 Task: Search one way flight ticket for 1 adult, 5 children, 2 infants in seat and 1 infant on lap in first from Niagara Falls: Niagara Falls International Airport to Rockford: Chicago Rockford International Airport(was Northwest Chicagoland Regional Airport At Rockford) on 5-1-2023. Choice of flights is Singapure airlines. Number of bags: 1 checked bag. Price is upto 106000. Outbound departure time preference is 11:15.
Action: Mouse moved to (266, 381)
Screenshot: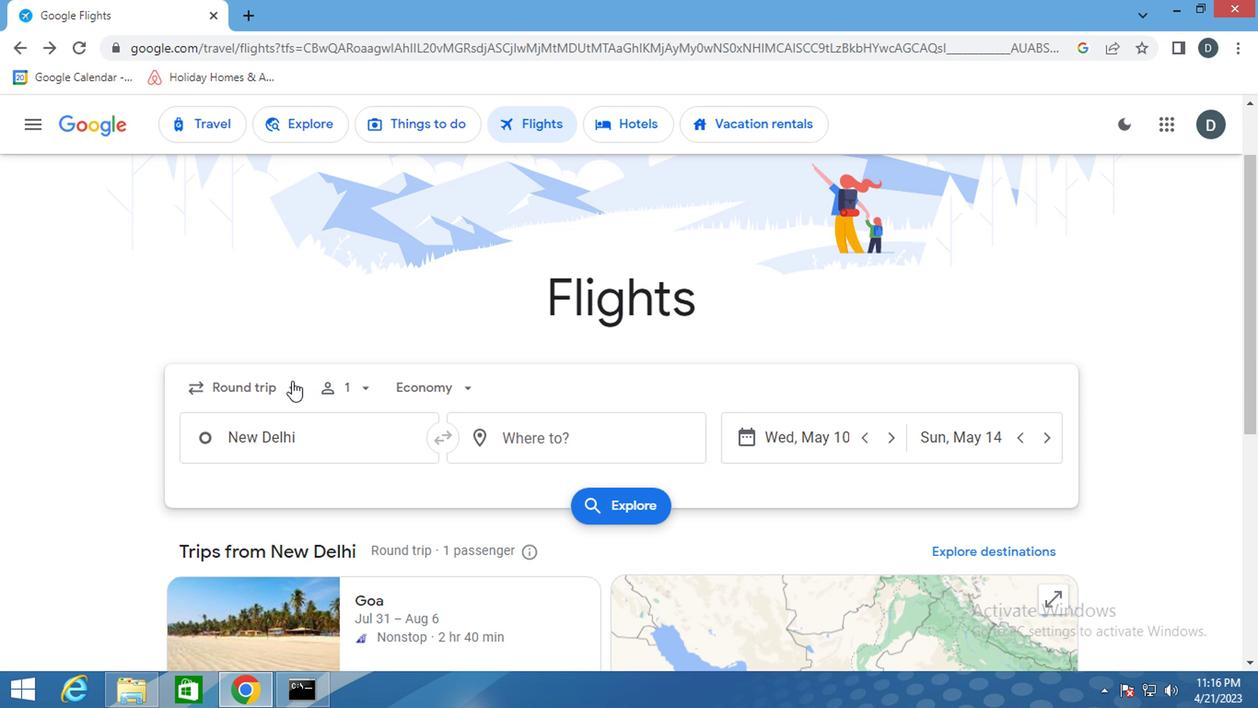 
Action: Mouse pressed left at (266, 381)
Screenshot: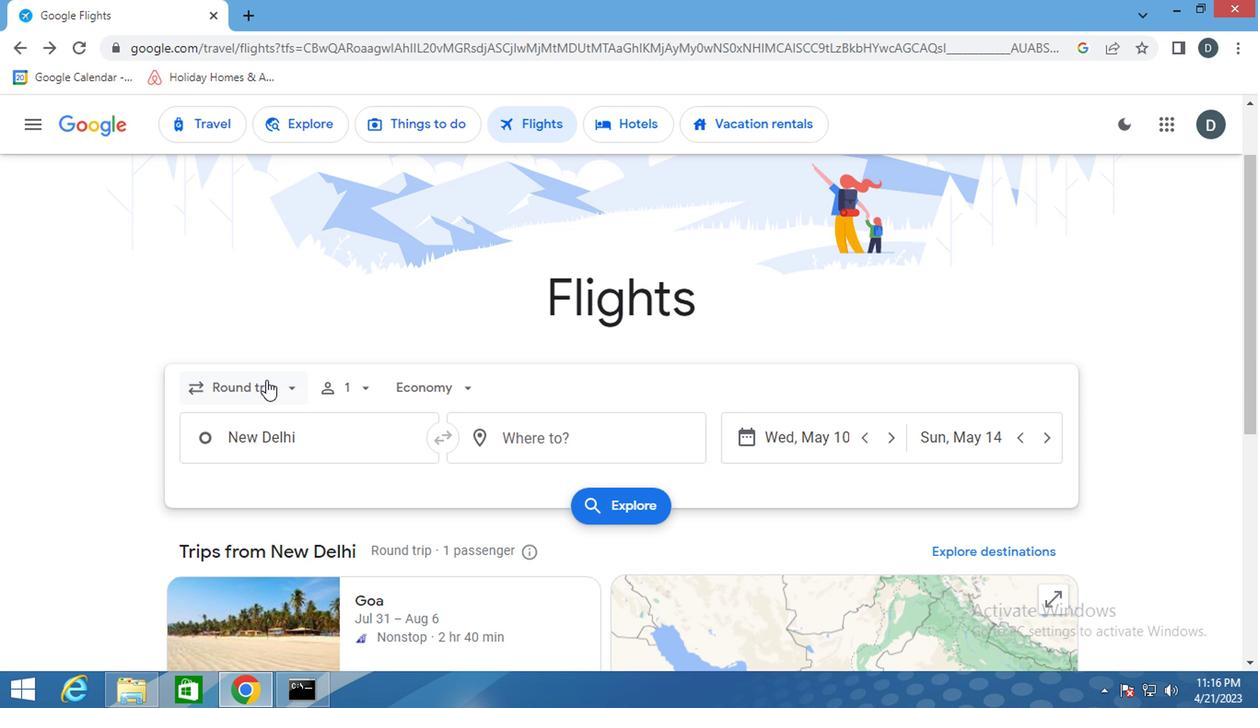 
Action: Mouse moved to (268, 462)
Screenshot: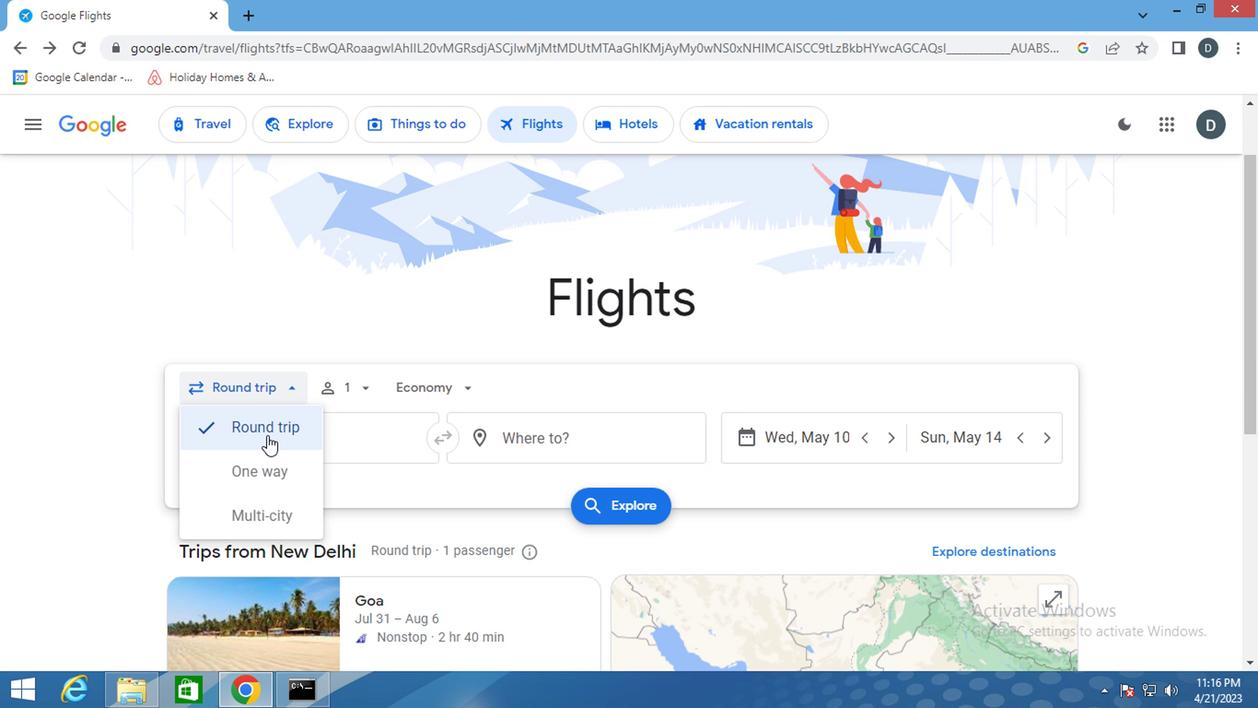
Action: Mouse pressed left at (268, 462)
Screenshot: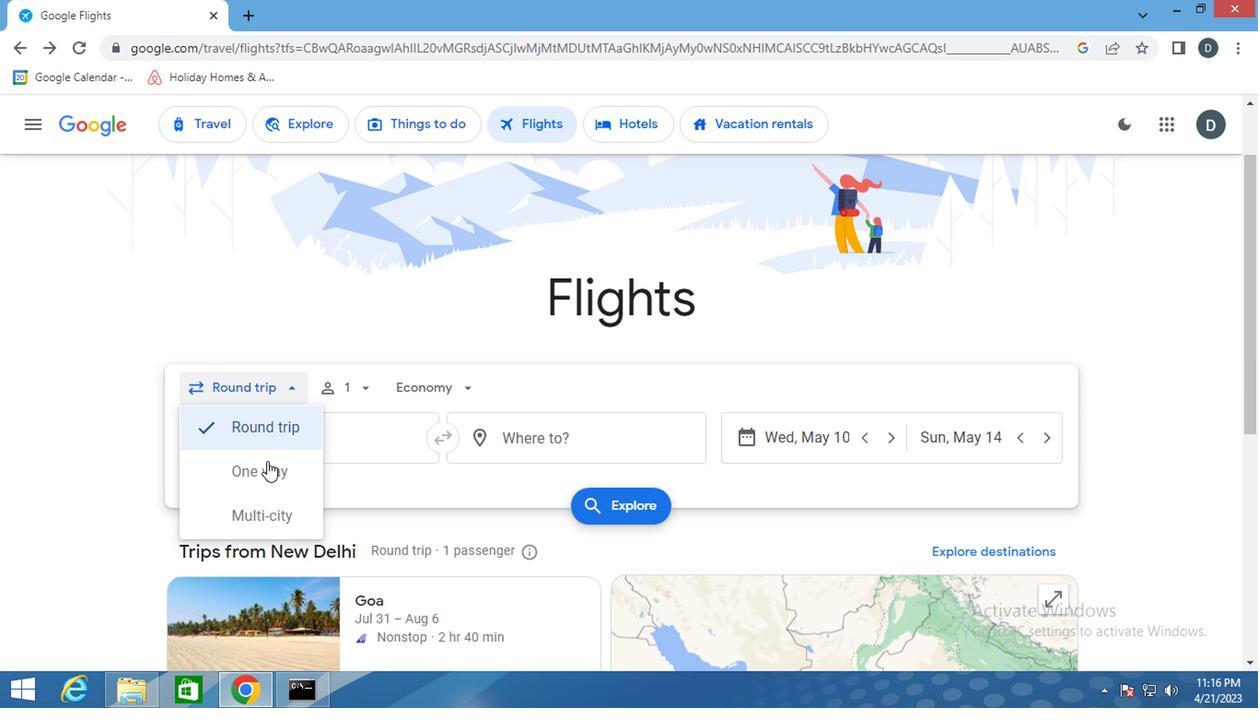 
Action: Mouse moved to (362, 388)
Screenshot: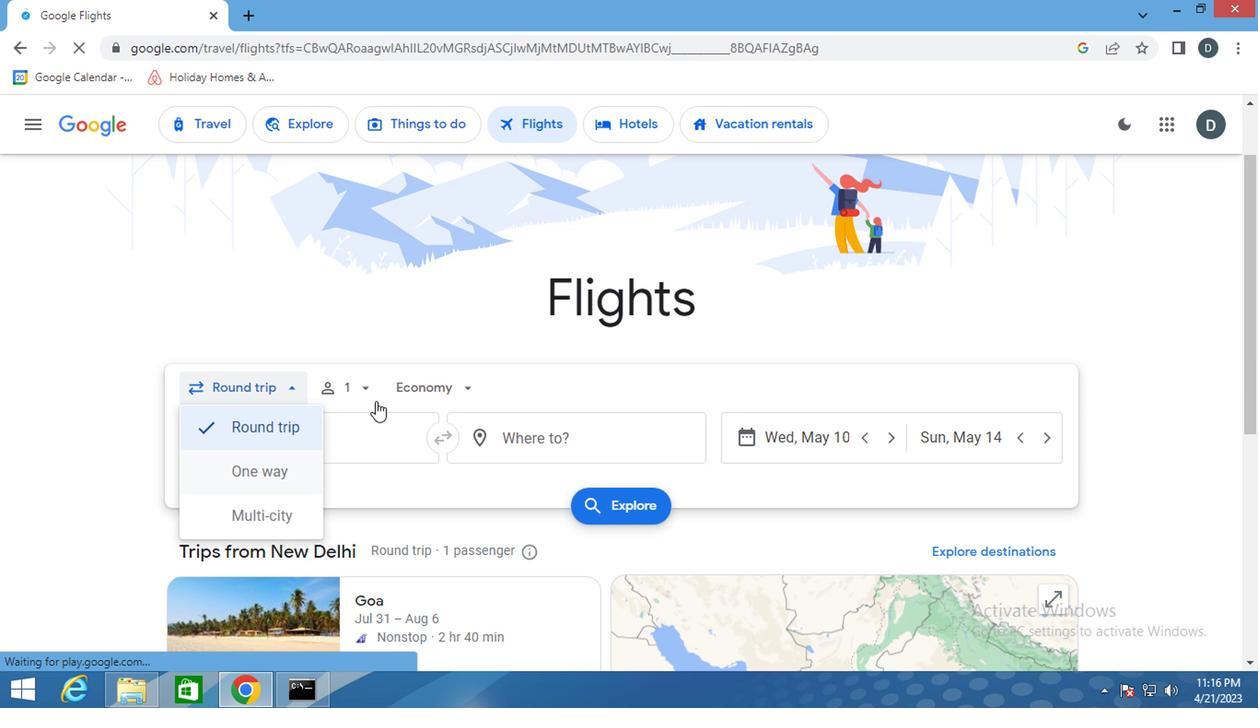 
Action: Mouse pressed left at (362, 388)
Screenshot: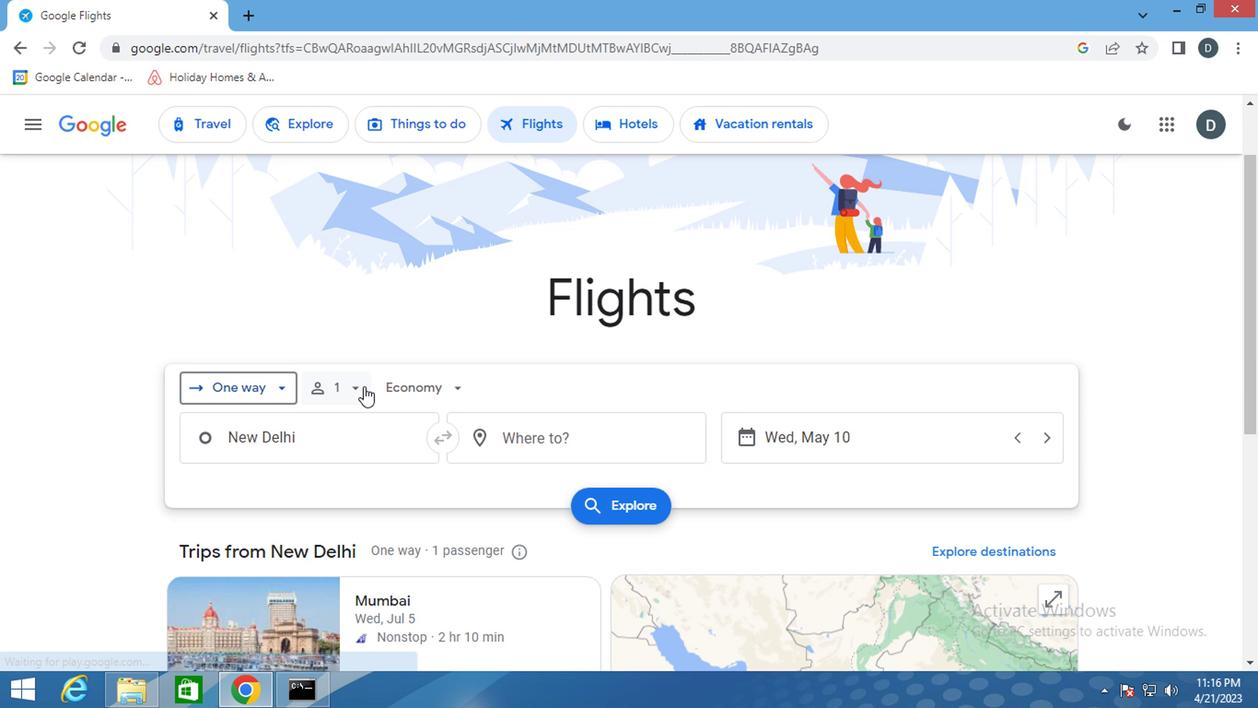 
Action: Mouse moved to (498, 481)
Screenshot: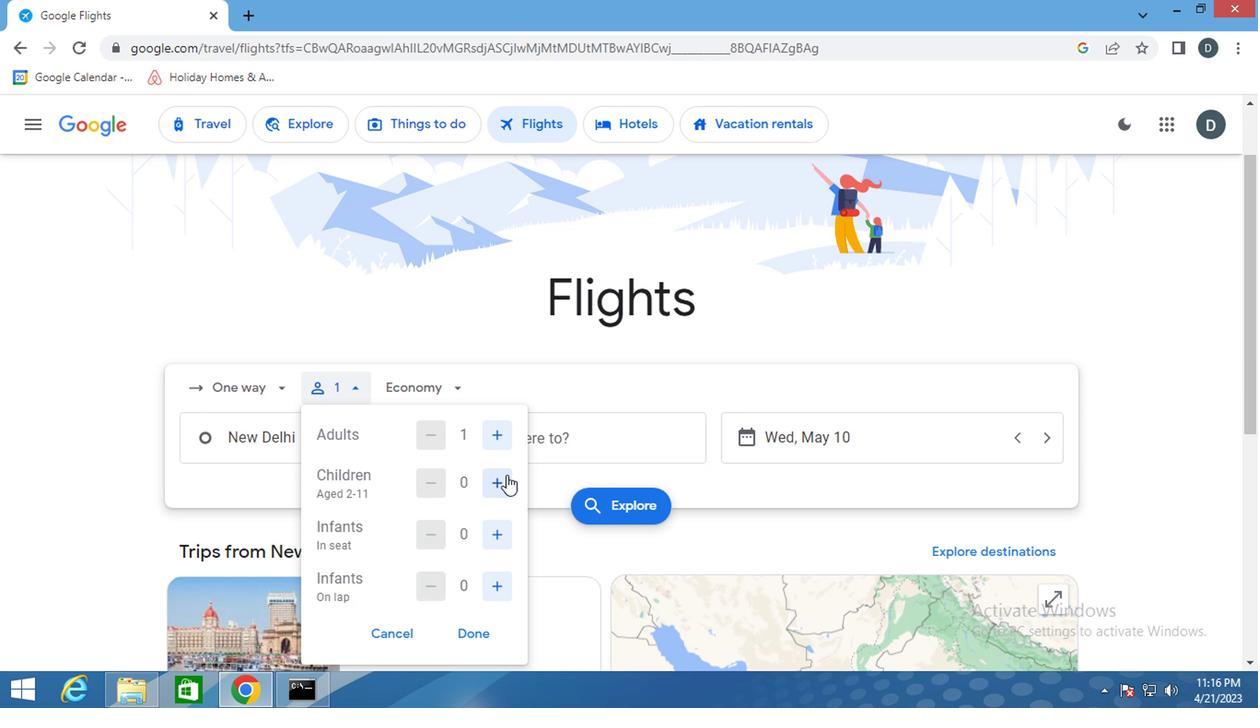 
Action: Mouse pressed left at (498, 481)
Screenshot: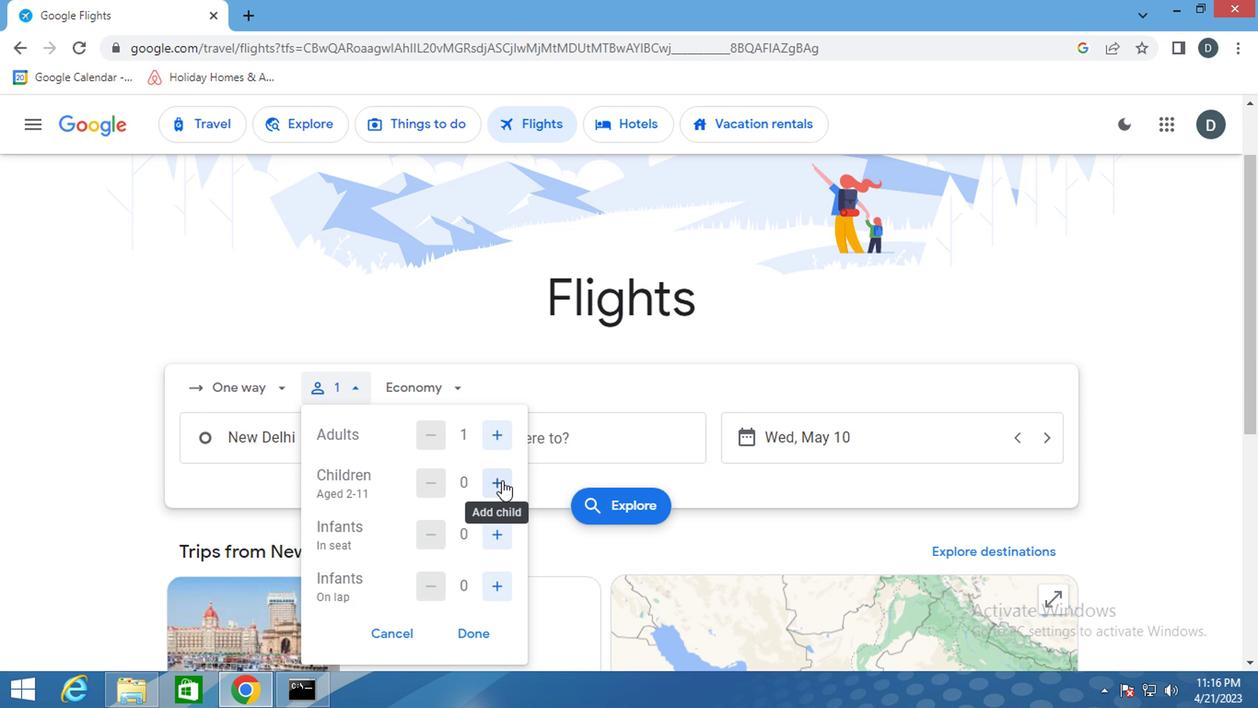 
Action: Mouse pressed left at (498, 481)
Screenshot: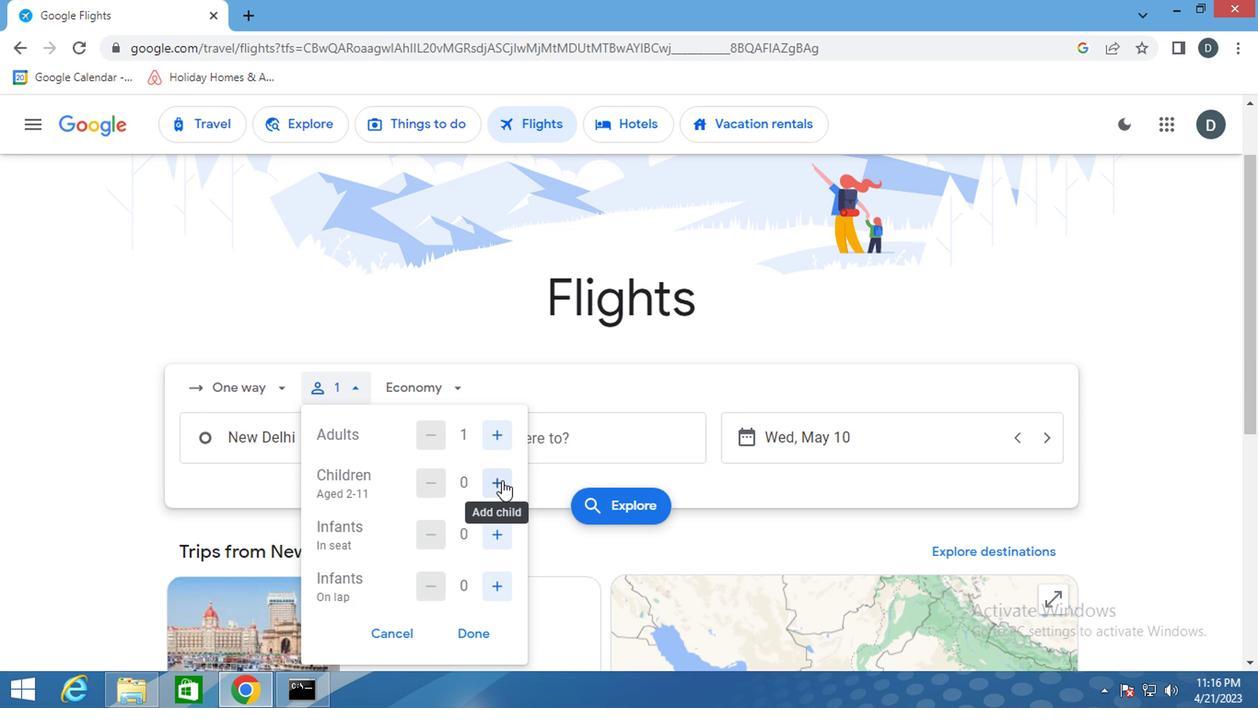 
Action: Mouse pressed left at (498, 481)
Screenshot: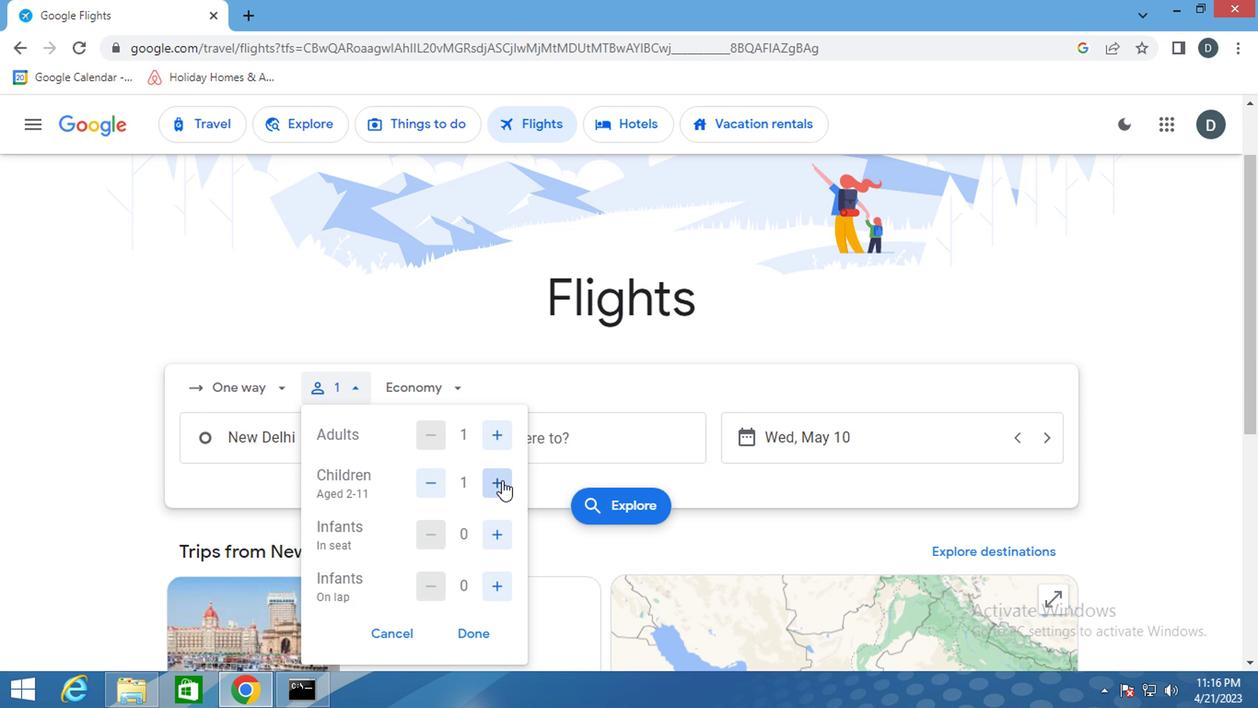 
Action: Mouse pressed left at (498, 481)
Screenshot: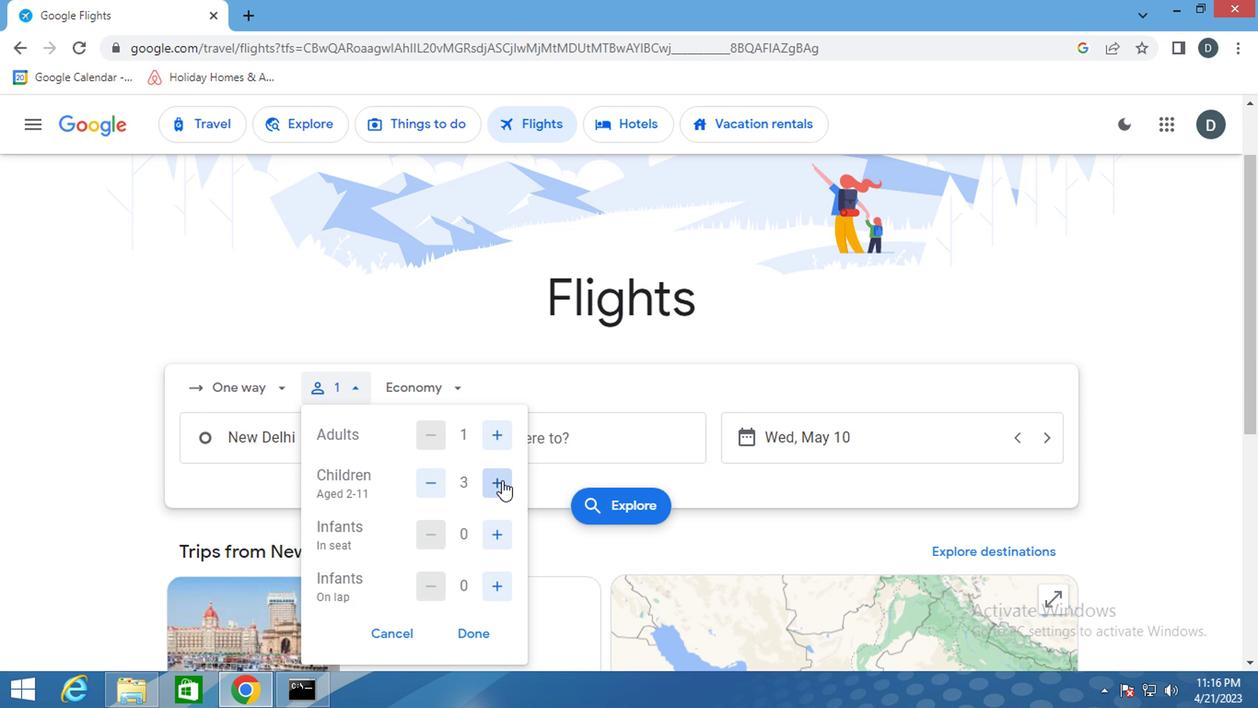 
Action: Mouse pressed left at (498, 481)
Screenshot: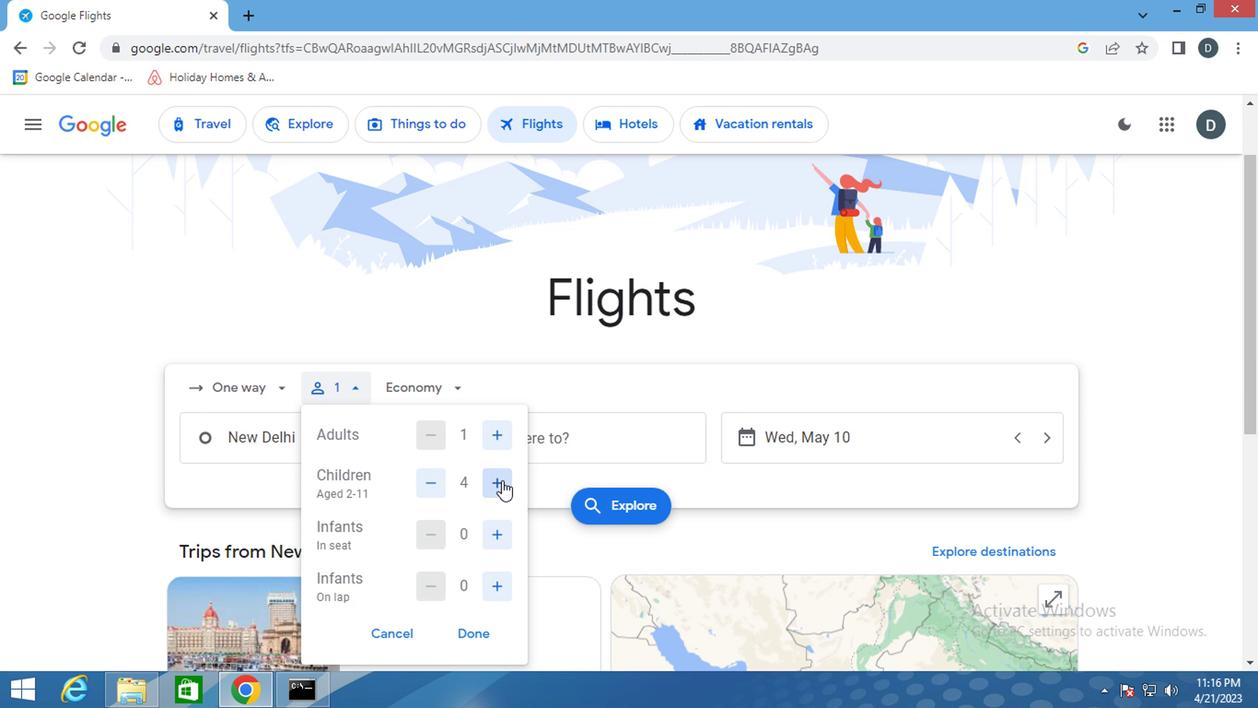 
Action: Mouse moved to (491, 542)
Screenshot: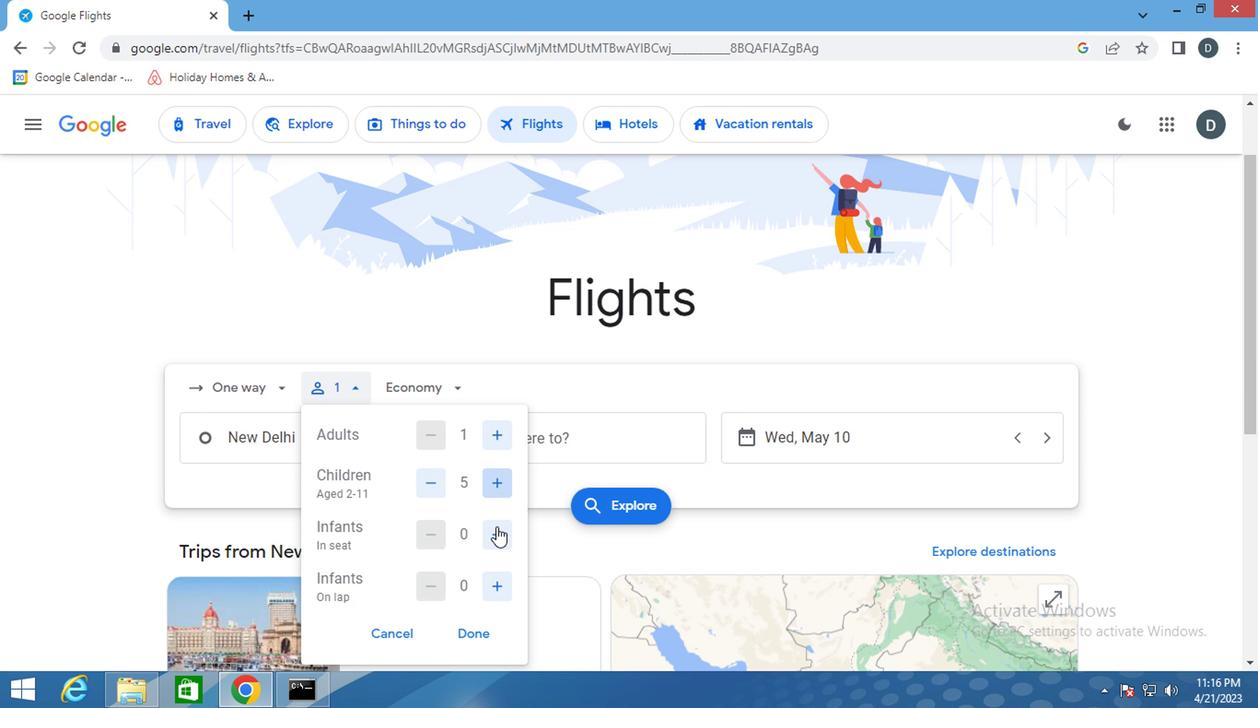 
Action: Mouse pressed left at (491, 542)
Screenshot: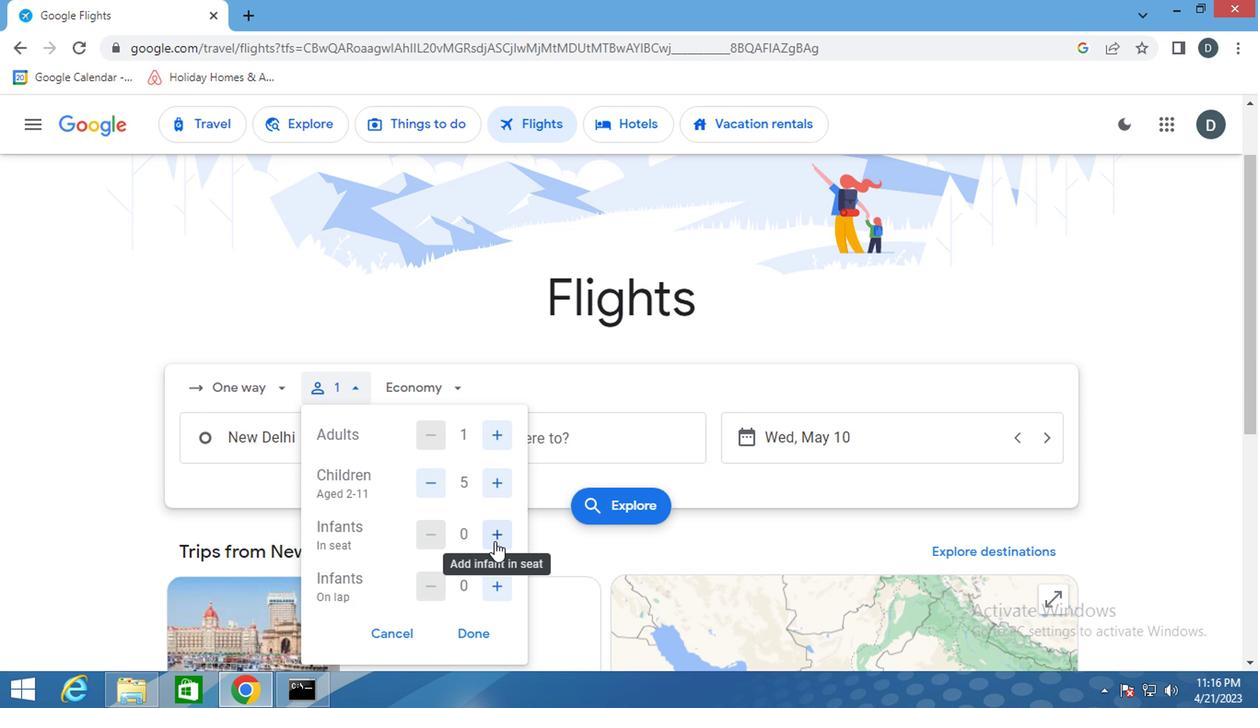 
Action: Mouse pressed left at (491, 542)
Screenshot: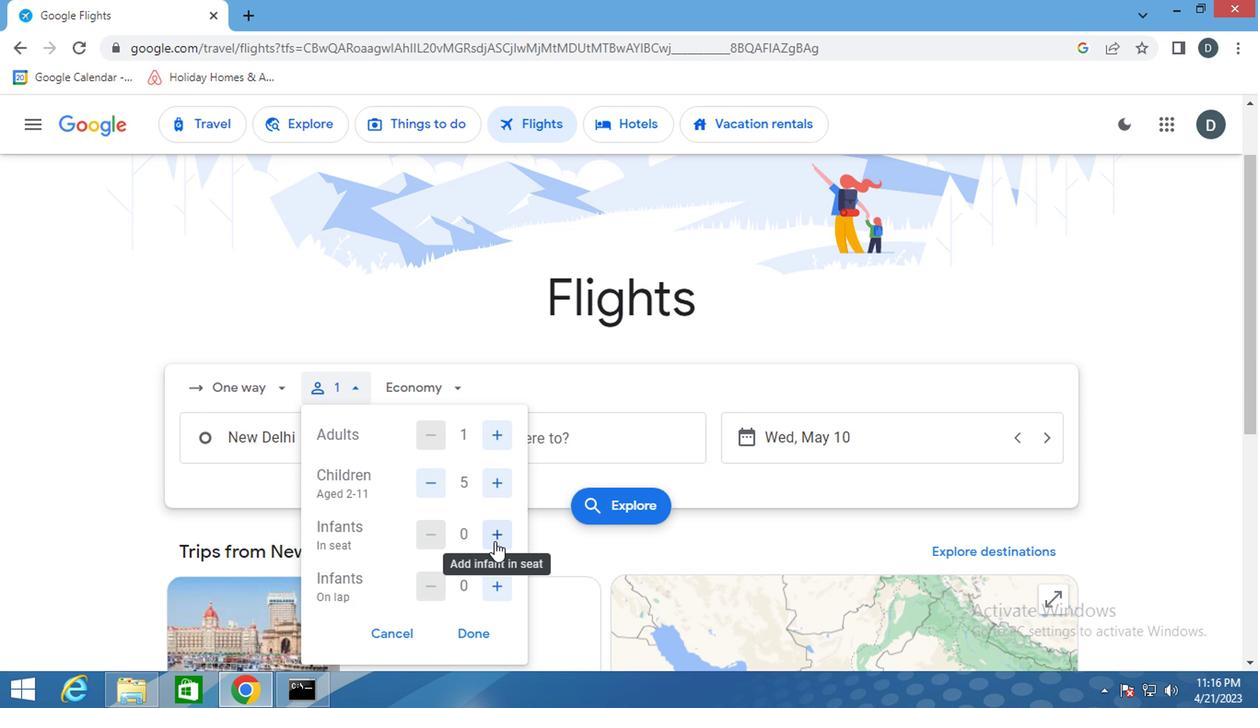 
Action: Mouse moved to (492, 580)
Screenshot: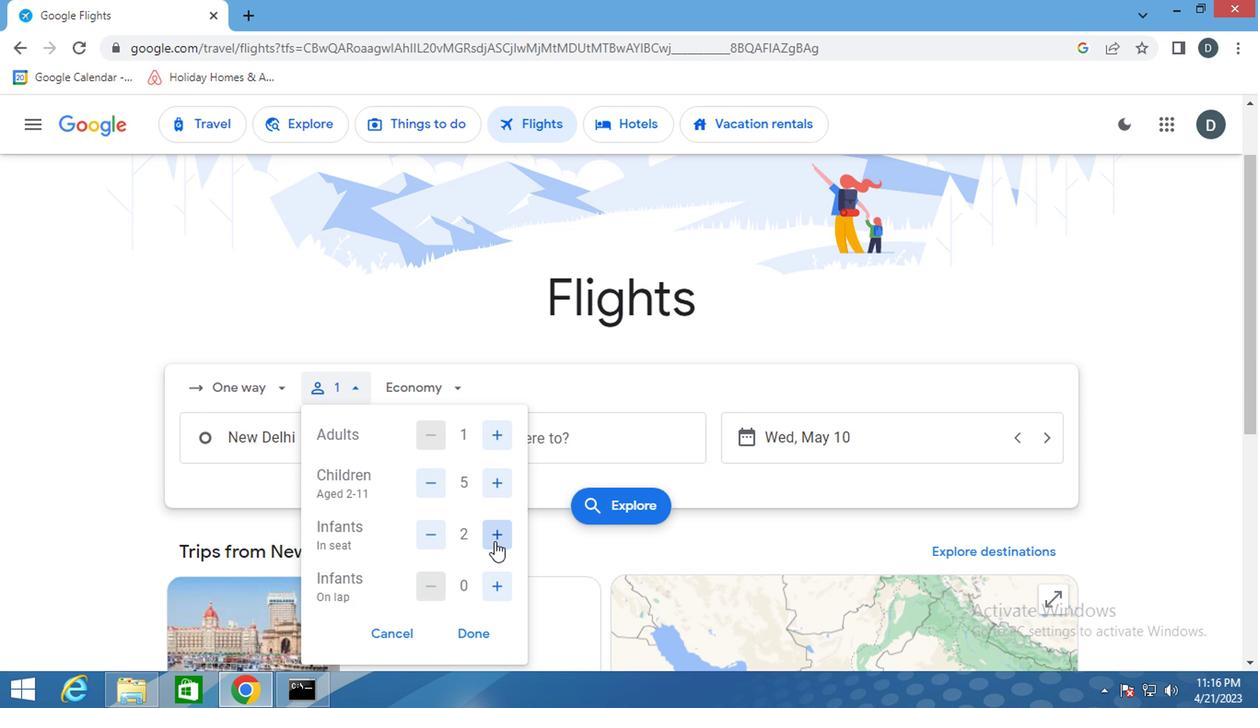 
Action: Mouse pressed left at (492, 580)
Screenshot: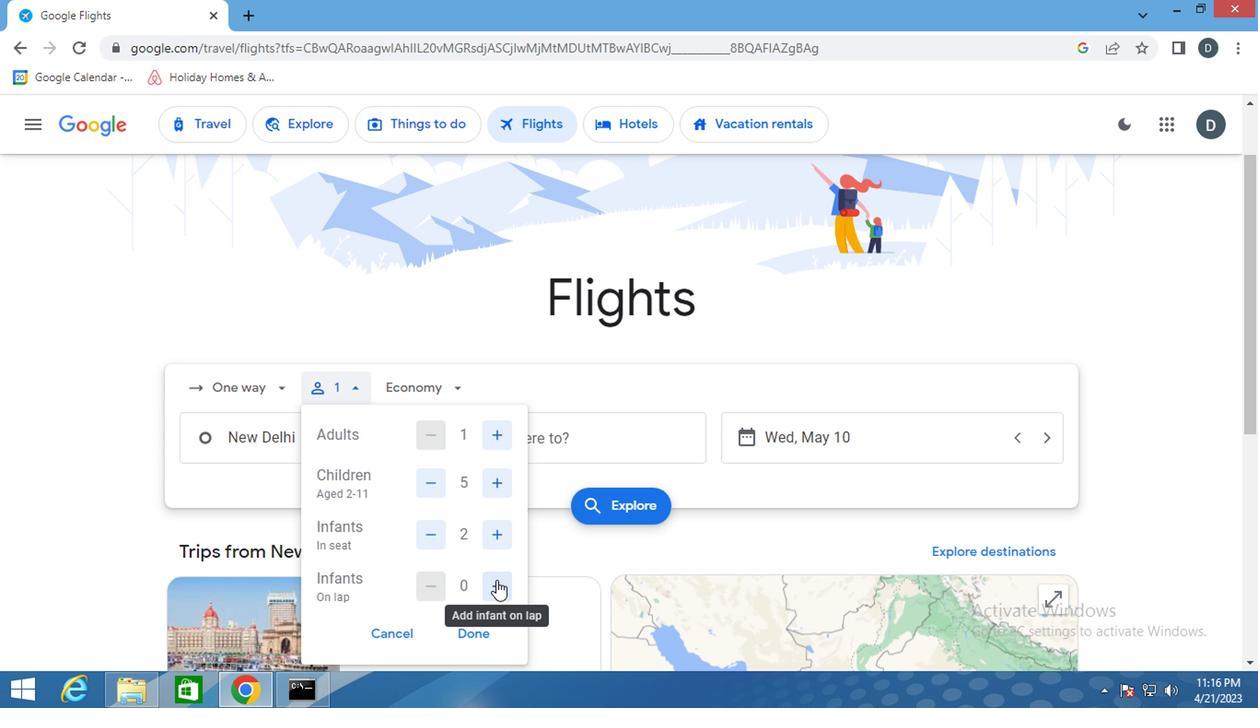 
Action: Mouse moved to (440, 537)
Screenshot: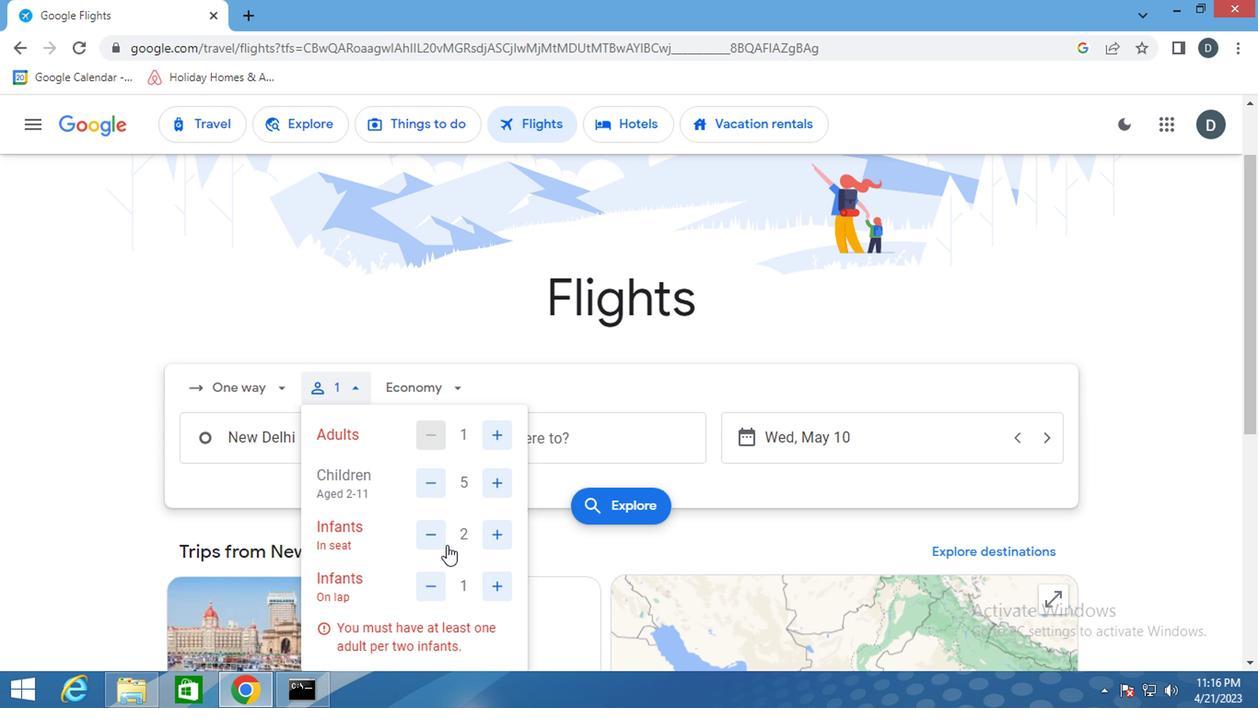 
Action: Mouse pressed left at (440, 537)
Screenshot: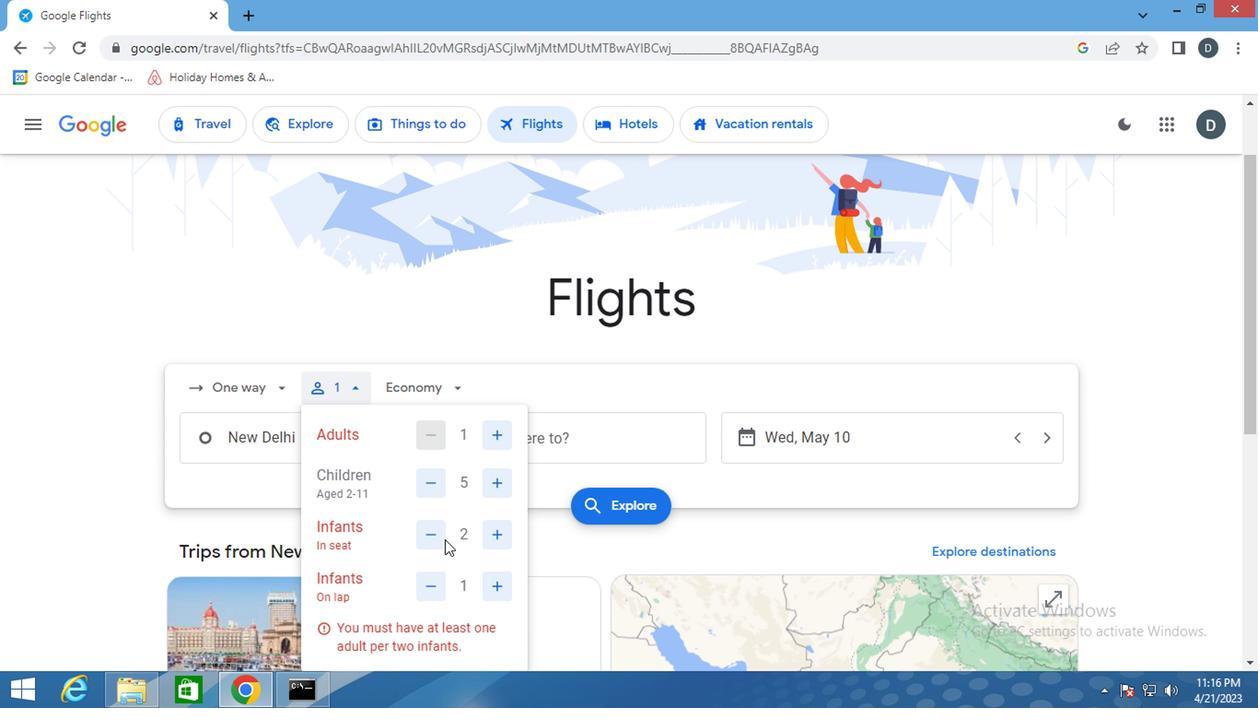 
Action: Mouse moved to (464, 633)
Screenshot: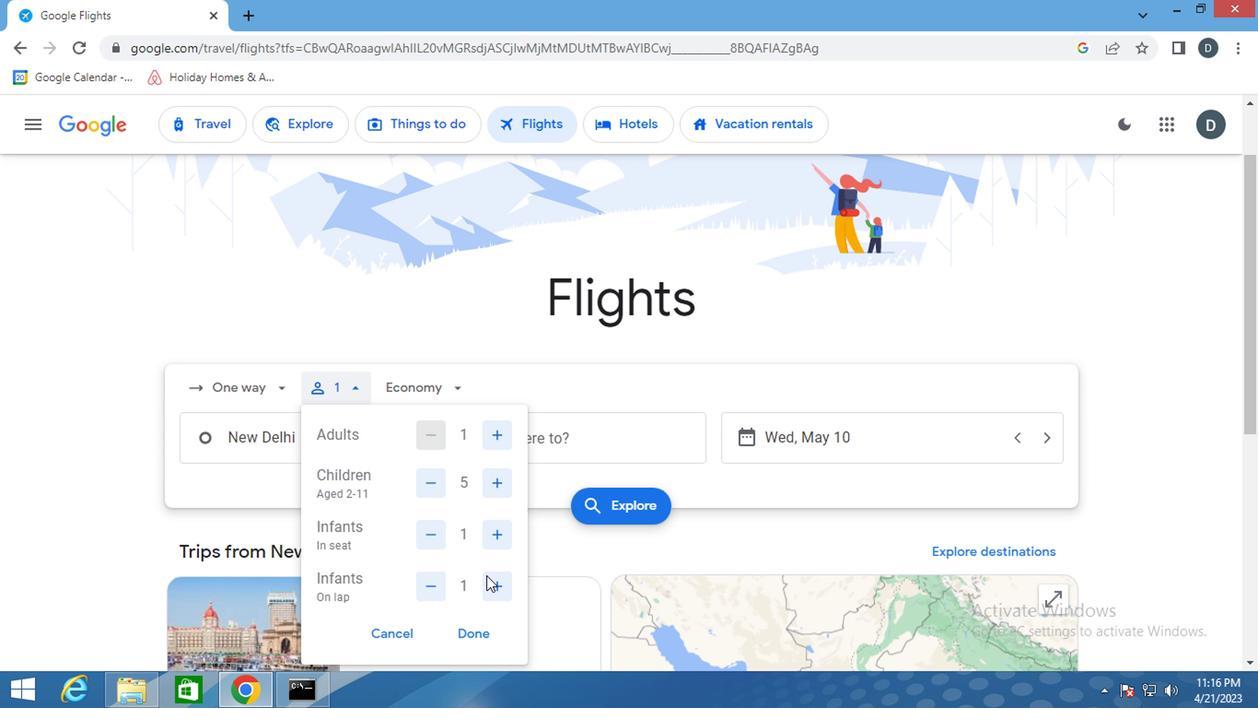 
Action: Mouse pressed left at (464, 633)
Screenshot: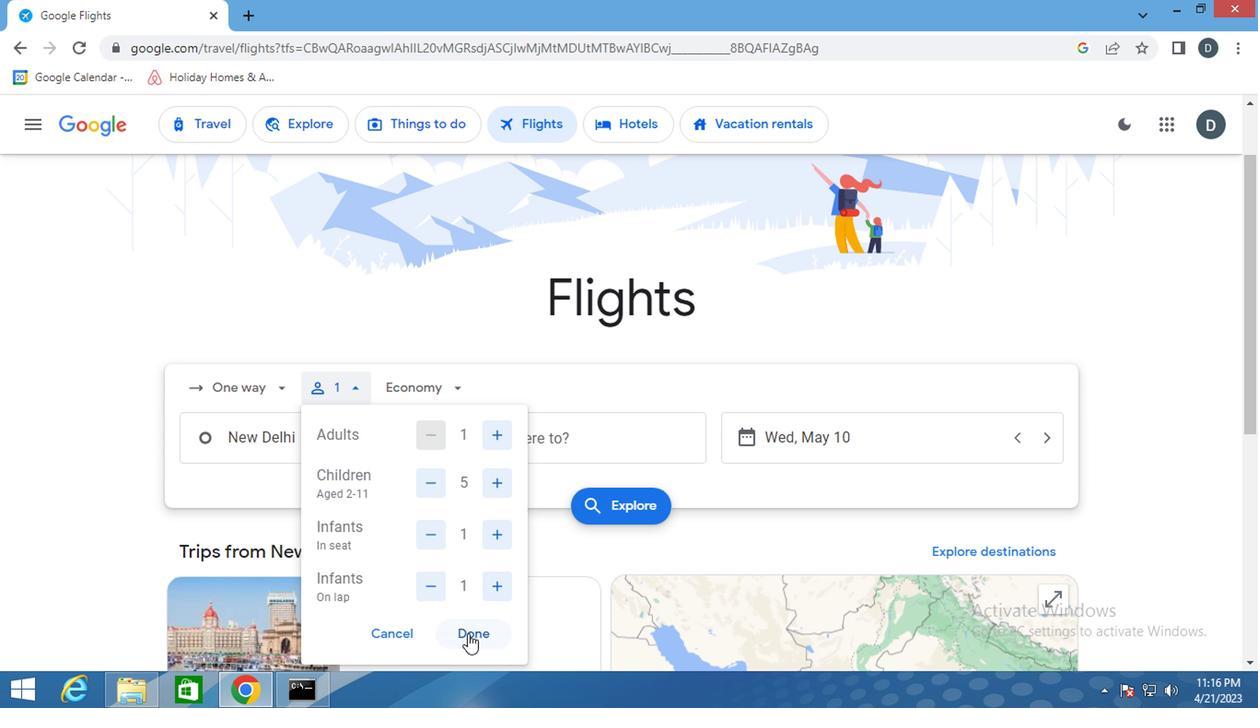 
Action: Mouse moved to (328, 450)
Screenshot: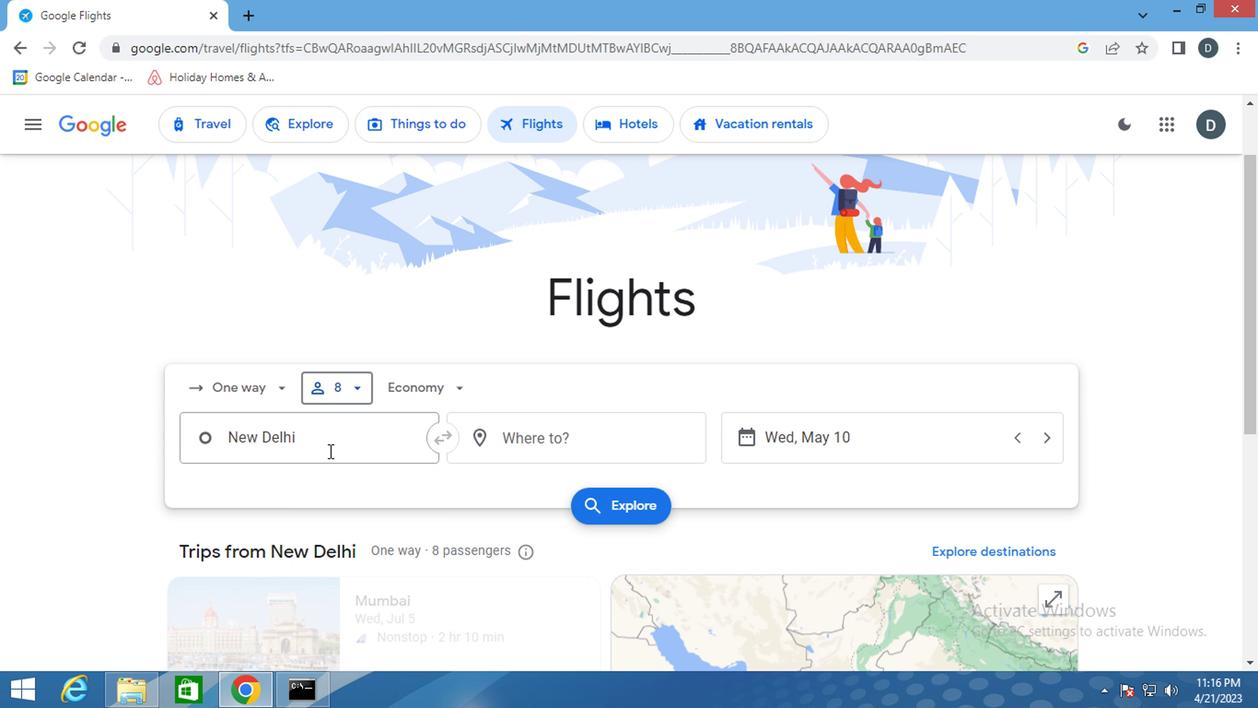 
Action: Mouse pressed left at (328, 450)
Screenshot: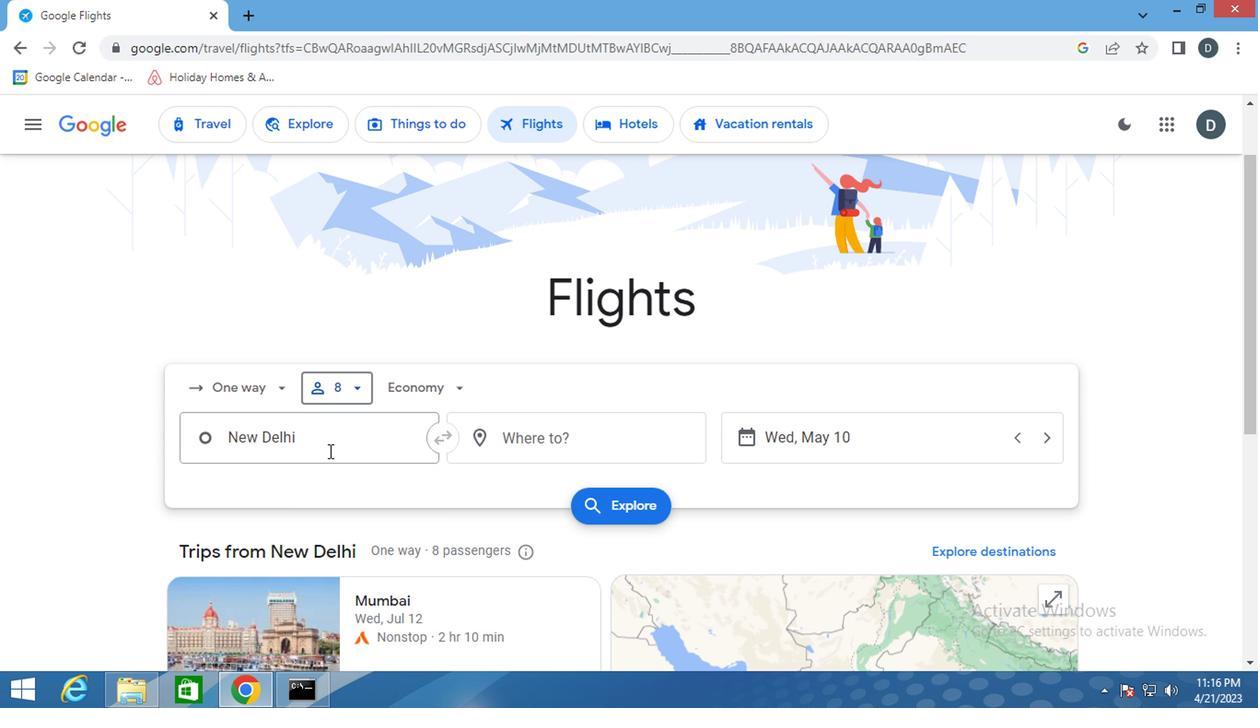 
Action: Key pressed <Key.shift><Key.shift>NIAGRA<Key.space><Key.shift>FALL
Screenshot: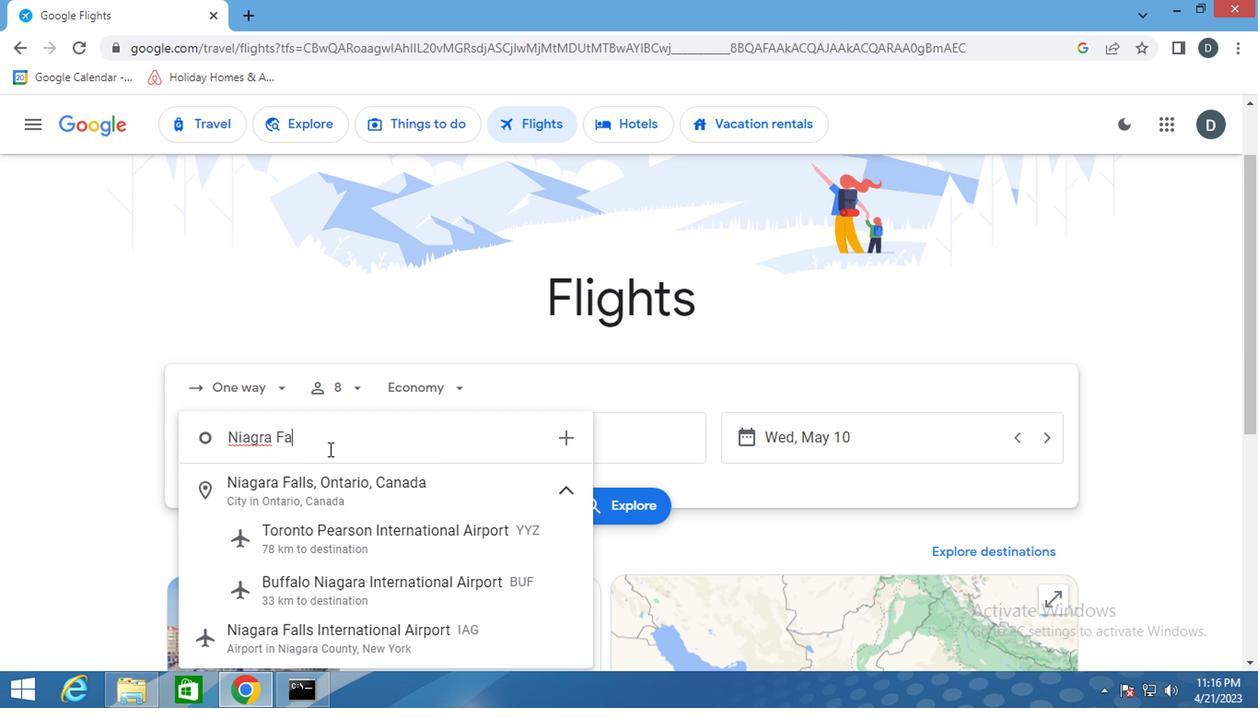 
Action: Mouse moved to (331, 462)
Screenshot: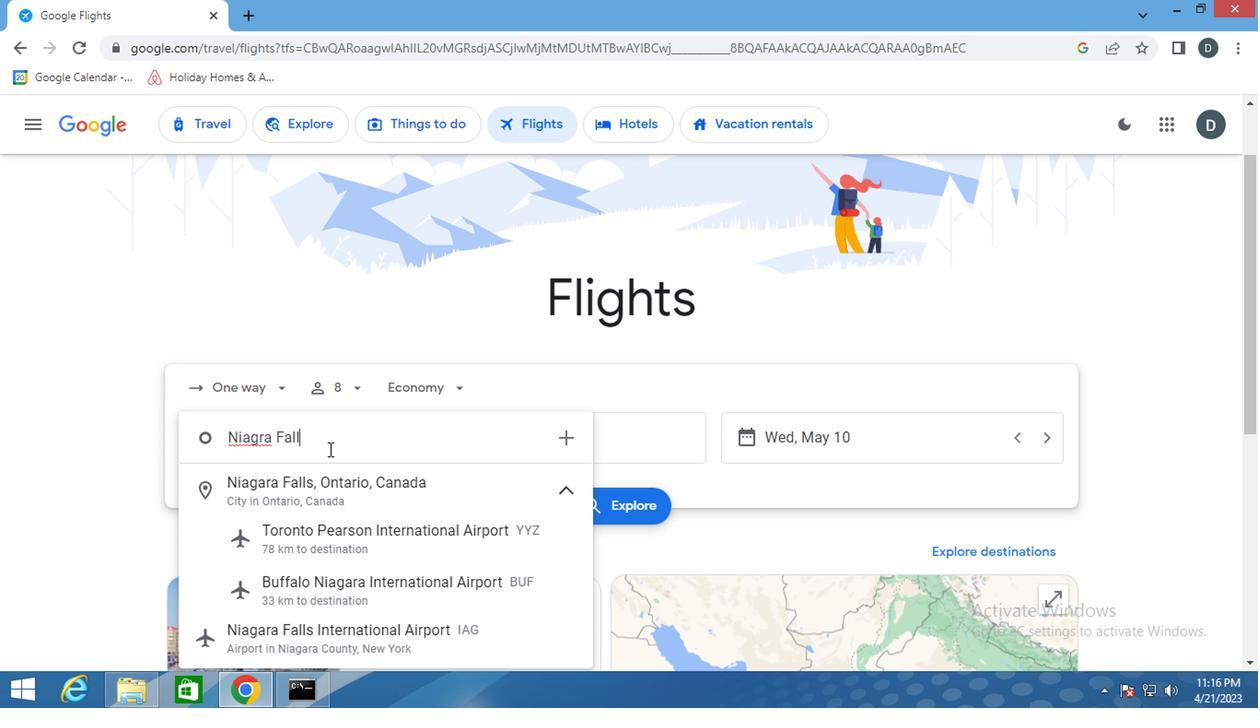 
Action: Key pressed S
Screenshot: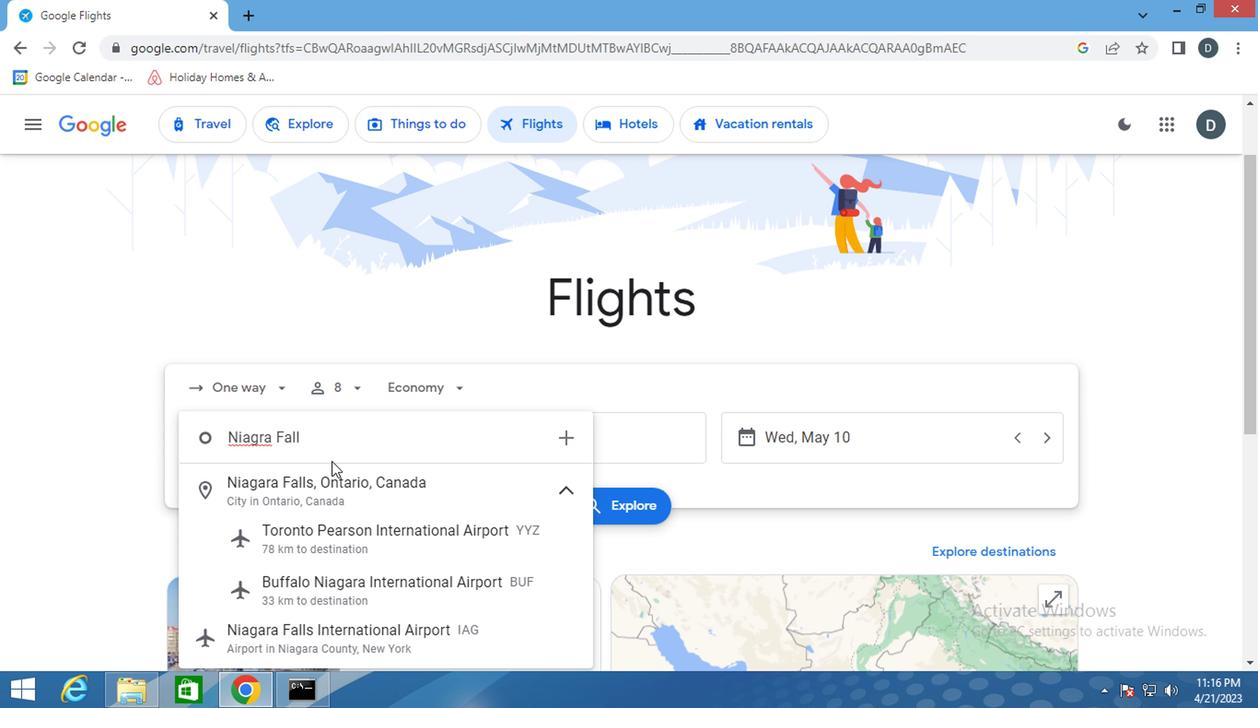 
Action: Mouse moved to (416, 643)
Screenshot: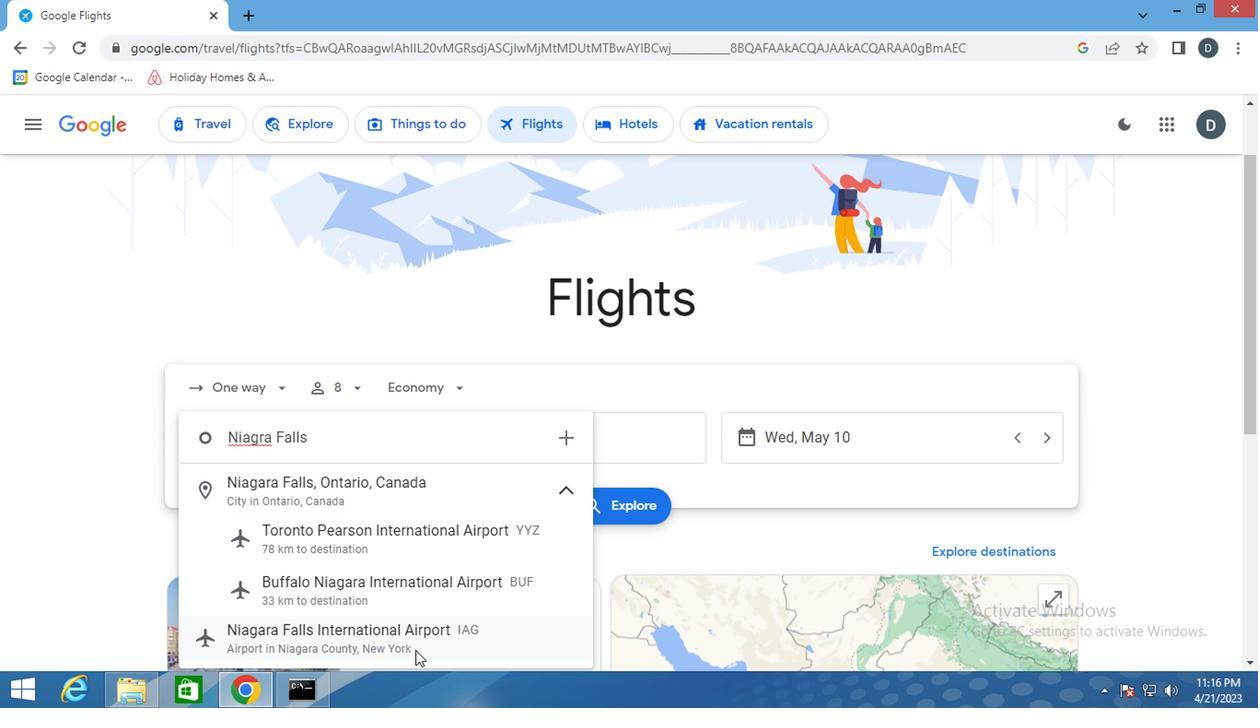 
Action: Mouse pressed left at (416, 643)
Screenshot: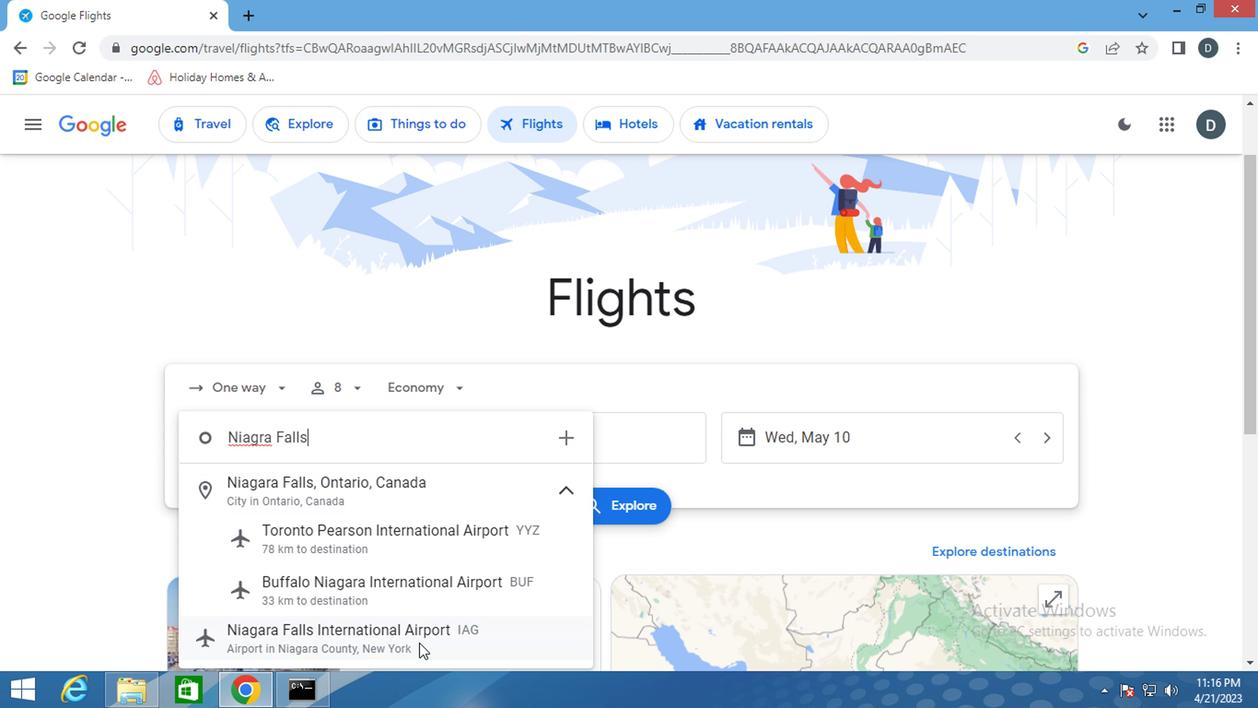 
Action: Mouse moved to (571, 434)
Screenshot: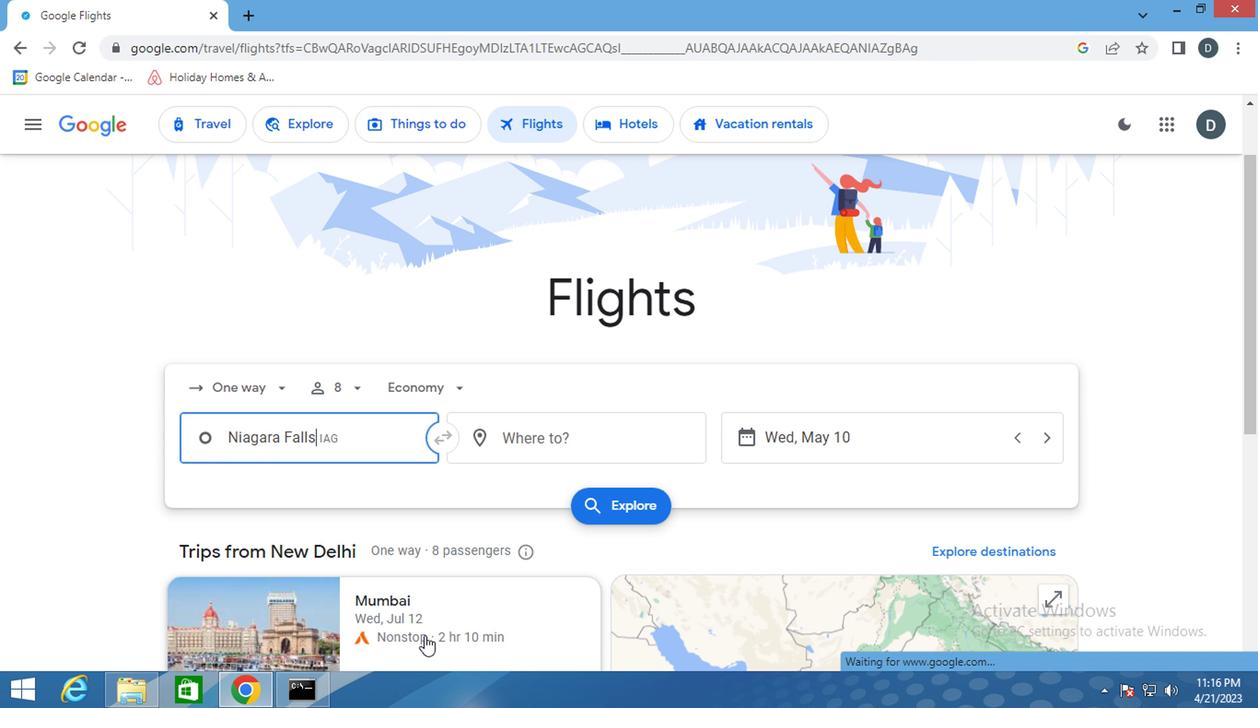 
Action: Mouse pressed left at (571, 434)
Screenshot: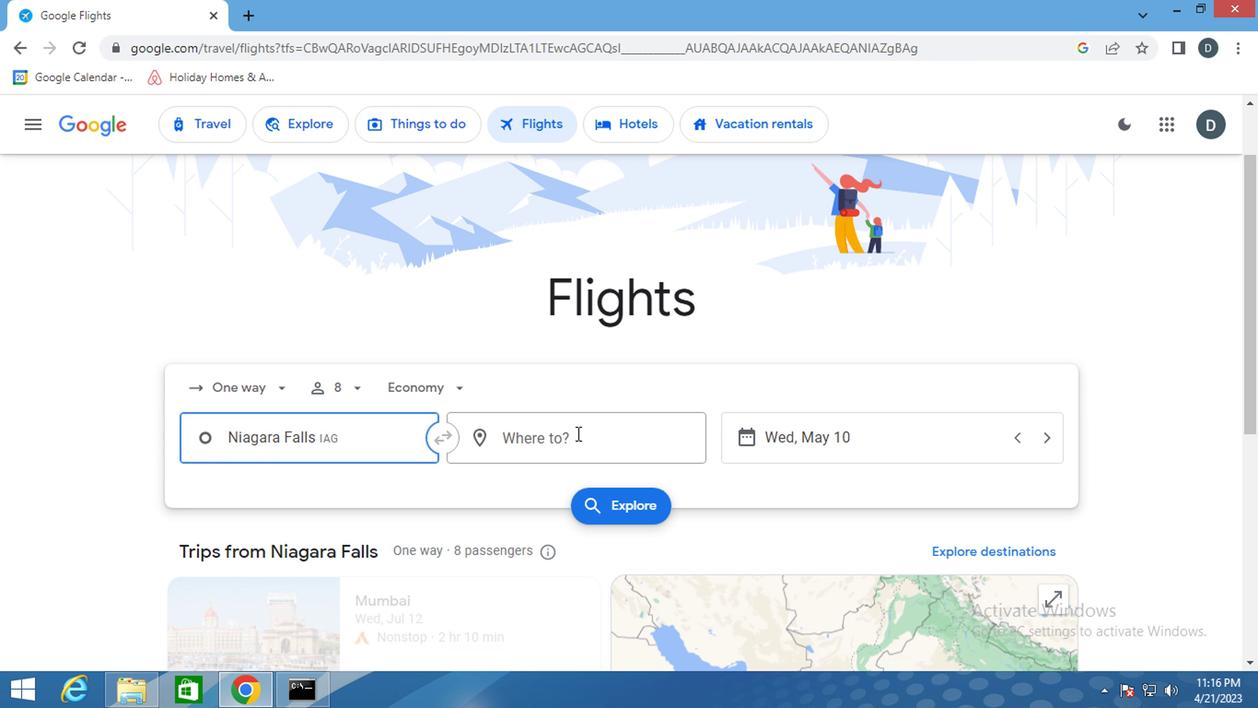 
Action: Mouse moved to (565, 433)
Screenshot: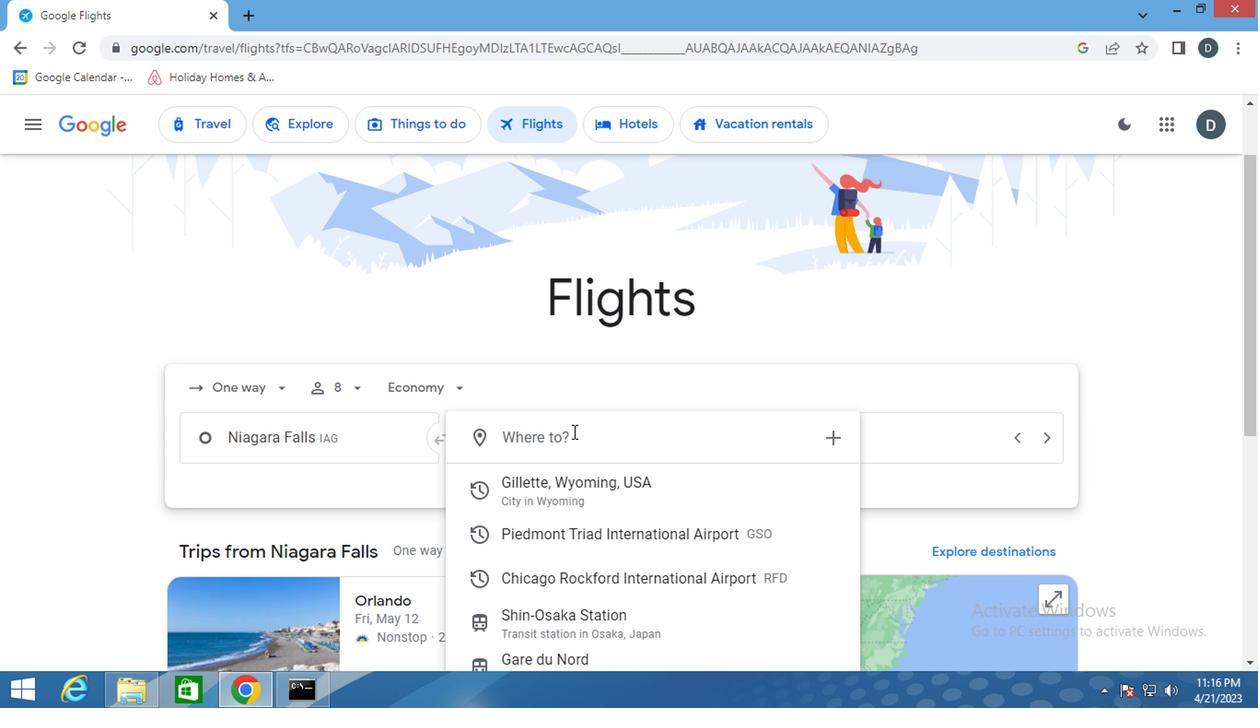 
Action: Key pressed <Key.shift>
Screenshot: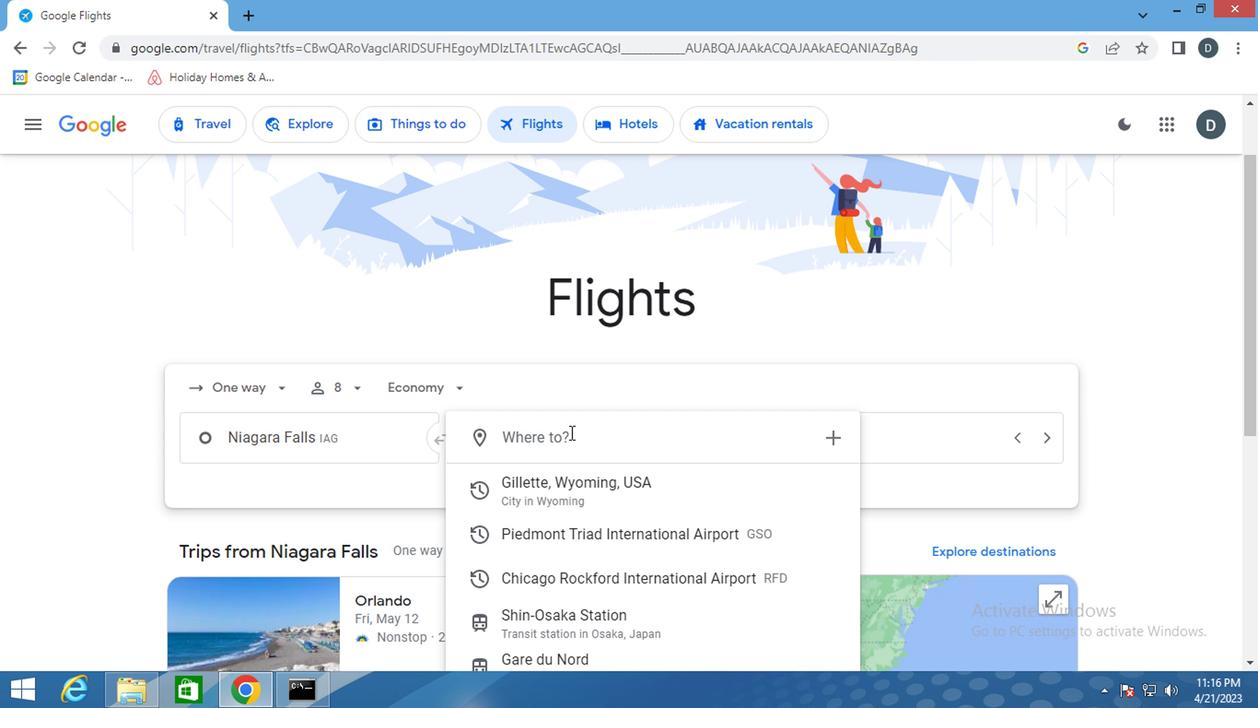 
Action: Mouse moved to (564, 433)
Screenshot: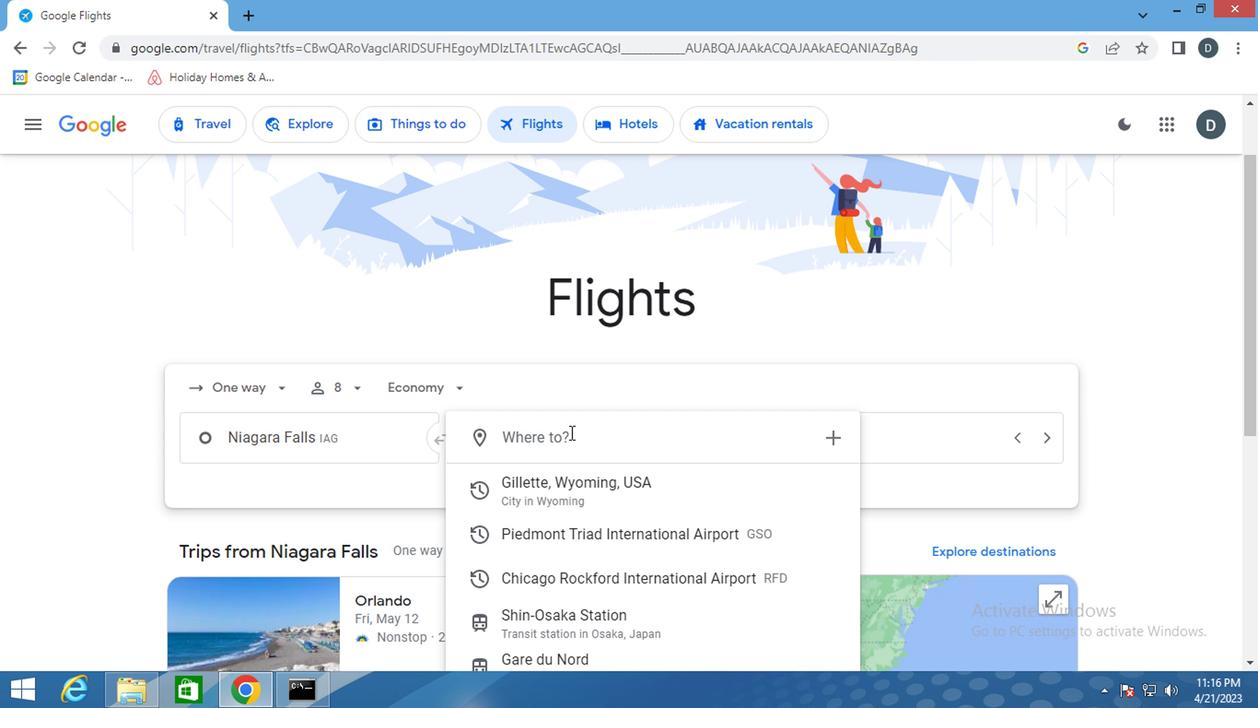 
Action: Key pressed ROCKFO
Screenshot: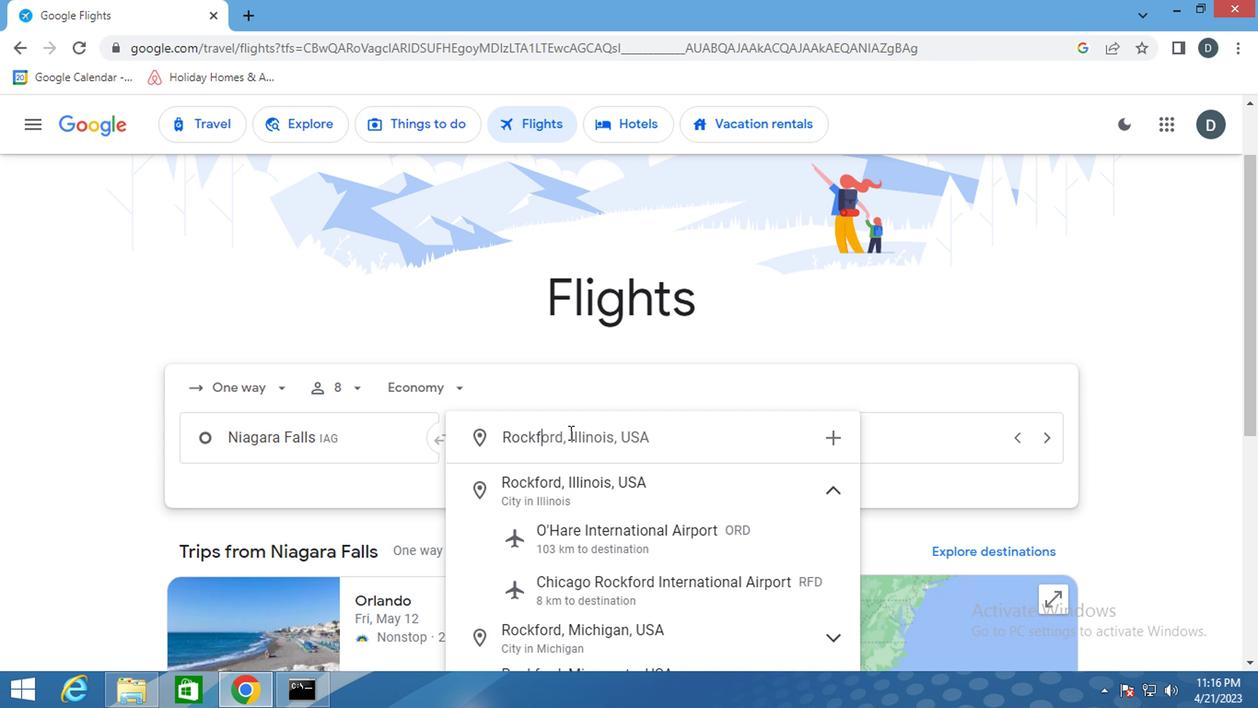 
Action: Mouse moved to (559, 435)
Screenshot: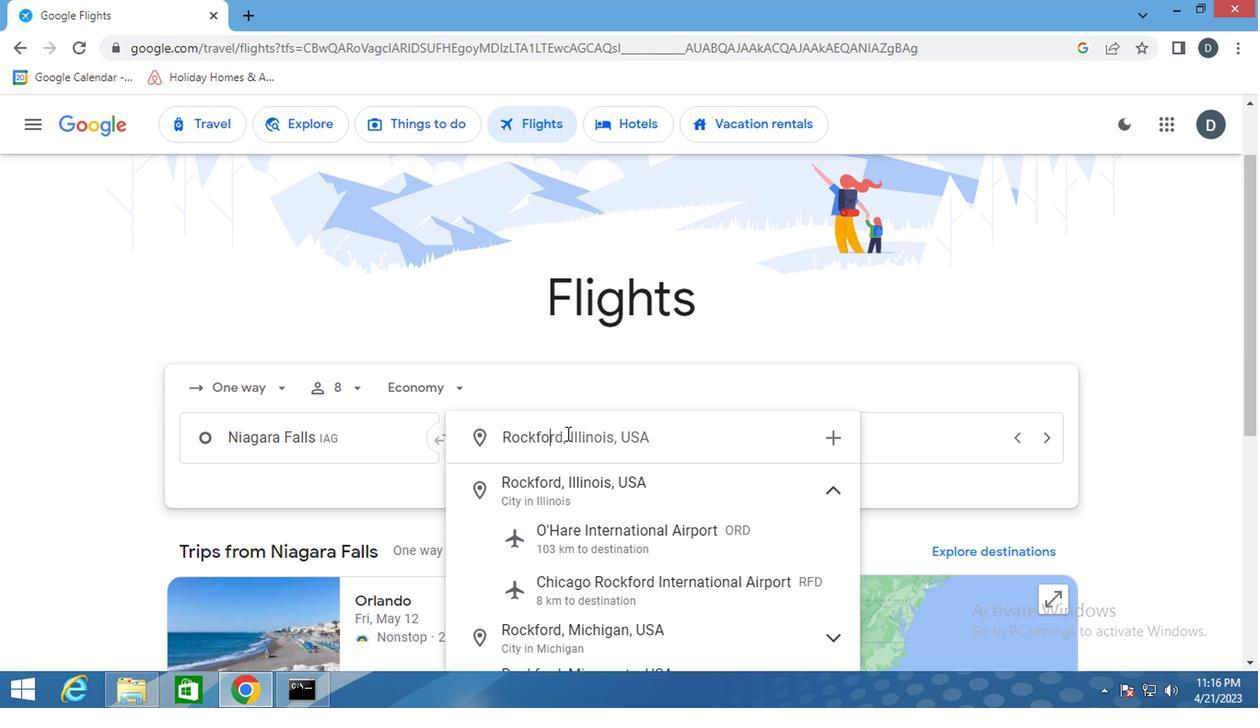 
Action: Key pressed RD
Screenshot: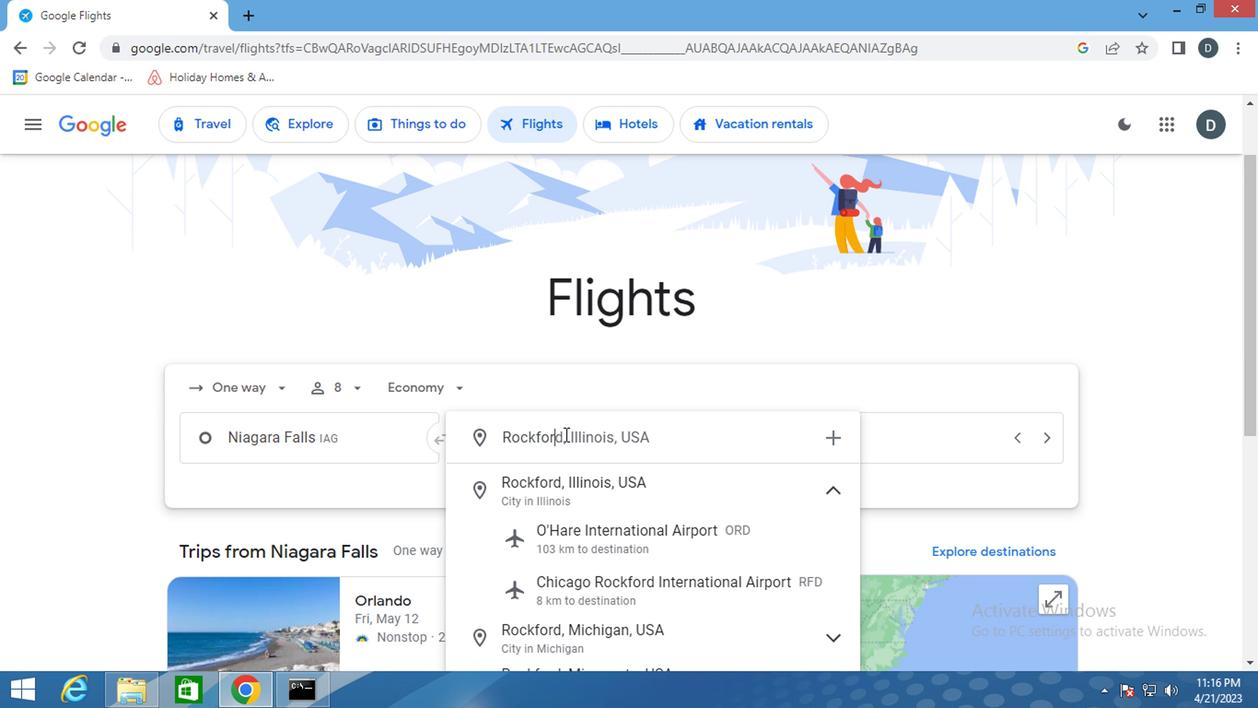 
Action: Mouse moved to (620, 583)
Screenshot: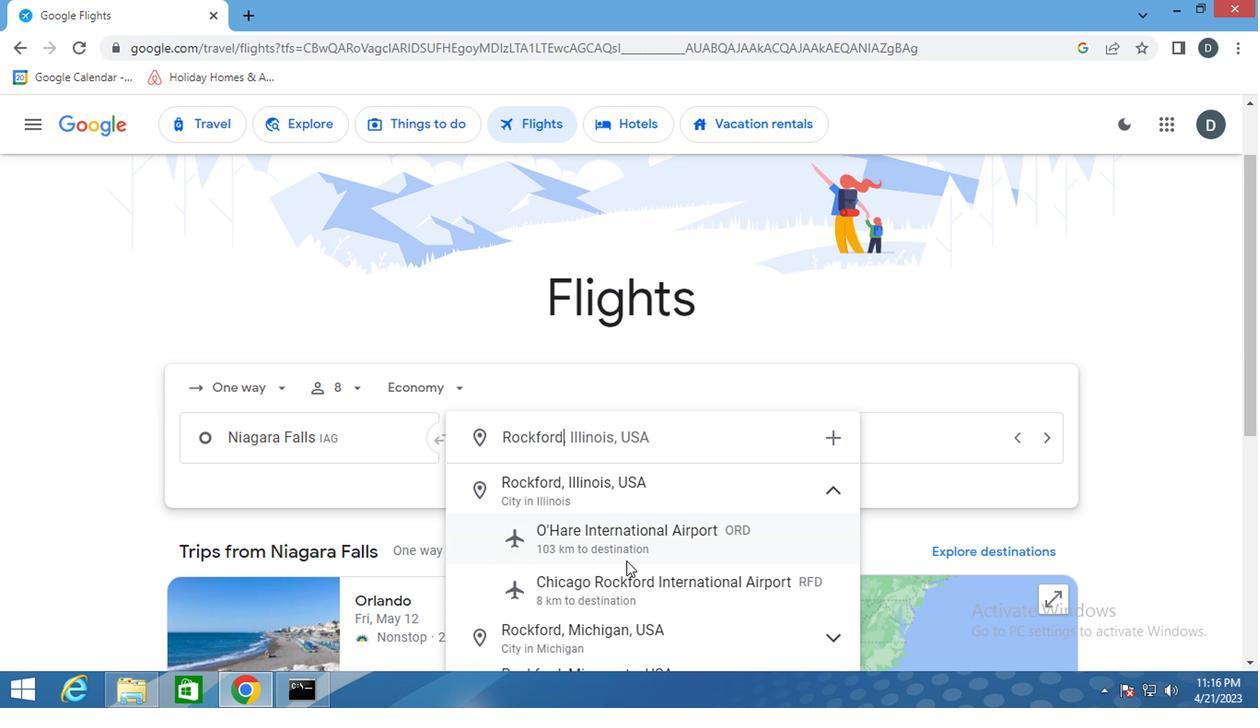 
Action: Mouse pressed left at (620, 583)
Screenshot: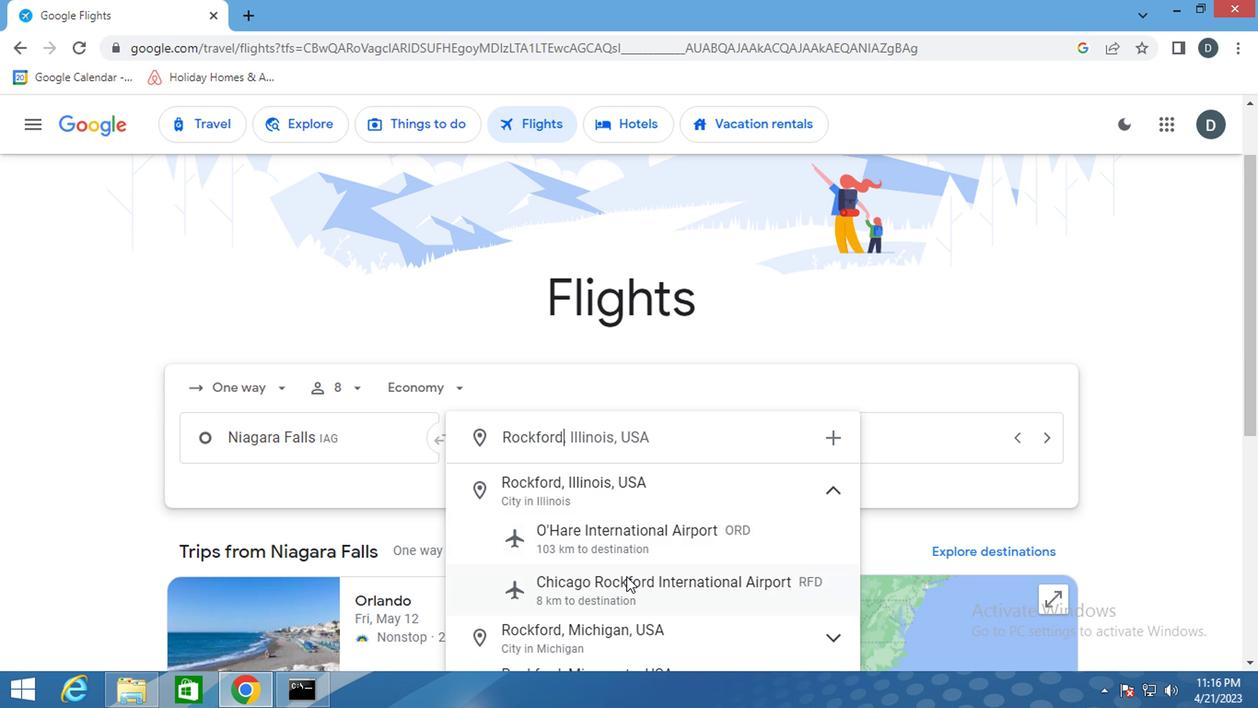 
Action: Mouse moved to (830, 434)
Screenshot: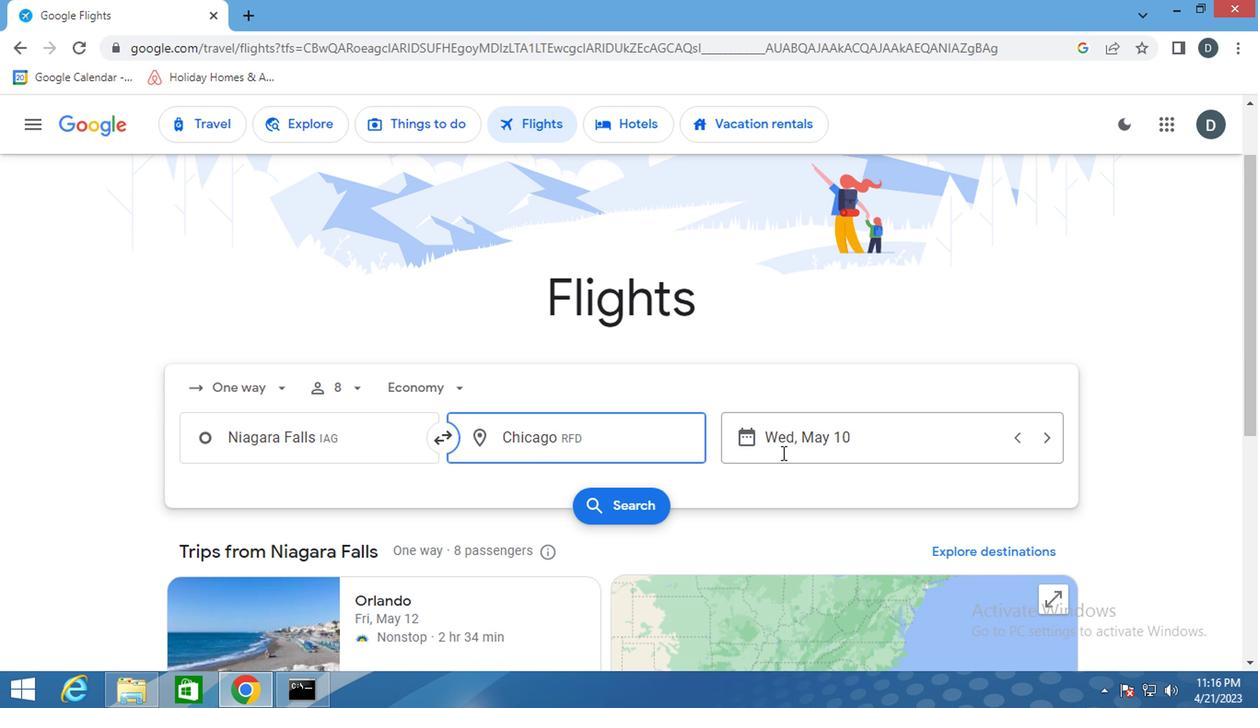 
Action: Mouse pressed left at (830, 434)
Screenshot: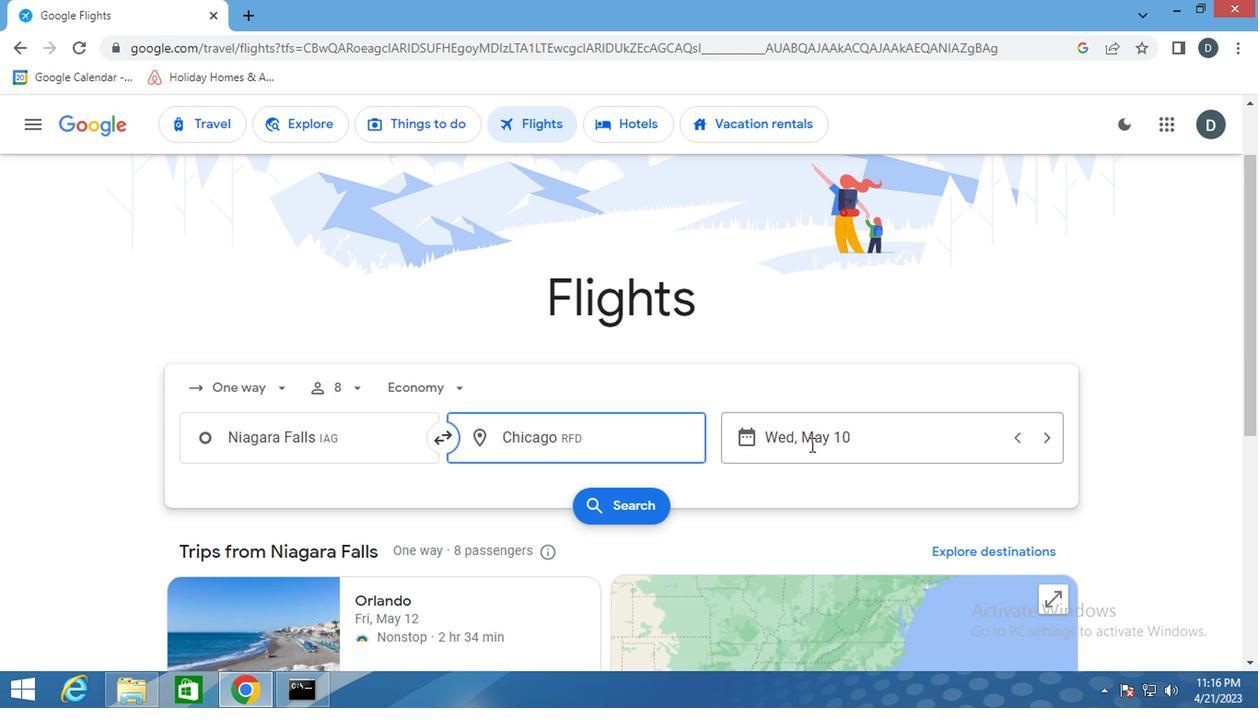 
Action: Mouse moved to (808, 328)
Screenshot: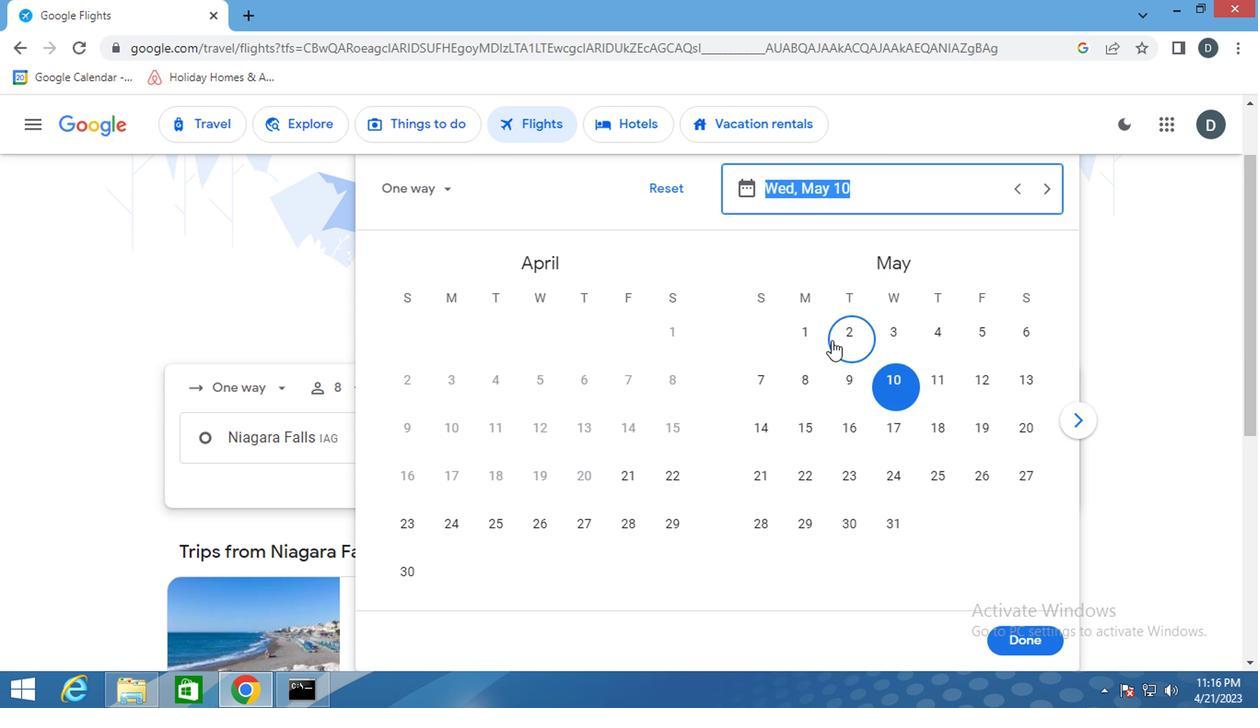 
Action: Mouse pressed left at (808, 328)
Screenshot: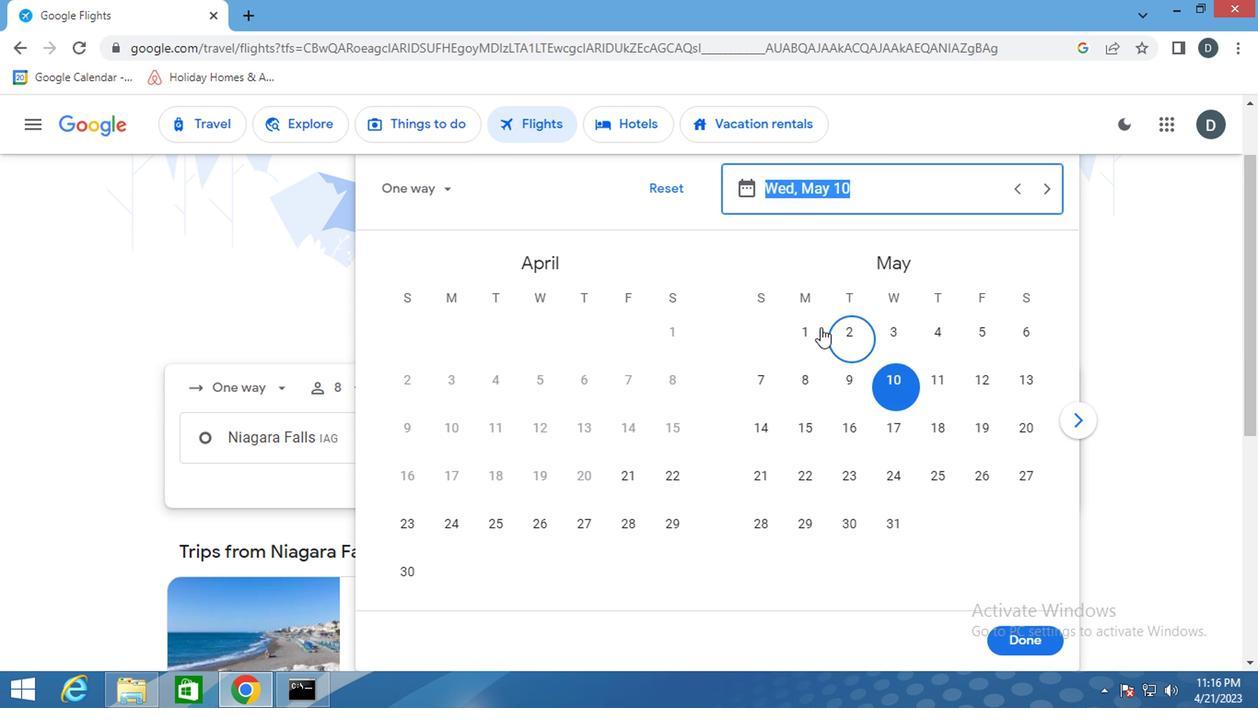 
Action: Mouse moved to (992, 631)
Screenshot: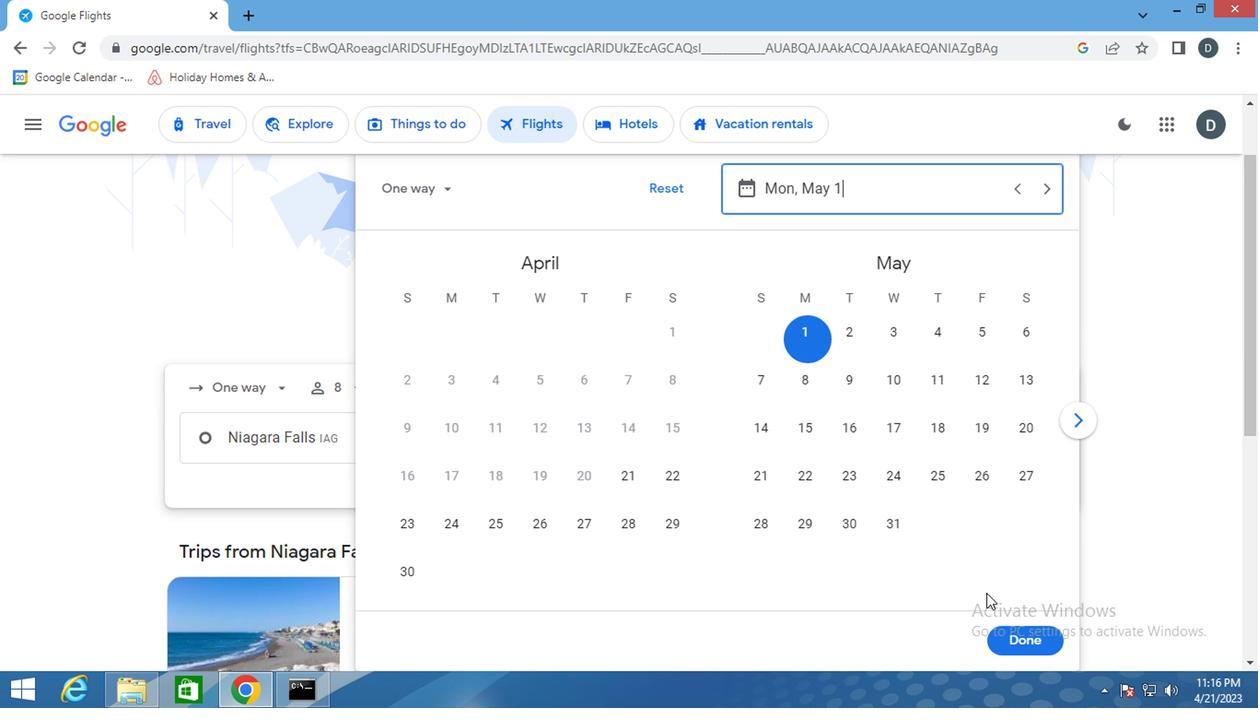 
Action: Mouse pressed left at (992, 631)
Screenshot: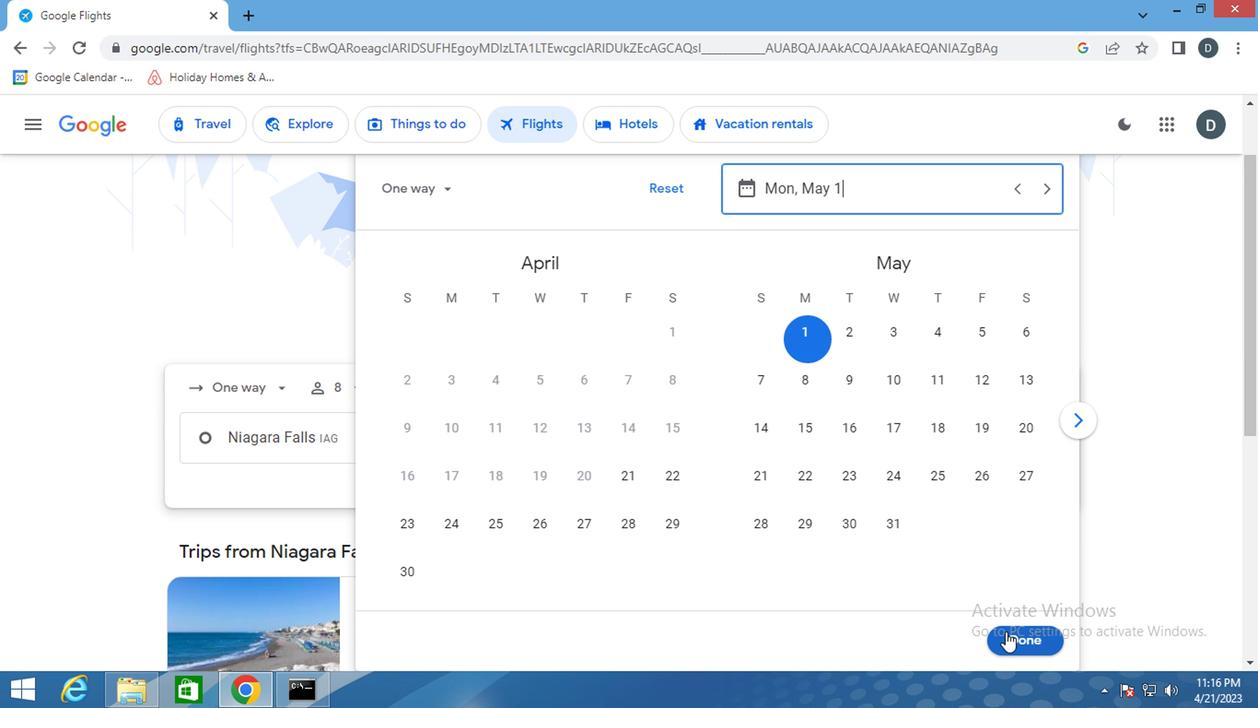 
Action: Mouse moved to (635, 505)
Screenshot: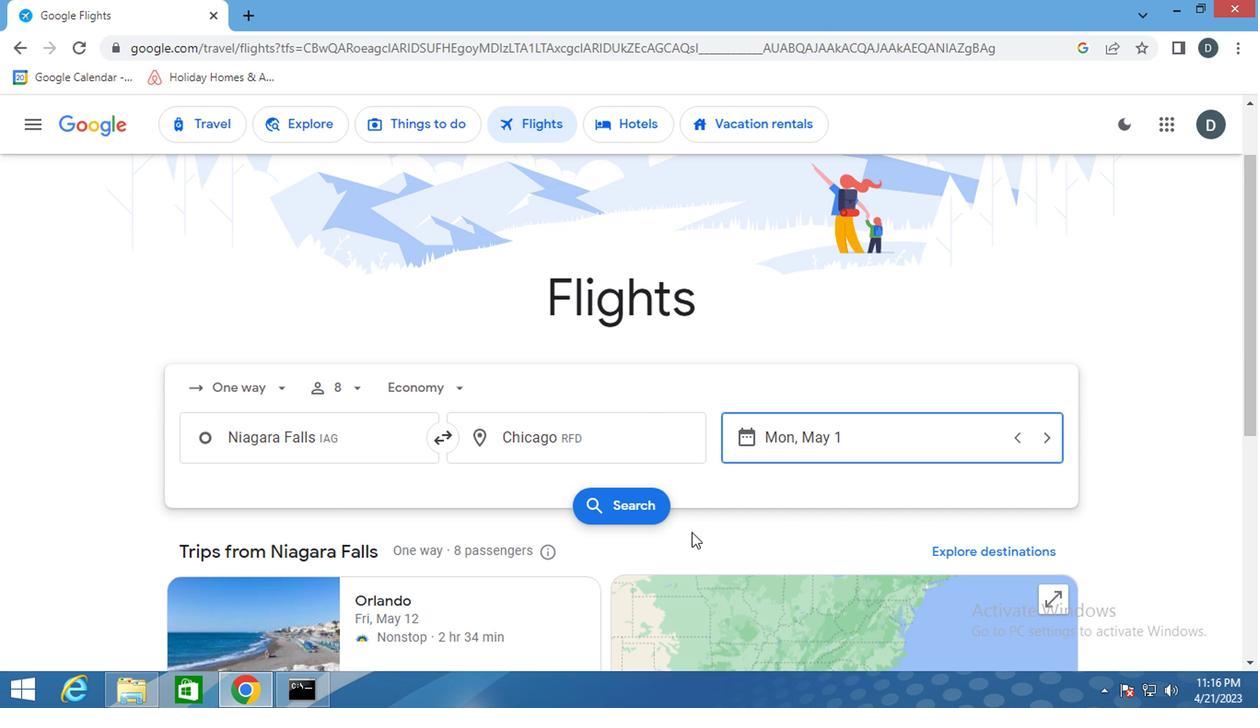 
Action: Mouse pressed left at (635, 505)
Screenshot: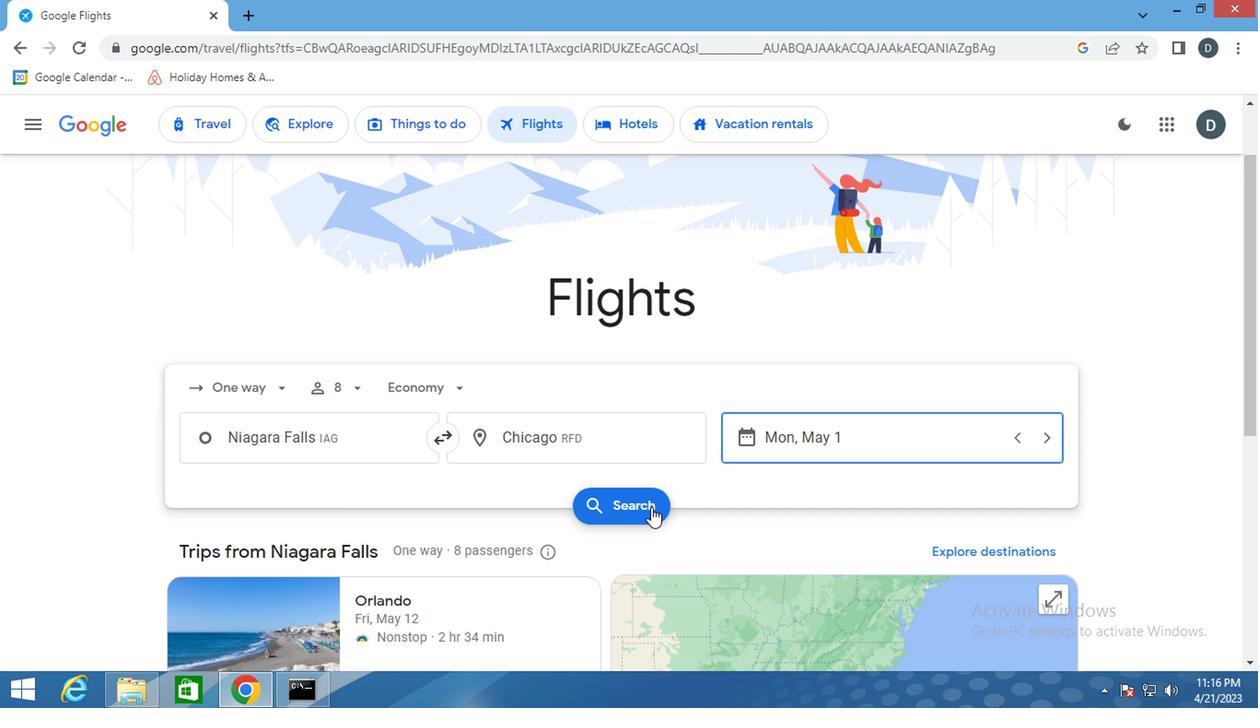 
Action: Mouse moved to (192, 299)
Screenshot: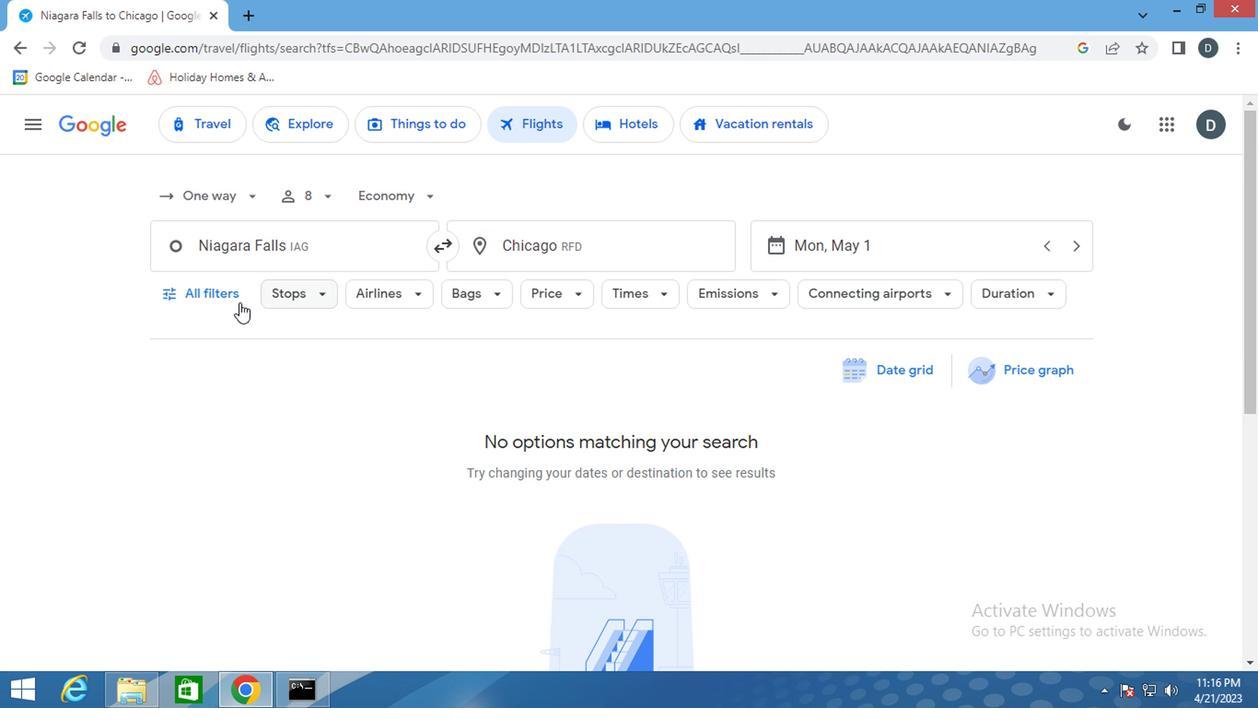 
Action: Mouse pressed left at (192, 299)
Screenshot: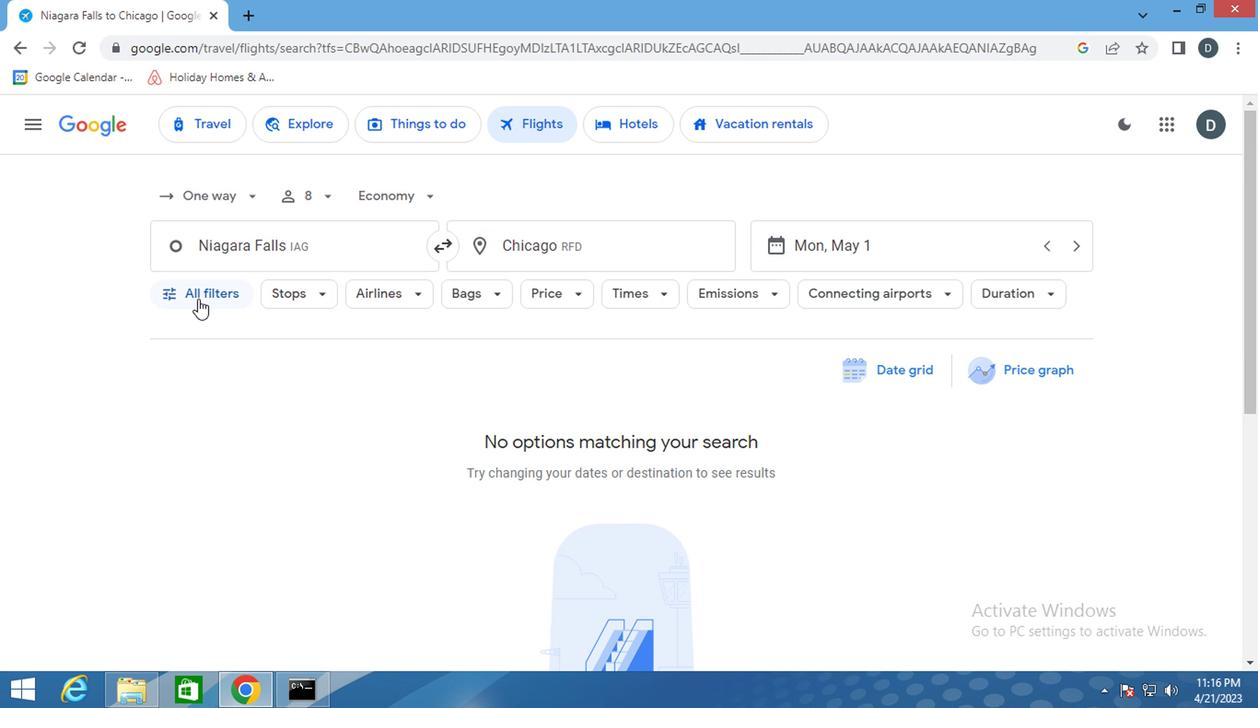 
Action: Mouse moved to (251, 457)
Screenshot: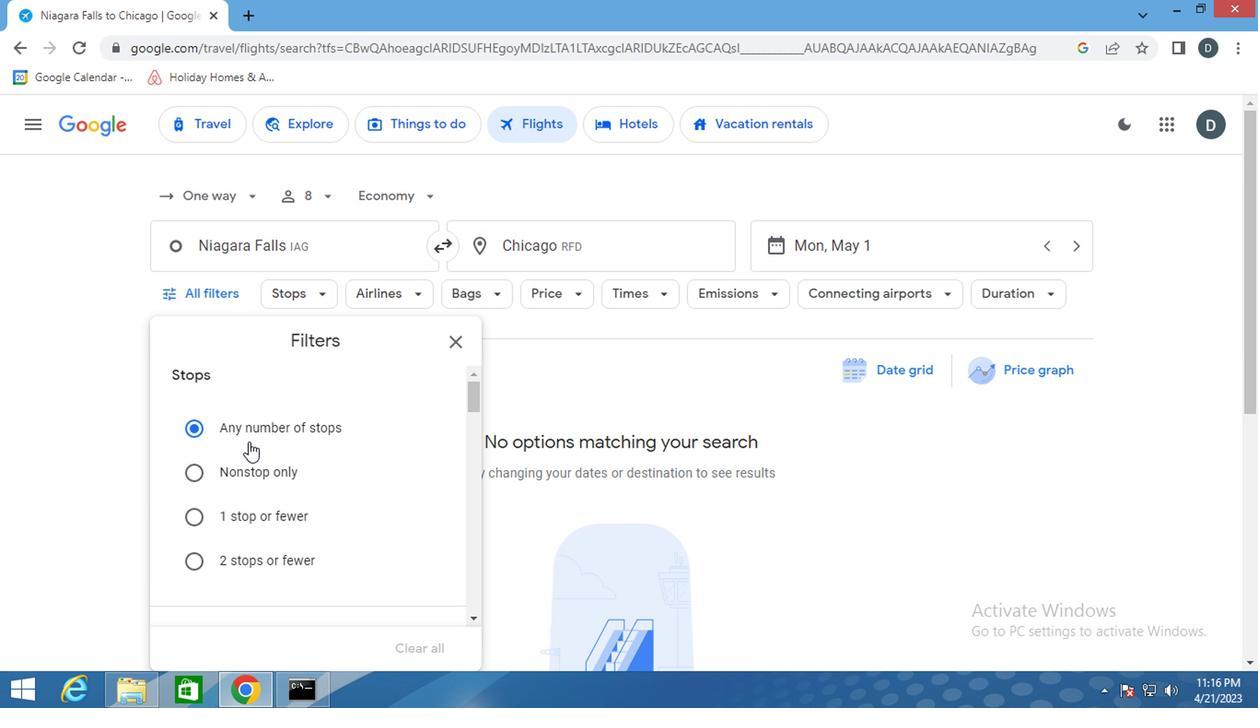 
Action: Mouse scrolled (251, 456) with delta (0, 0)
Screenshot: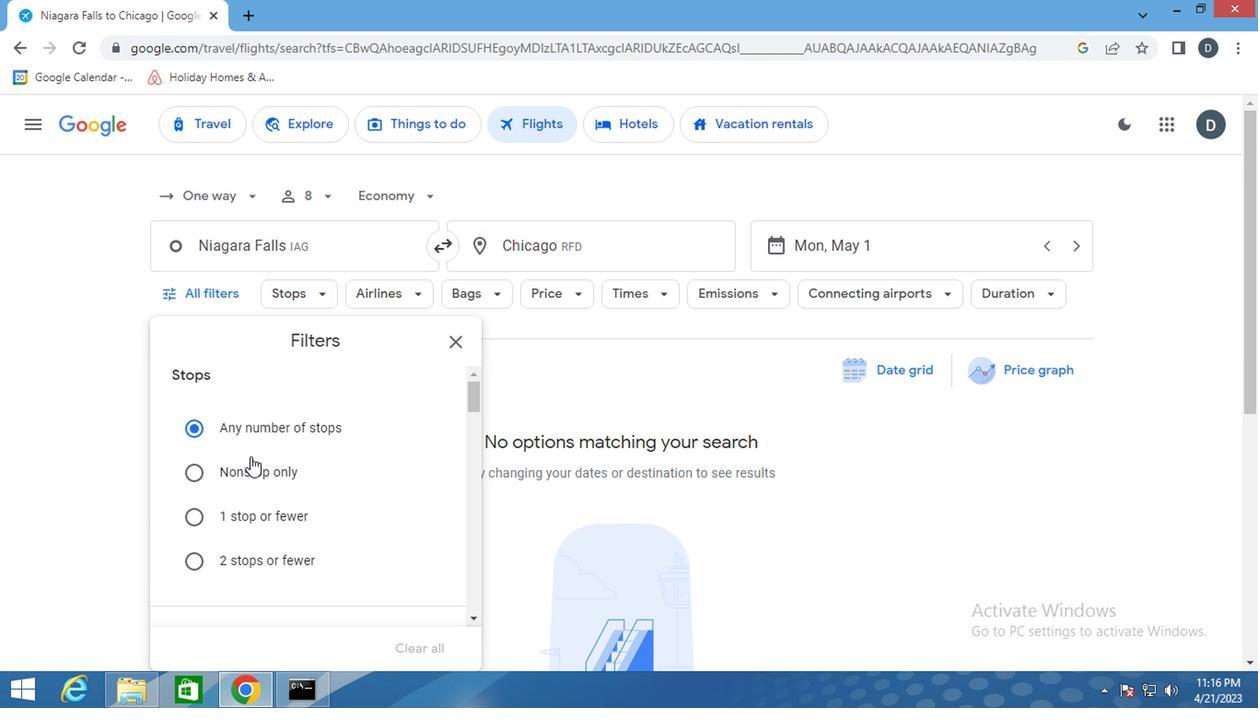 
Action: Mouse scrolled (251, 456) with delta (0, 0)
Screenshot: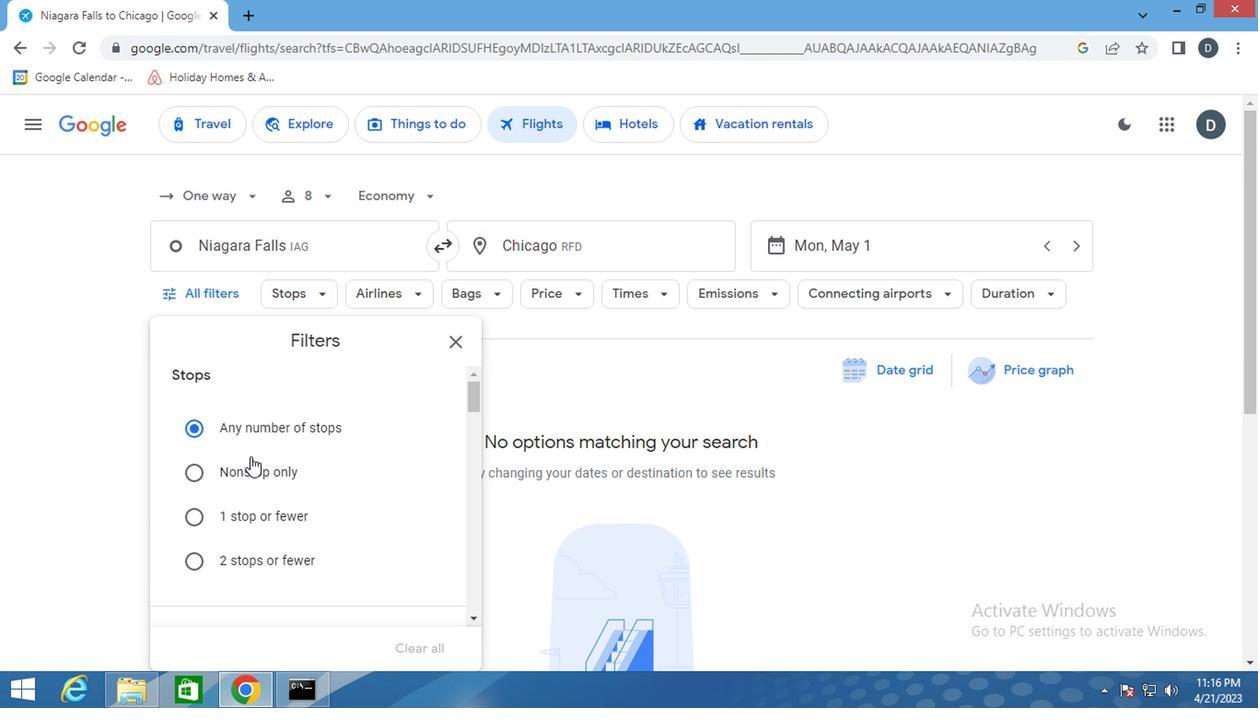 
Action: Mouse scrolled (251, 456) with delta (0, 0)
Screenshot: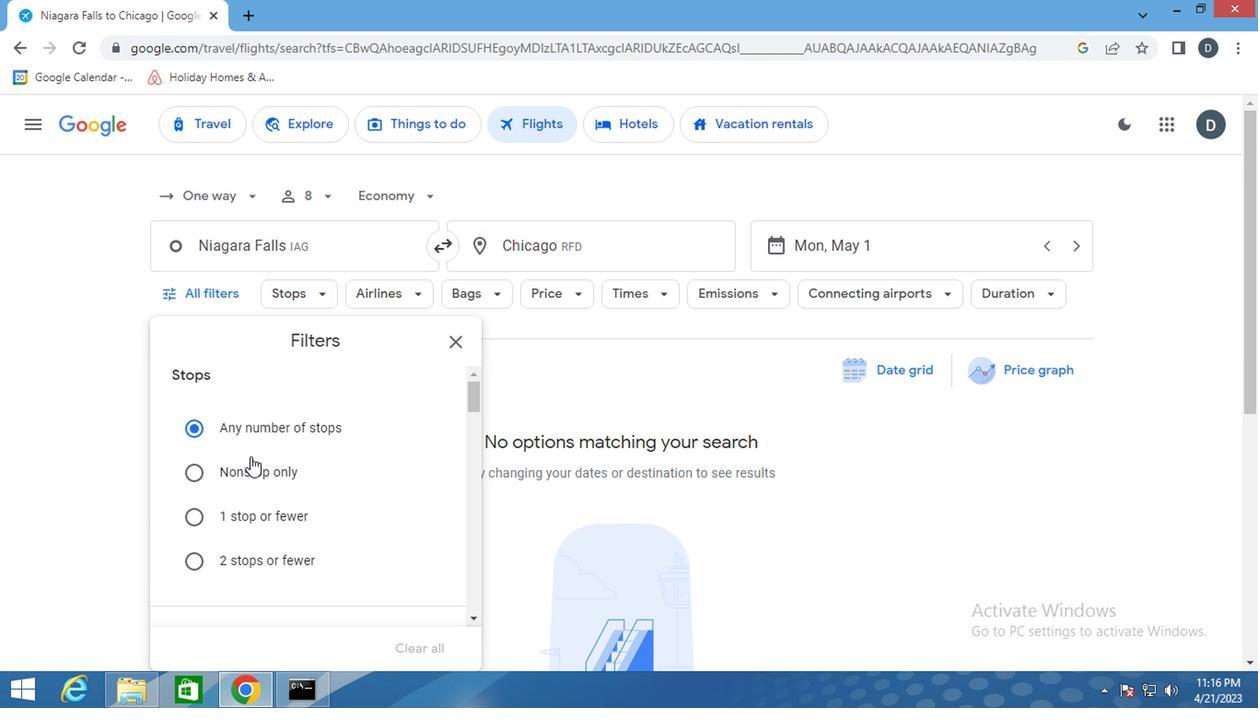 
Action: Mouse moved to (307, 469)
Screenshot: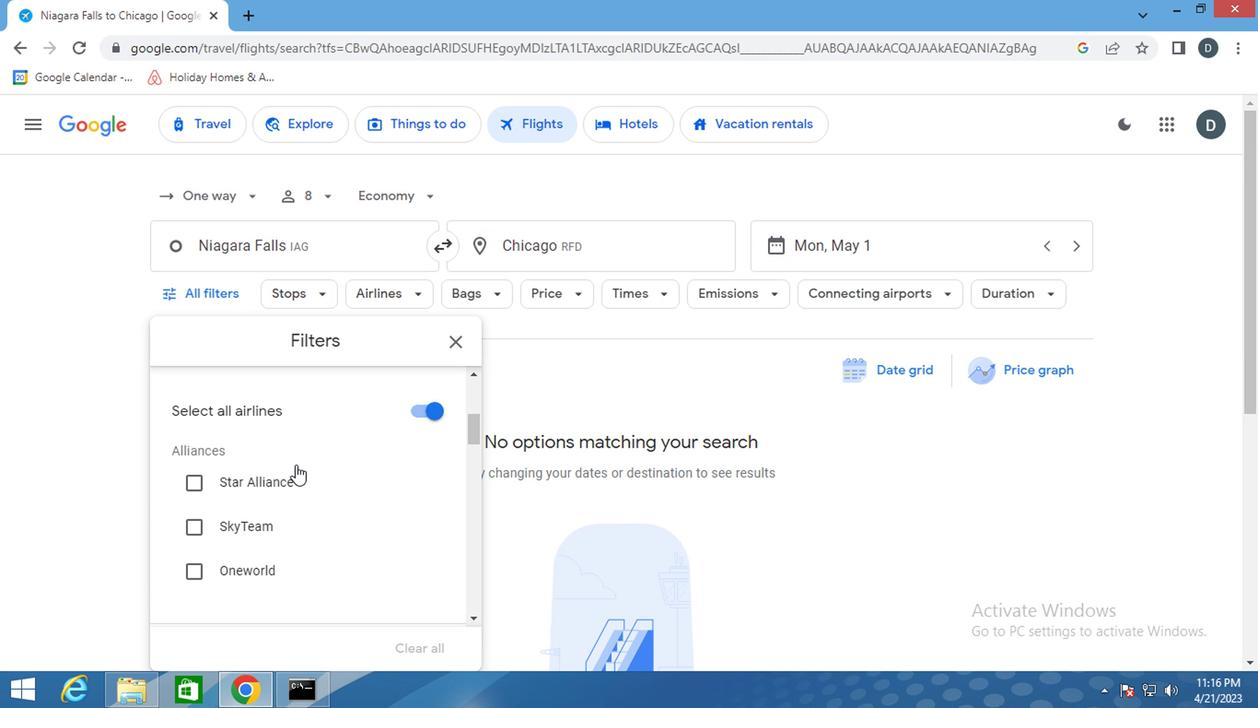 
Action: Mouse scrolled (307, 468) with delta (0, 0)
Screenshot: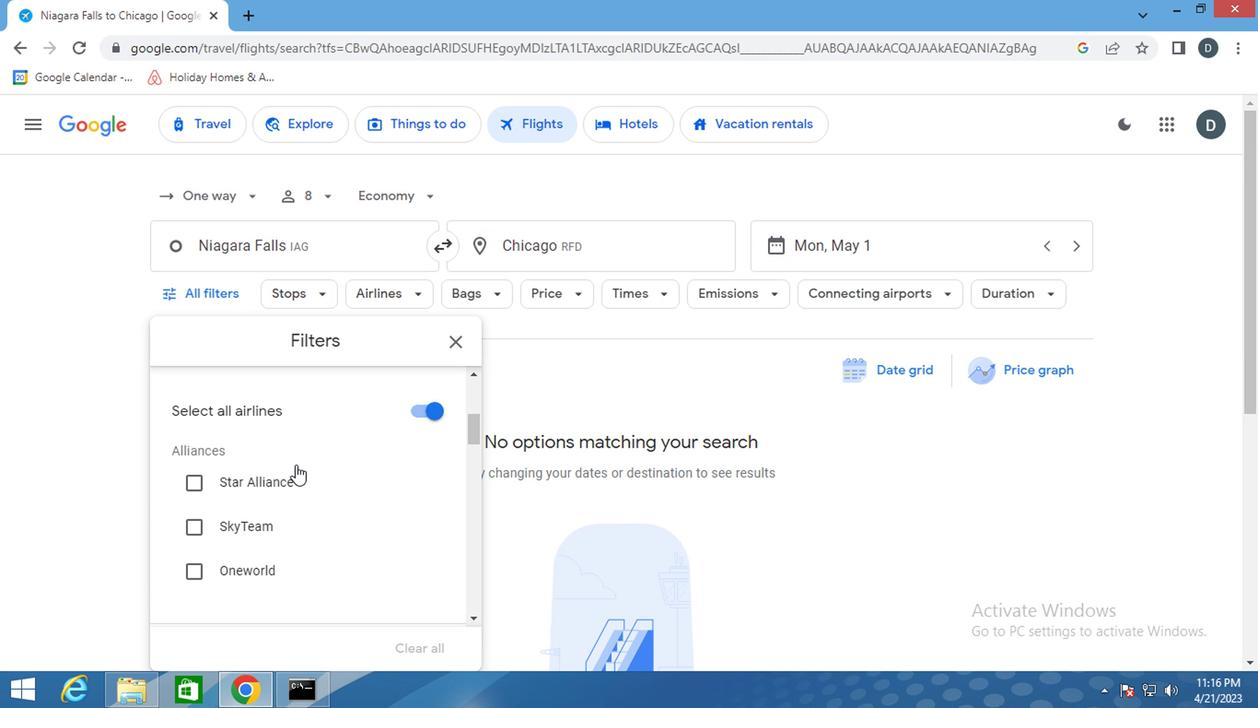 
Action: Mouse moved to (309, 470)
Screenshot: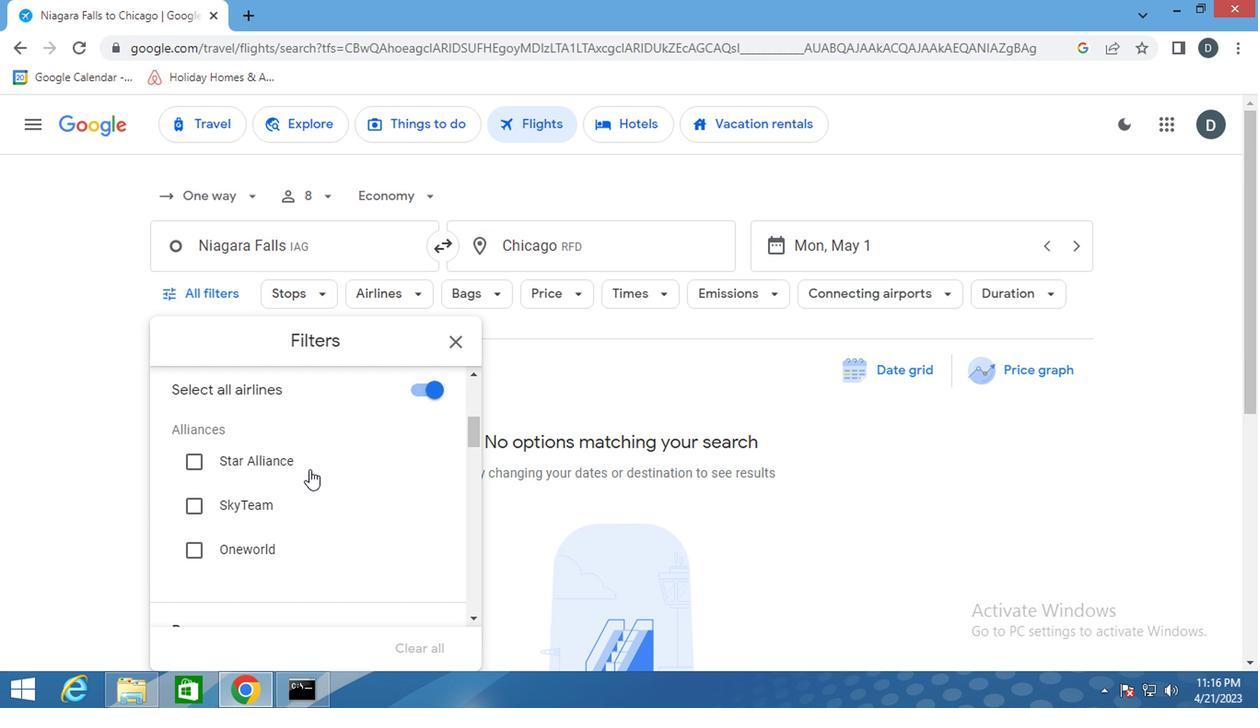 
Action: Mouse scrolled (309, 469) with delta (0, -1)
Screenshot: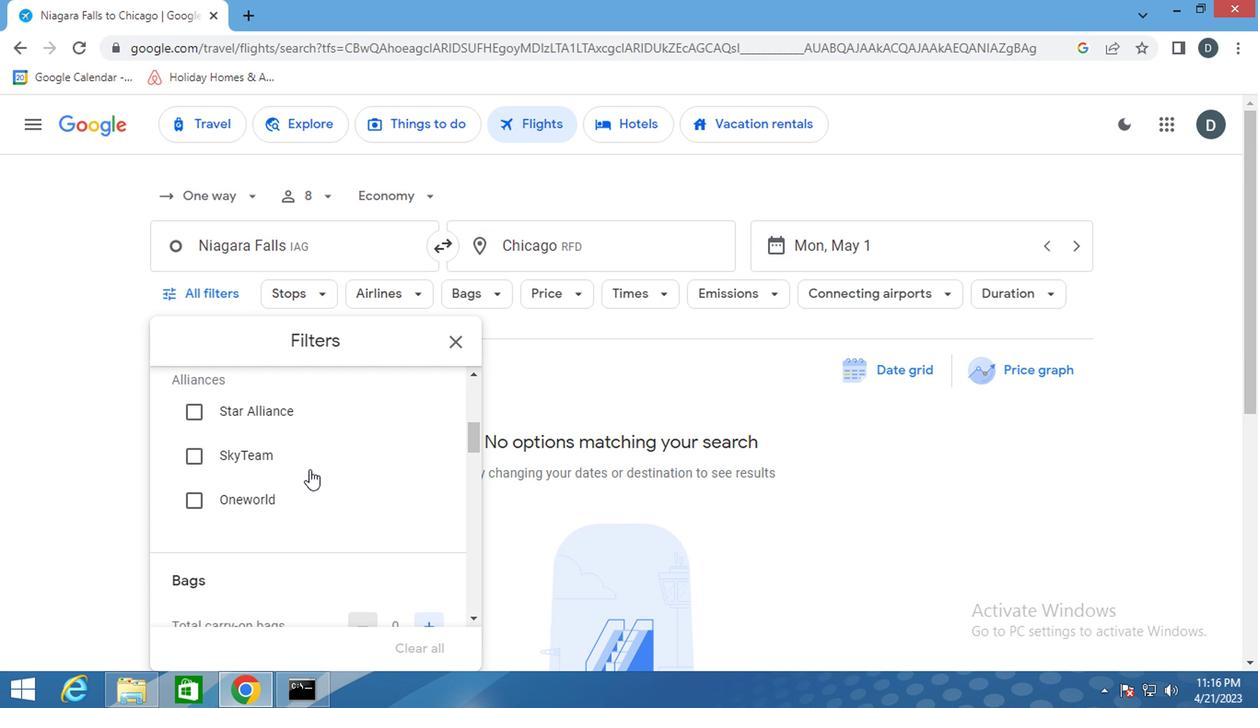 
Action: Mouse scrolled (309, 469) with delta (0, -1)
Screenshot: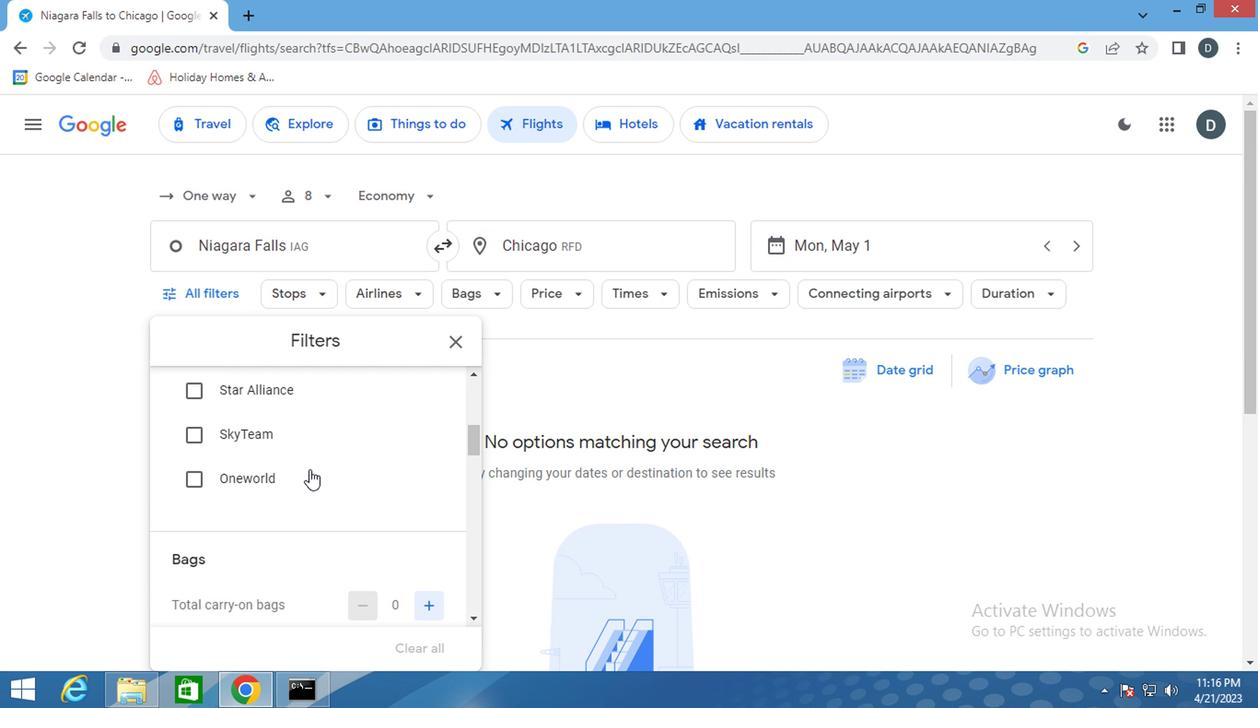 
Action: Mouse moved to (428, 470)
Screenshot: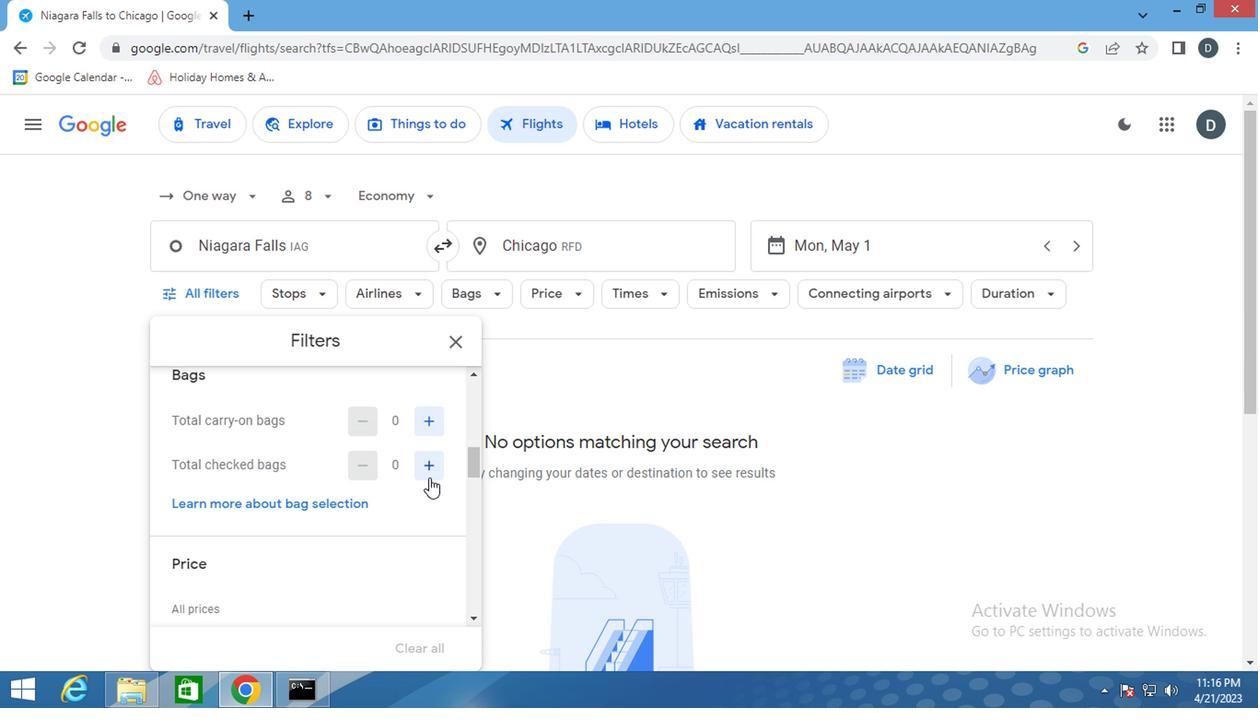 
Action: Mouse pressed left at (428, 470)
Screenshot: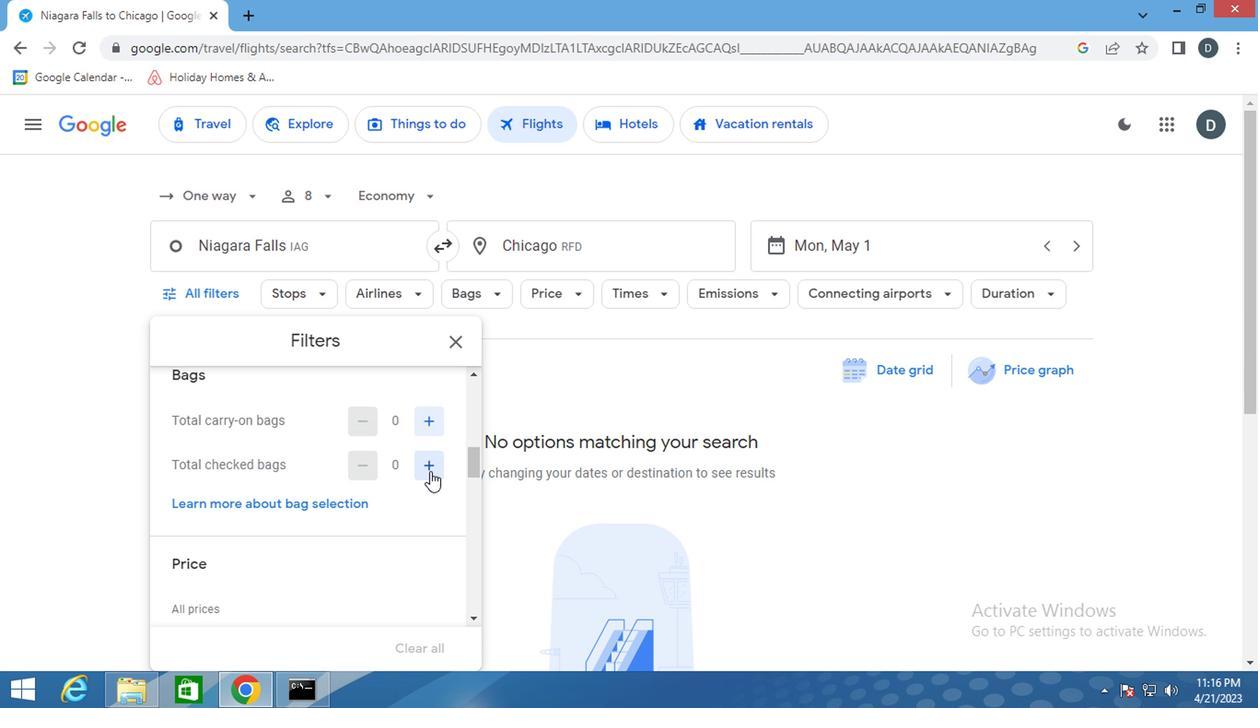 
Action: Mouse moved to (410, 539)
Screenshot: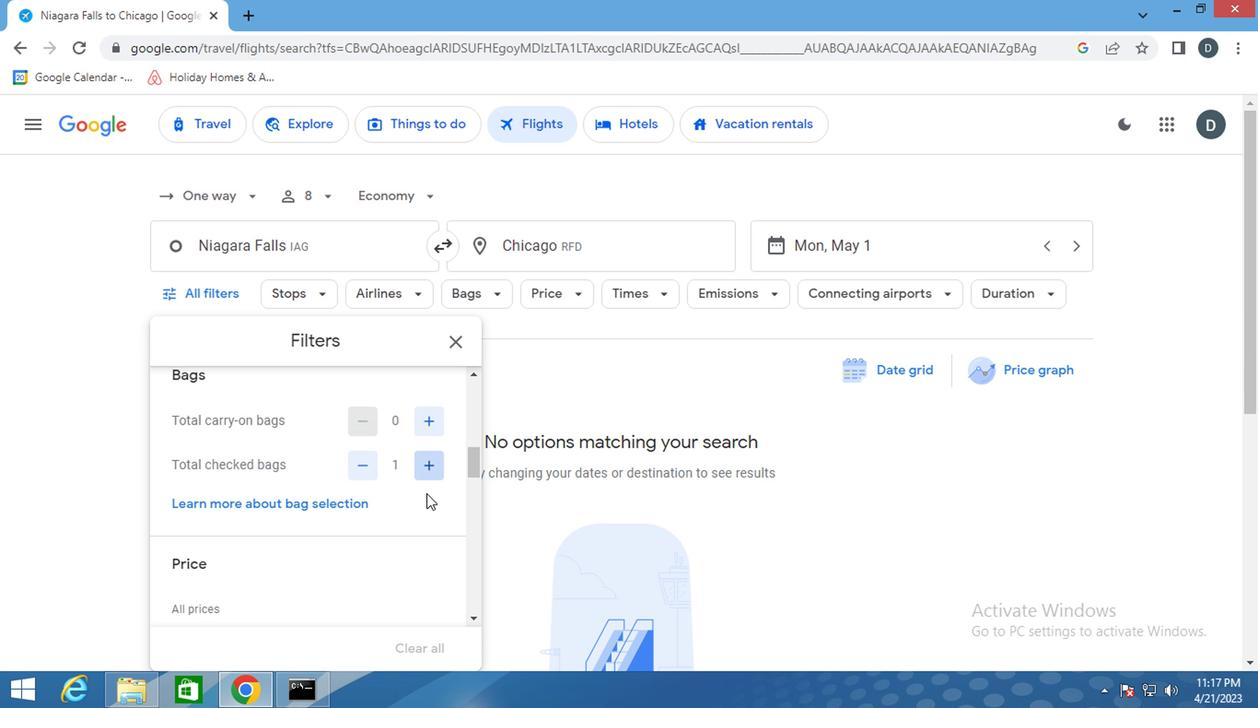 
Action: Mouse scrolled (410, 538) with delta (0, -1)
Screenshot: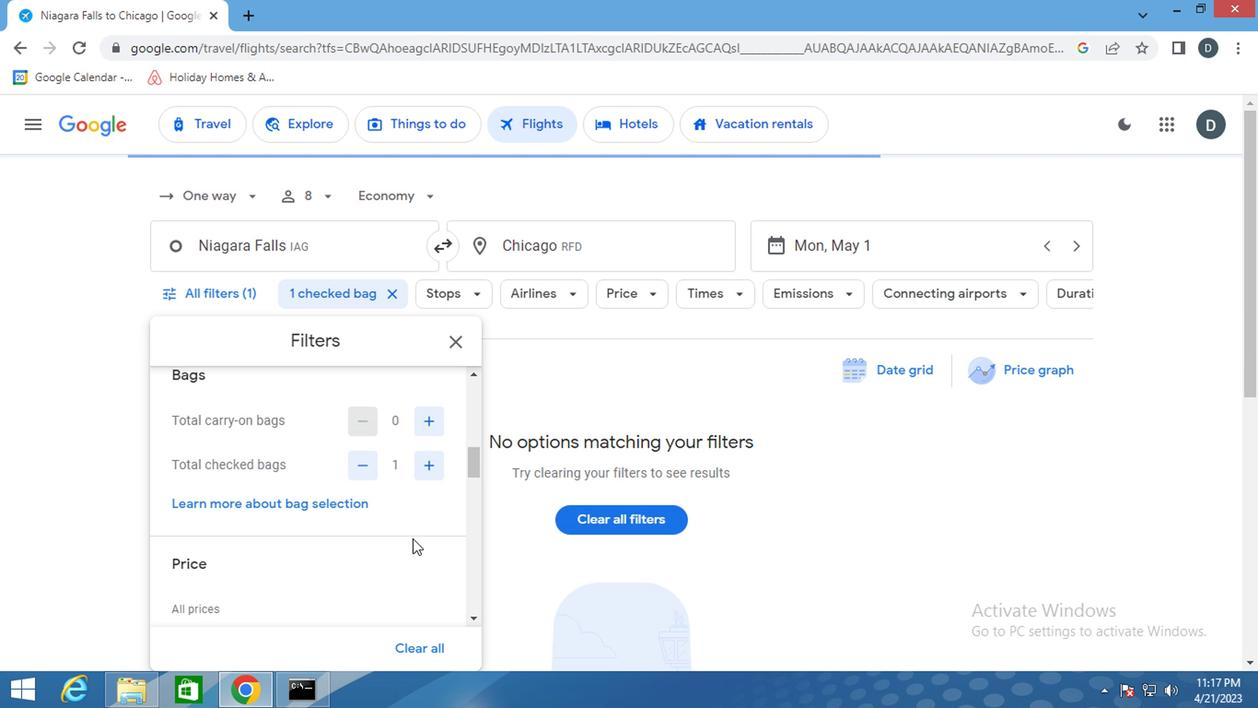 
Action: Mouse scrolled (410, 538) with delta (0, -1)
Screenshot: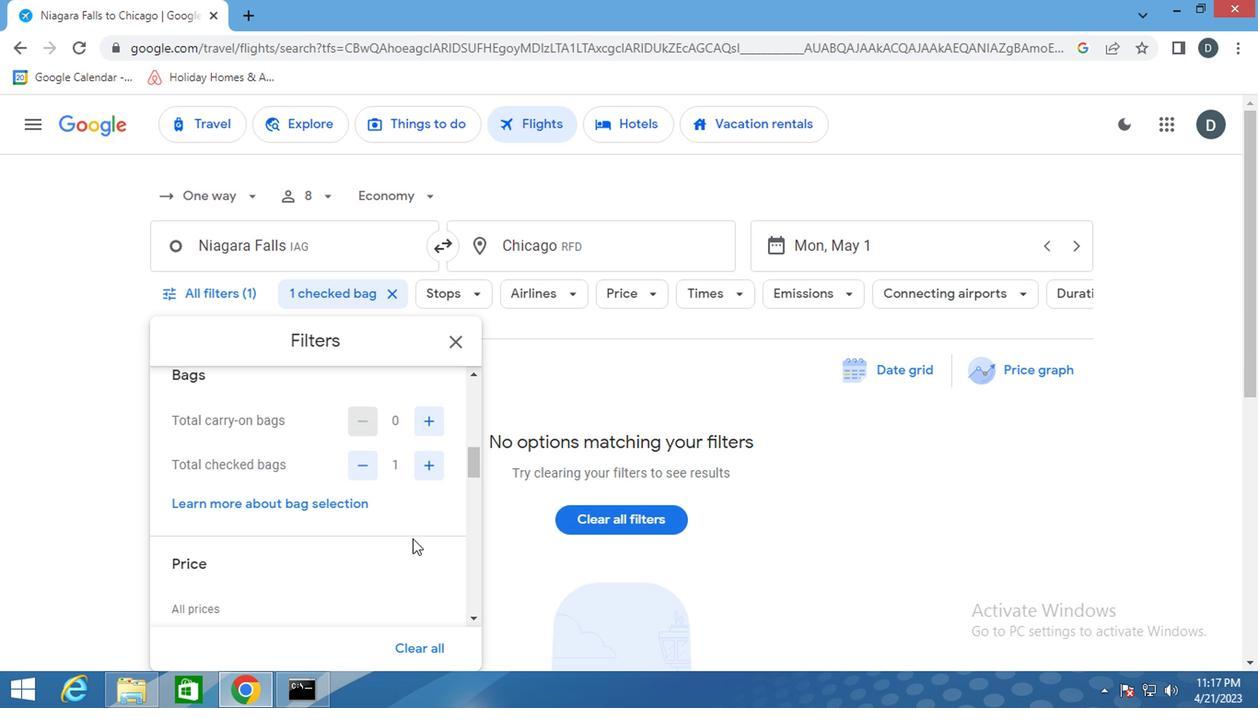 
Action: Mouse moved to (406, 521)
Screenshot: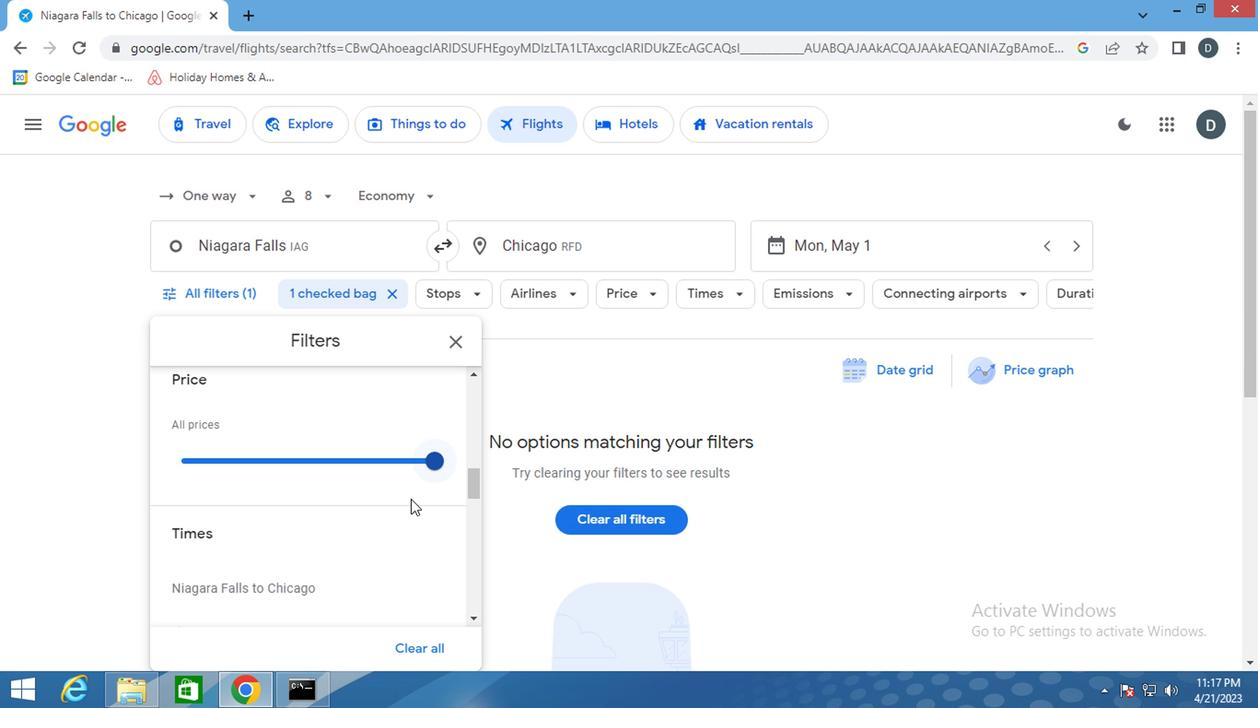 
Action: Mouse scrolled (406, 521) with delta (0, 0)
Screenshot: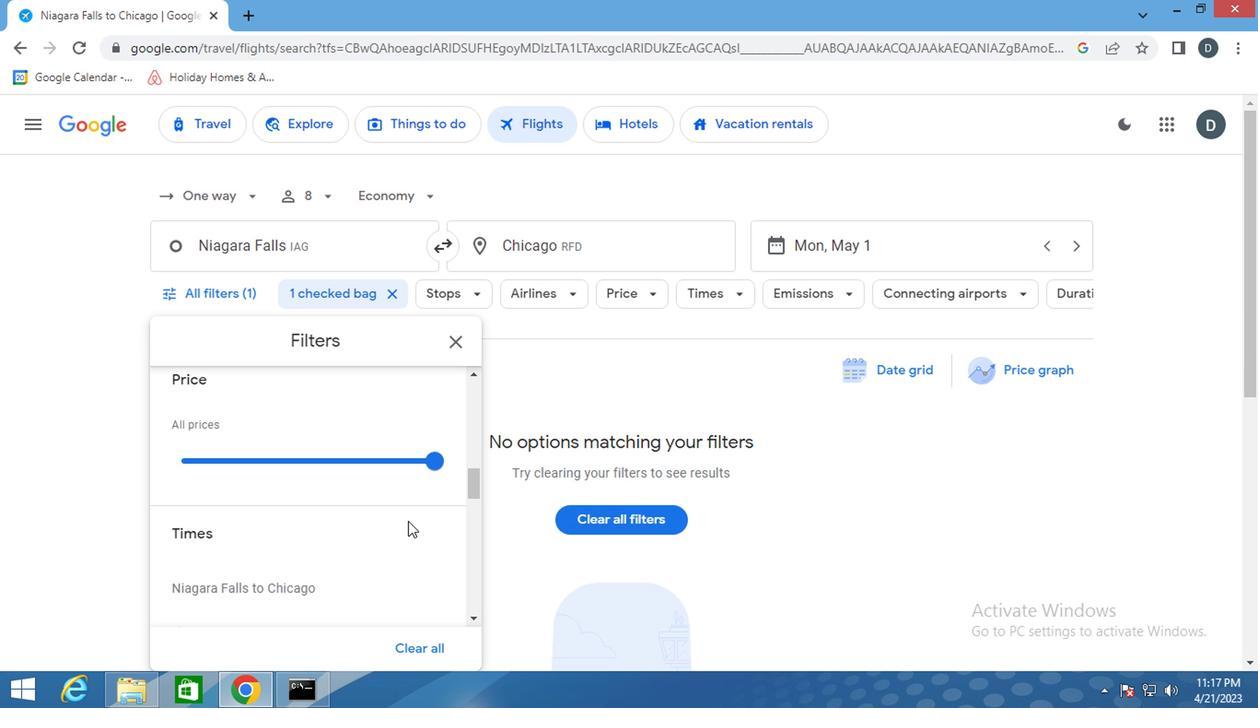 
Action: Mouse scrolled (406, 521) with delta (0, 0)
Screenshot: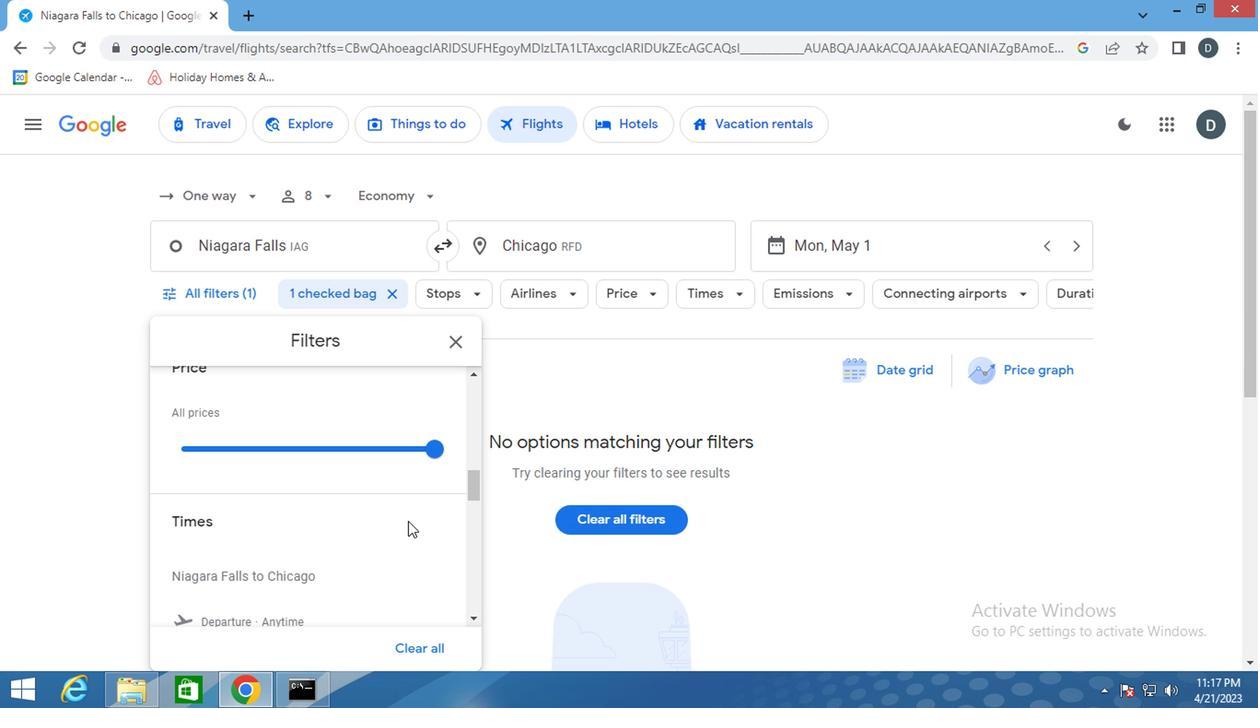 
Action: Mouse scrolled (406, 521) with delta (0, 0)
Screenshot: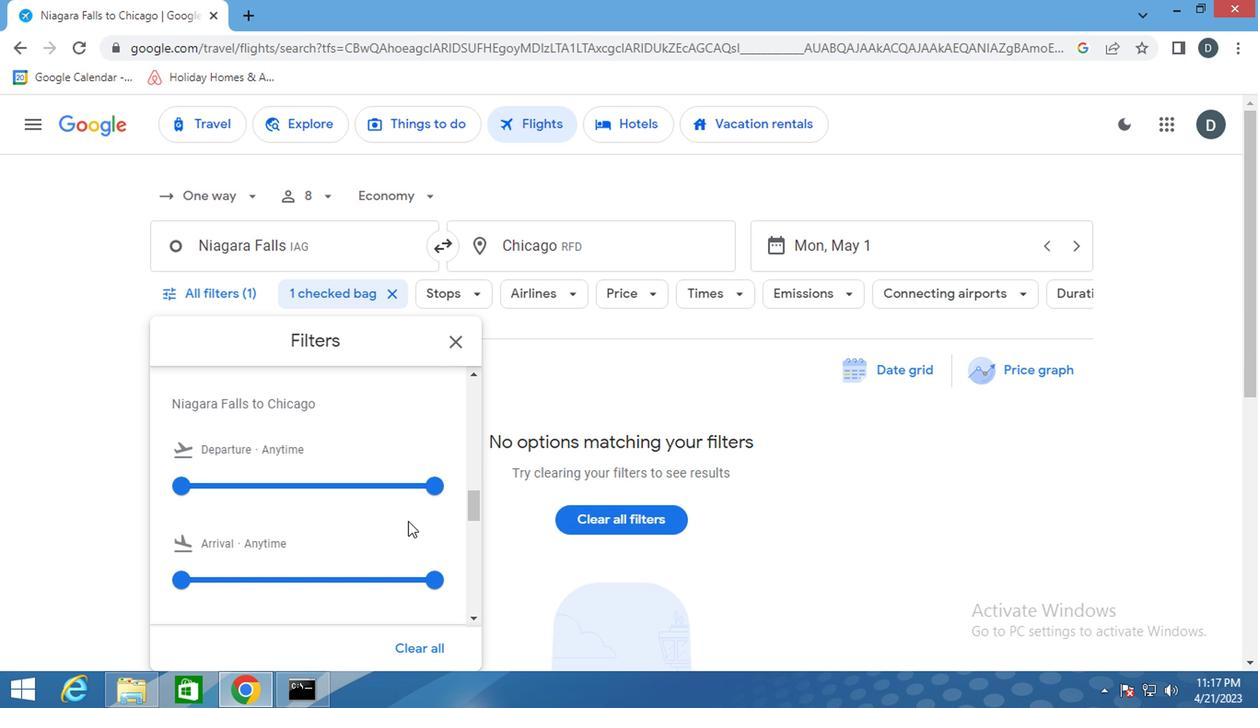 
Action: Mouse moved to (352, 440)
Screenshot: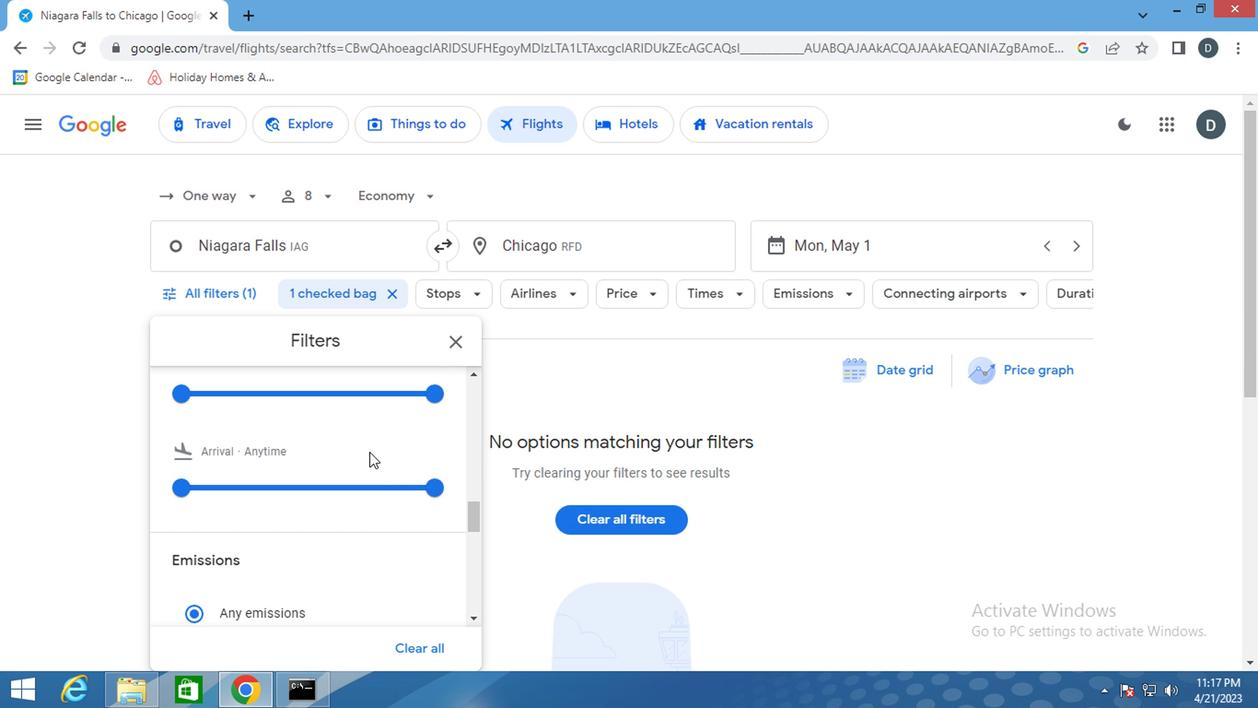 
Action: Mouse scrolled (352, 441) with delta (0, 0)
Screenshot: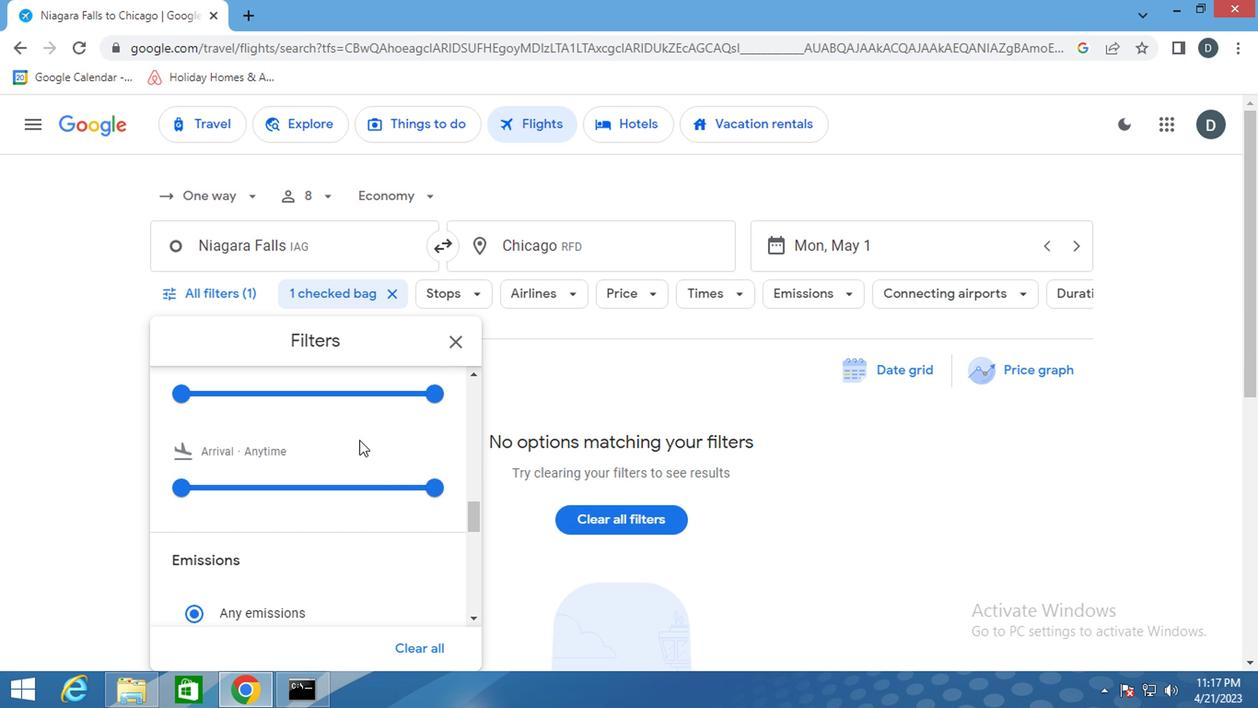 
Action: Mouse moved to (182, 494)
Screenshot: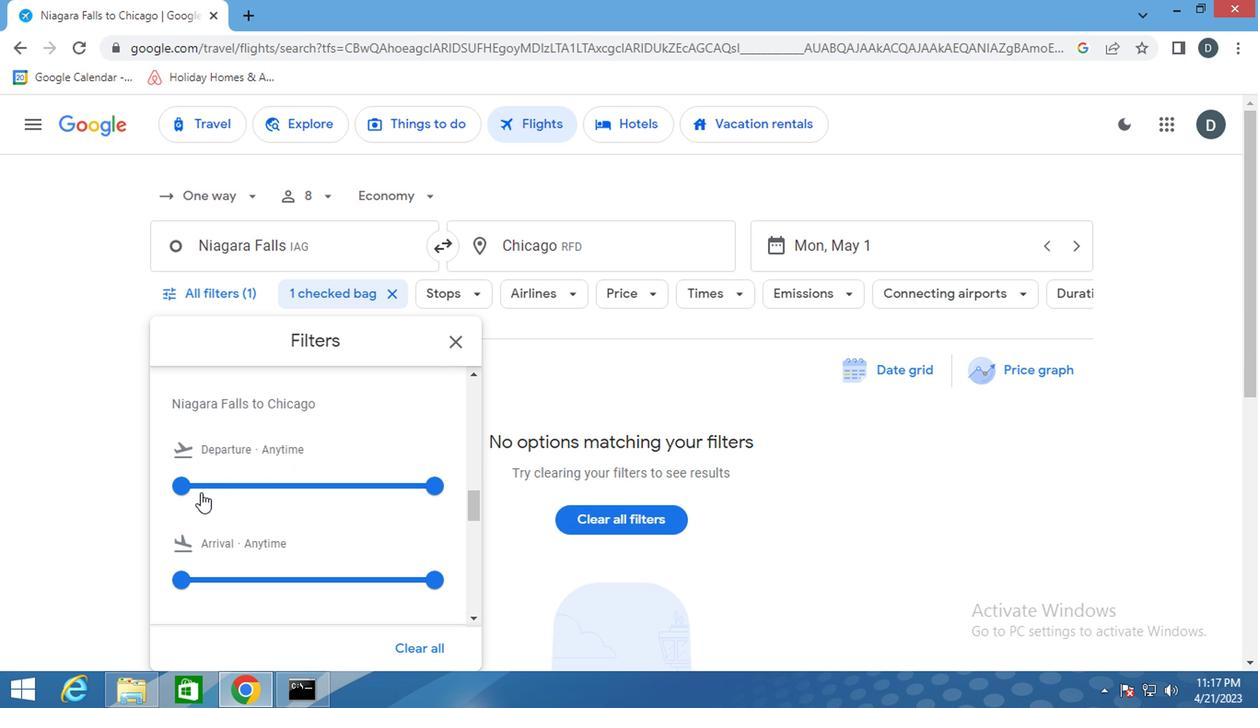 
Action: Mouse pressed left at (182, 494)
Screenshot: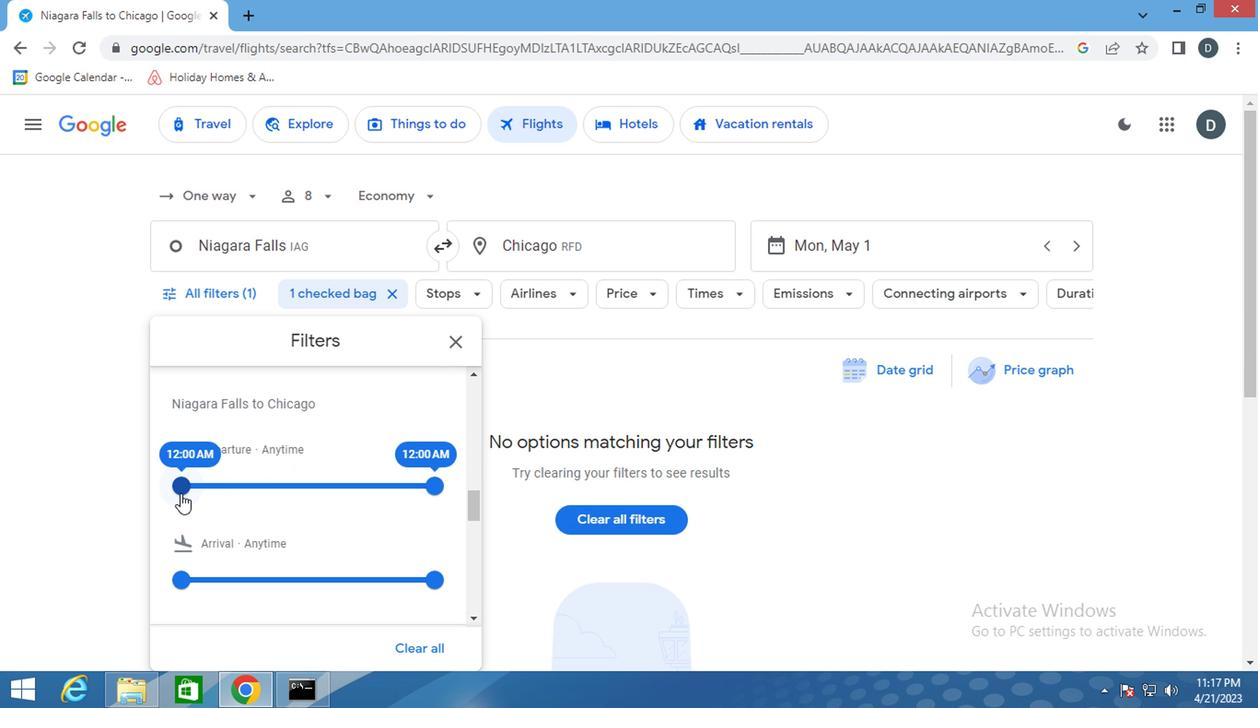 
Action: Mouse moved to (440, 484)
Screenshot: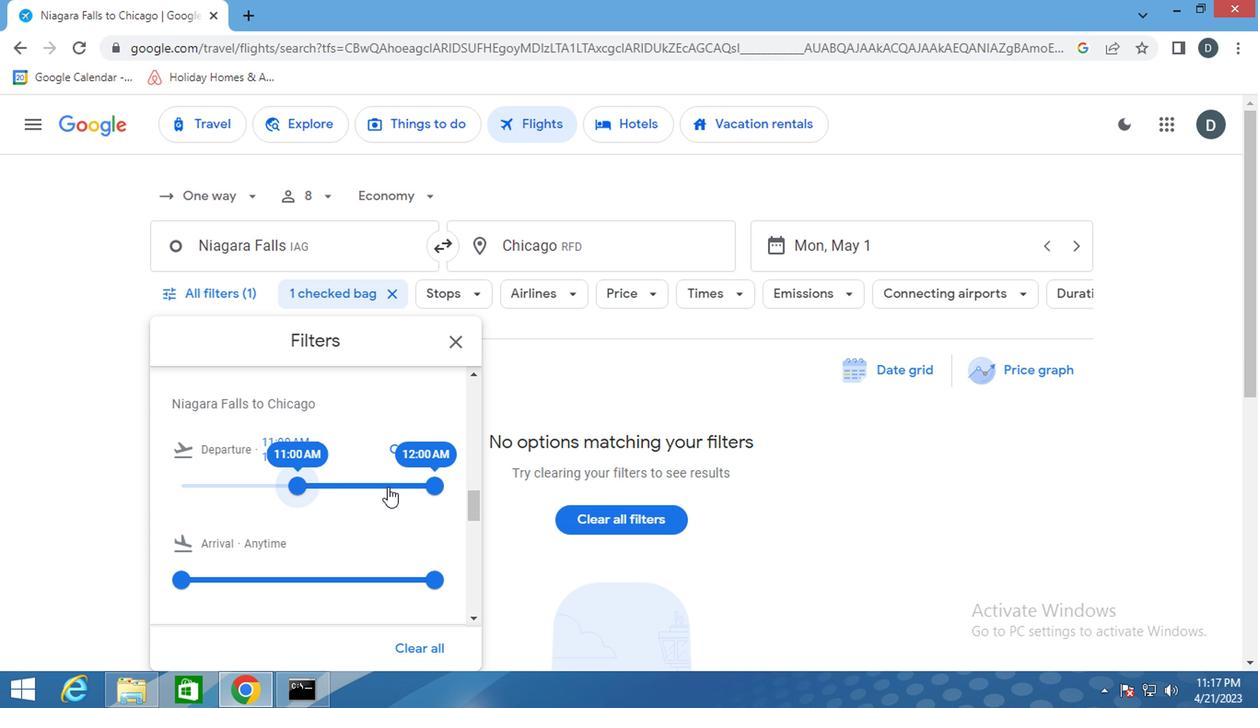 
Action: Mouse pressed left at (440, 484)
Screenshot: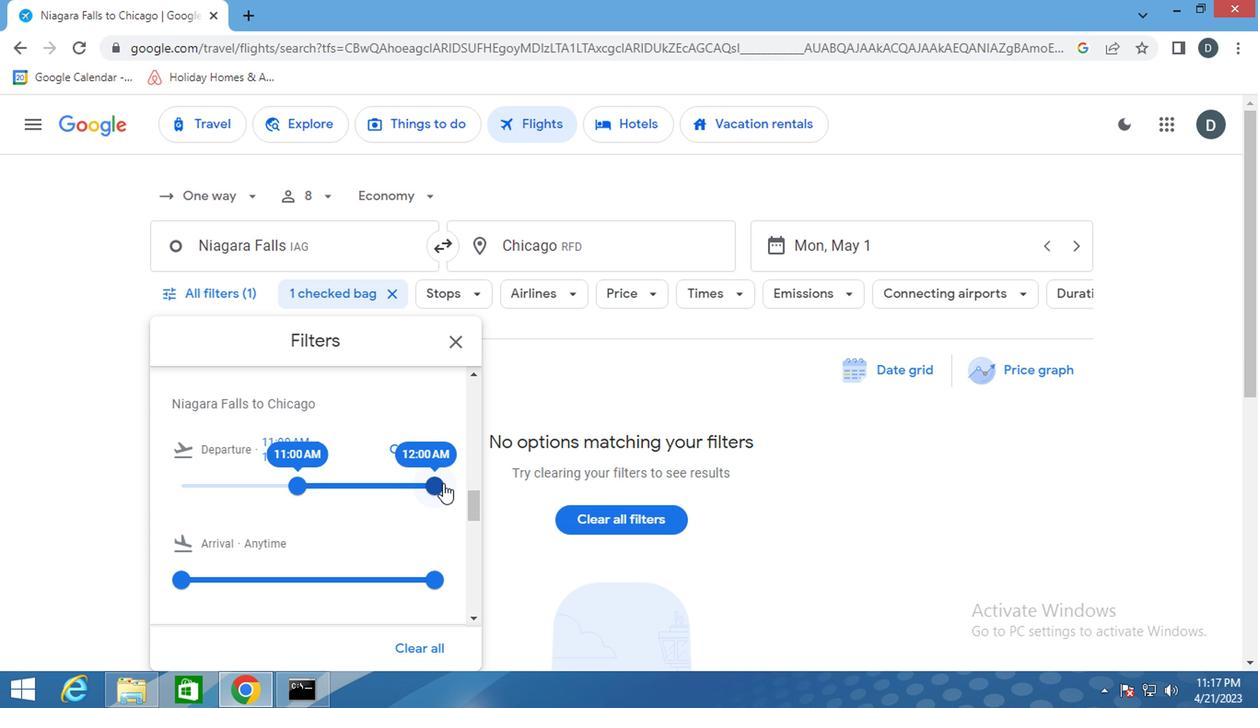
Action: Mouse moved to (426, 529)
Screenshot: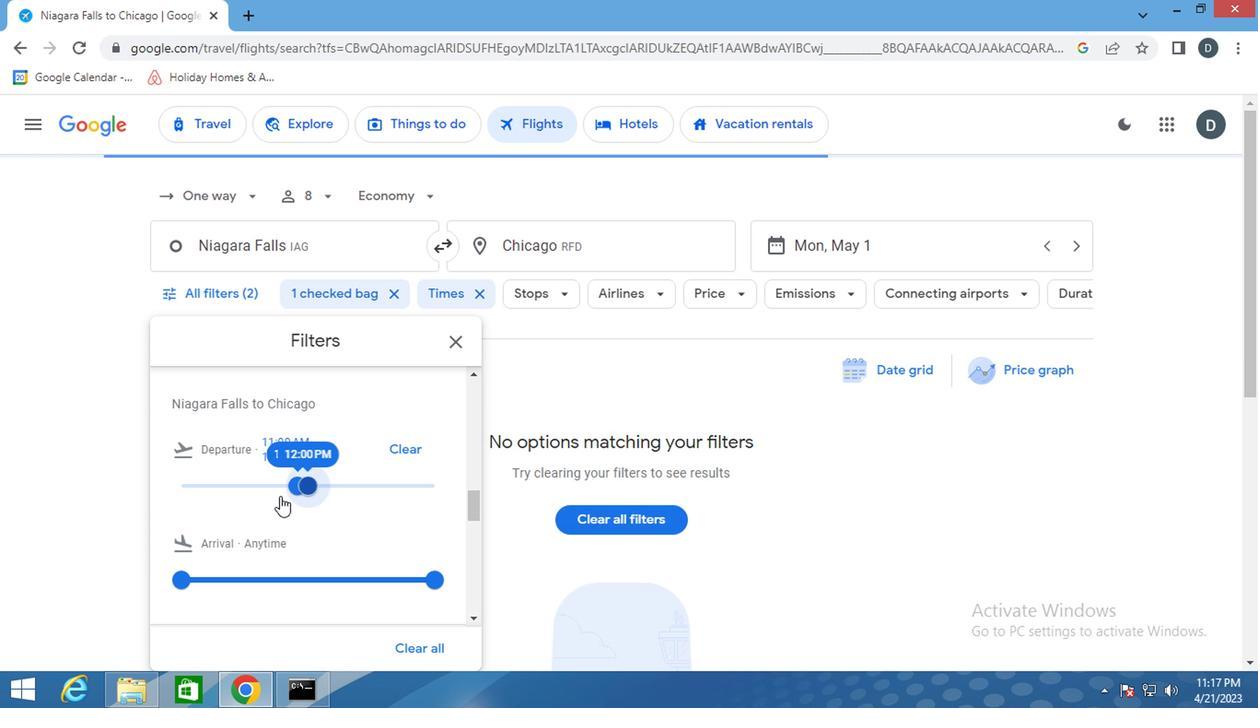 
Action: Mouse scrolled (426, 528) with delta (0, 0)
Screenshot: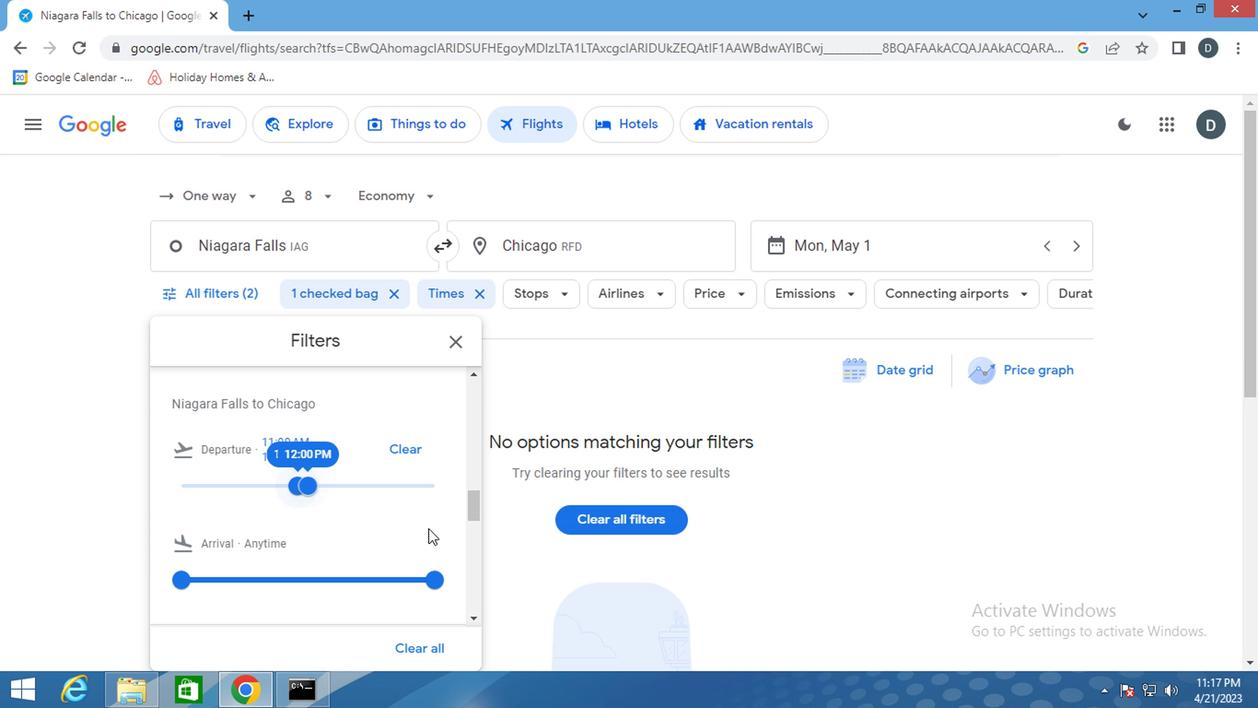
Action: Mouse scrolled (426, 528) with delta (0, 0)
Screenshot: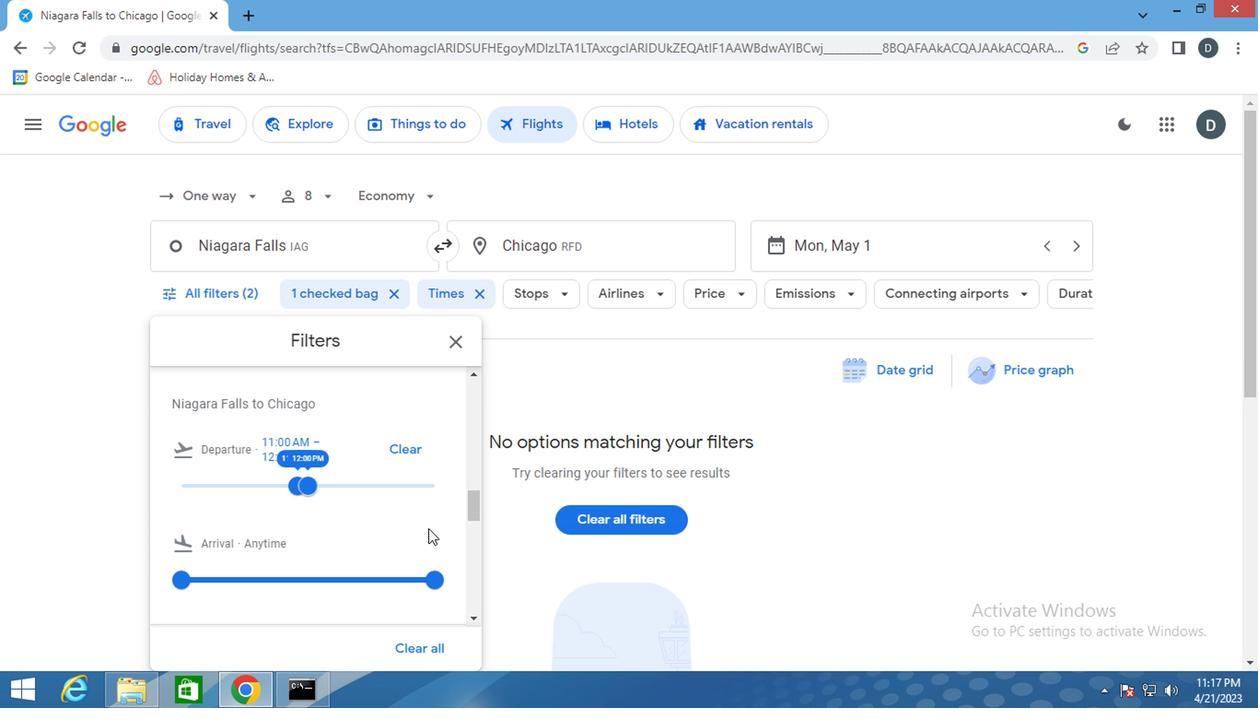 
Action: Mouse scrolled (426, 528) with delta (0, 0)
Screenshot: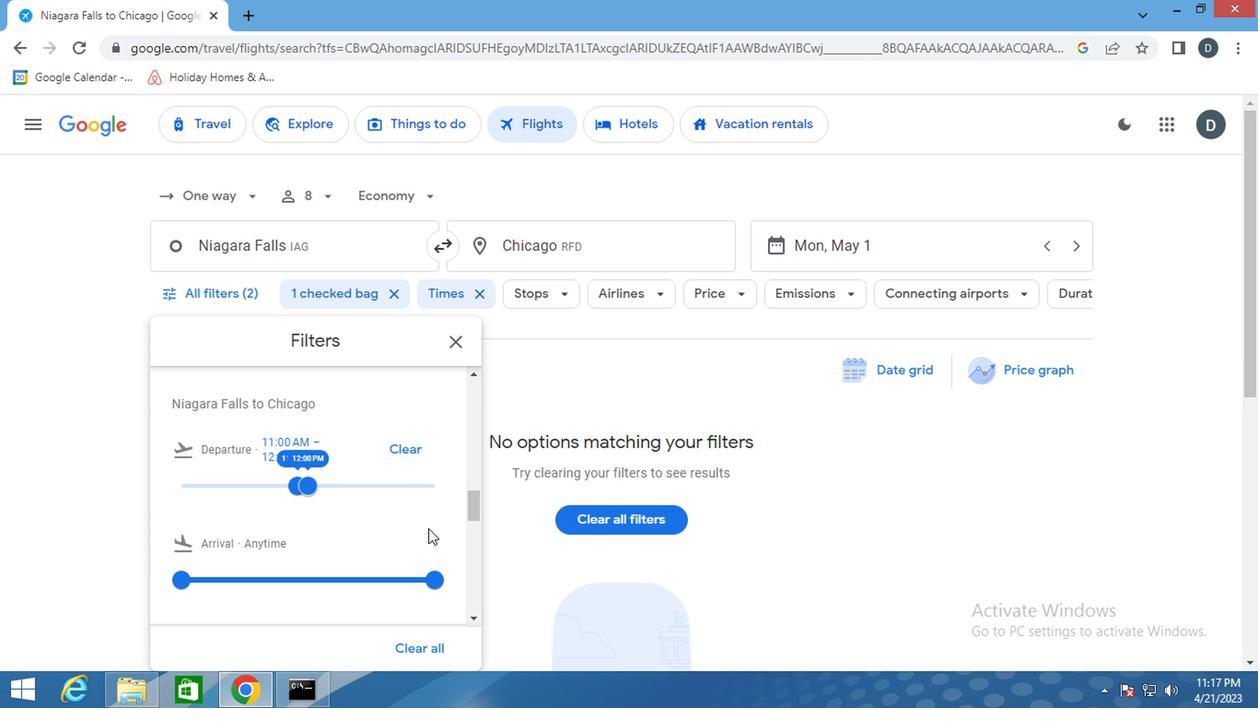 
Action: Mouse scrolled (426, 528) with delta (0, 0)
Screenshot: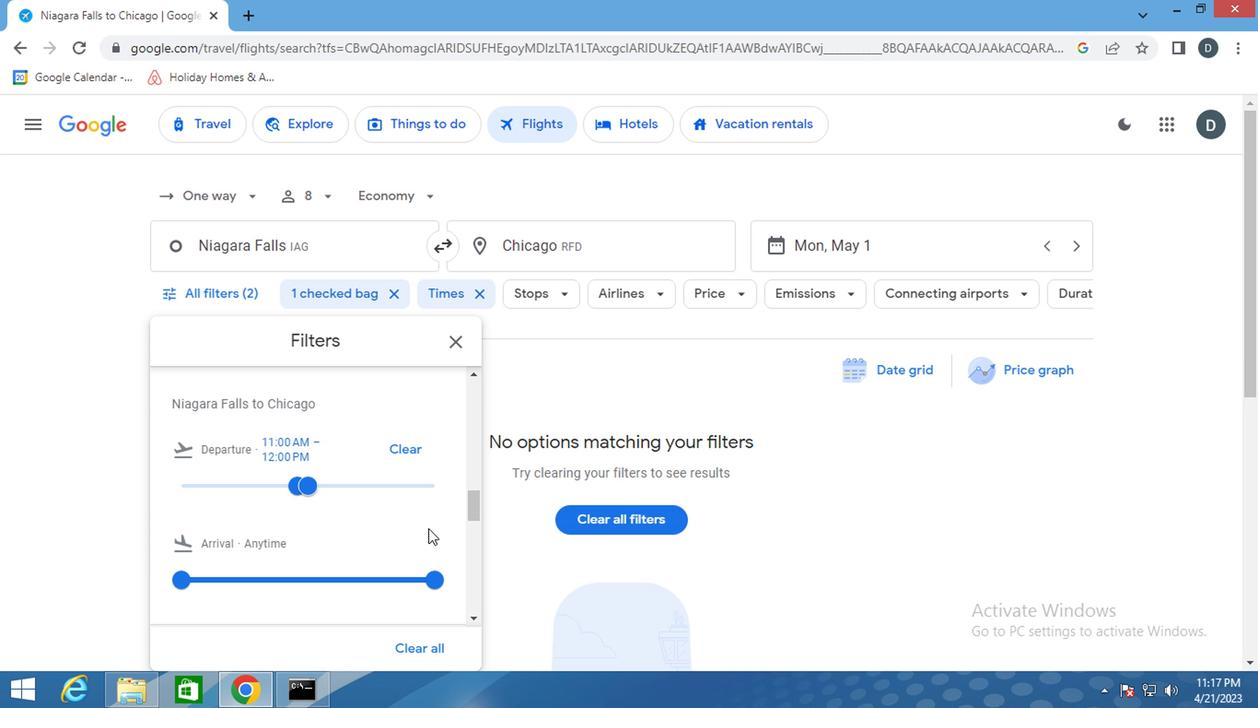 
Action: Mouse scrolled (426, 528) with delta (0, 0)
Screenshot: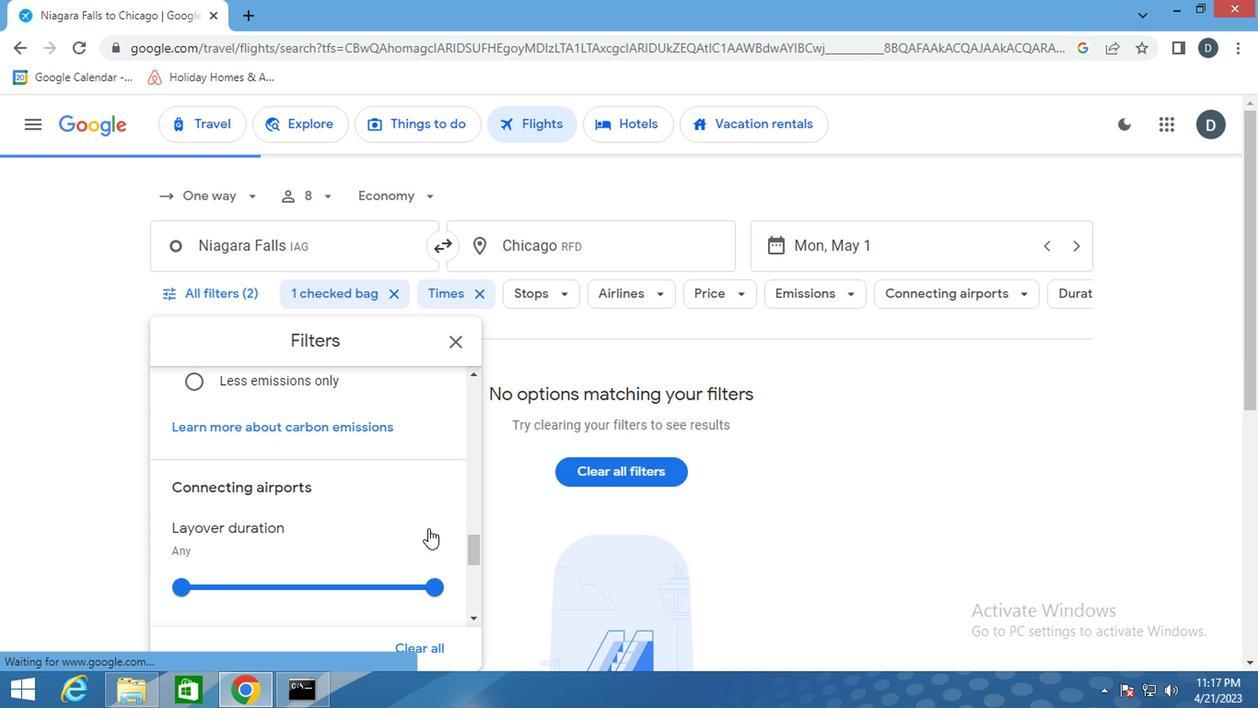 
Action: Mouse scrolled (426, 528) with delta (0, 0)
Screenshot: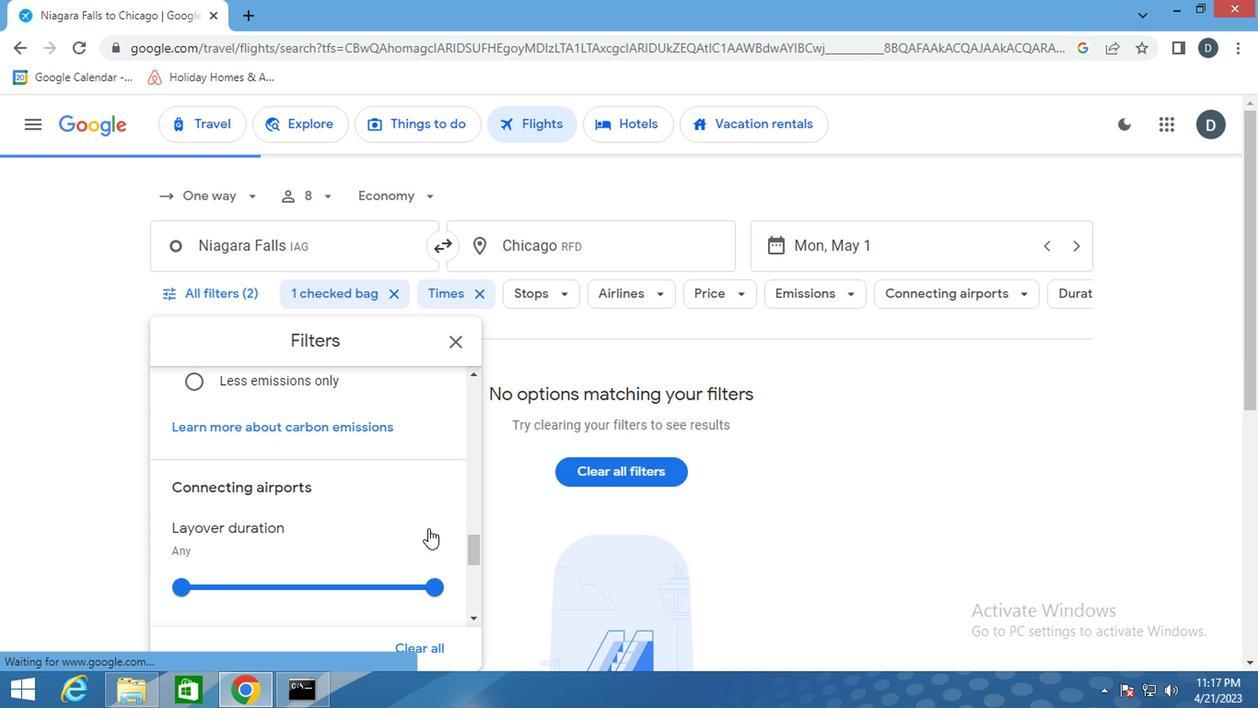 
Action: Mouse scrolled (426, 528) with delta (0, 0)
Screenshot: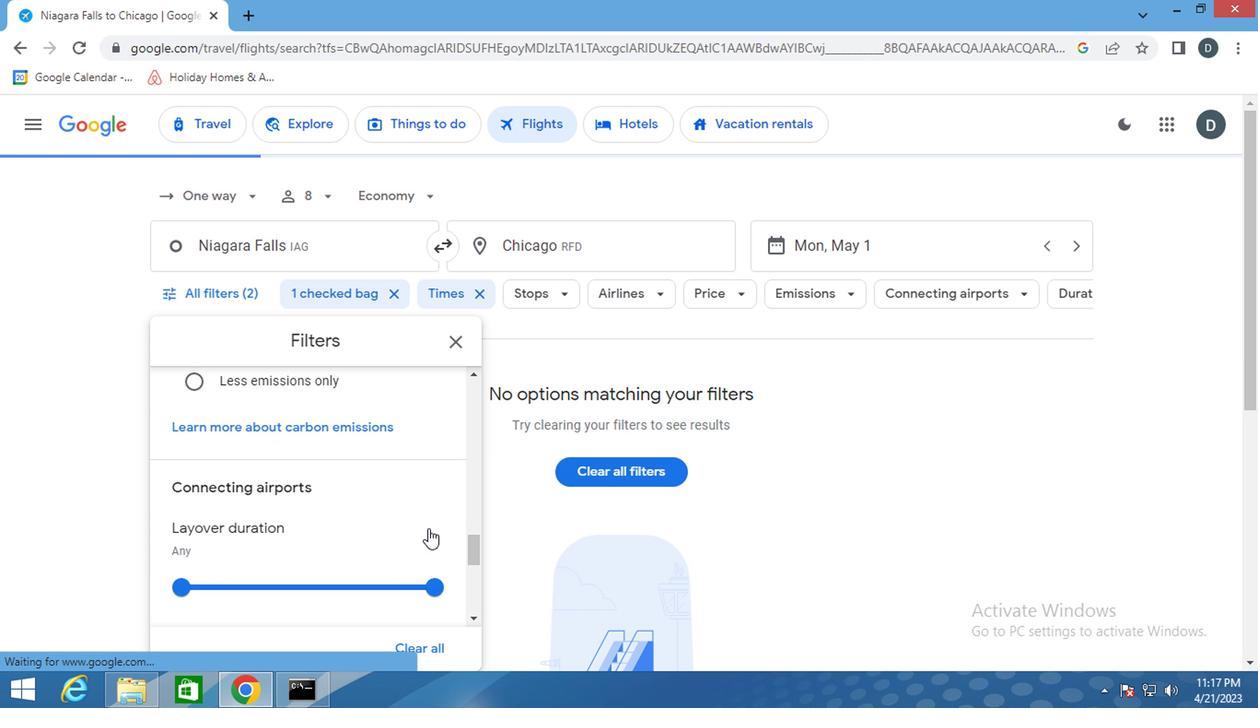 
Action: Mouse scrolled (426, 528) with delta (0, 0)
Screenshot: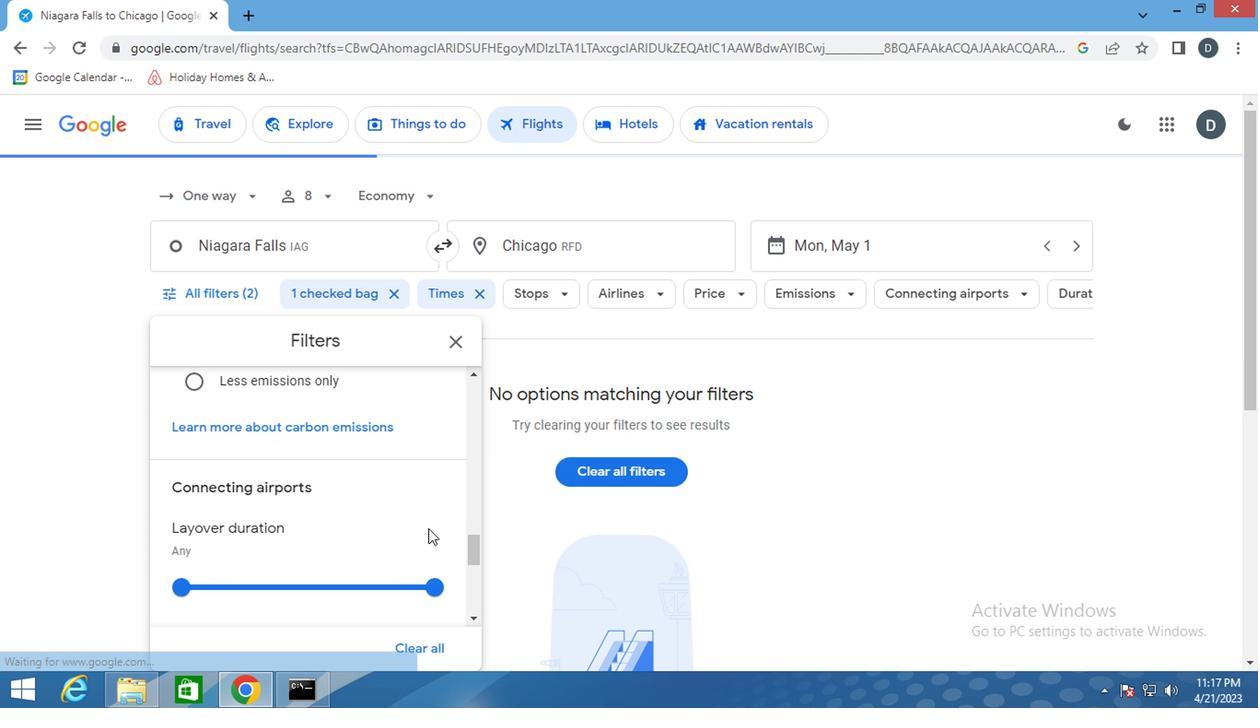 
Action: Mouse scrolled (426, 528) with delta (0, 0)
Screenshot: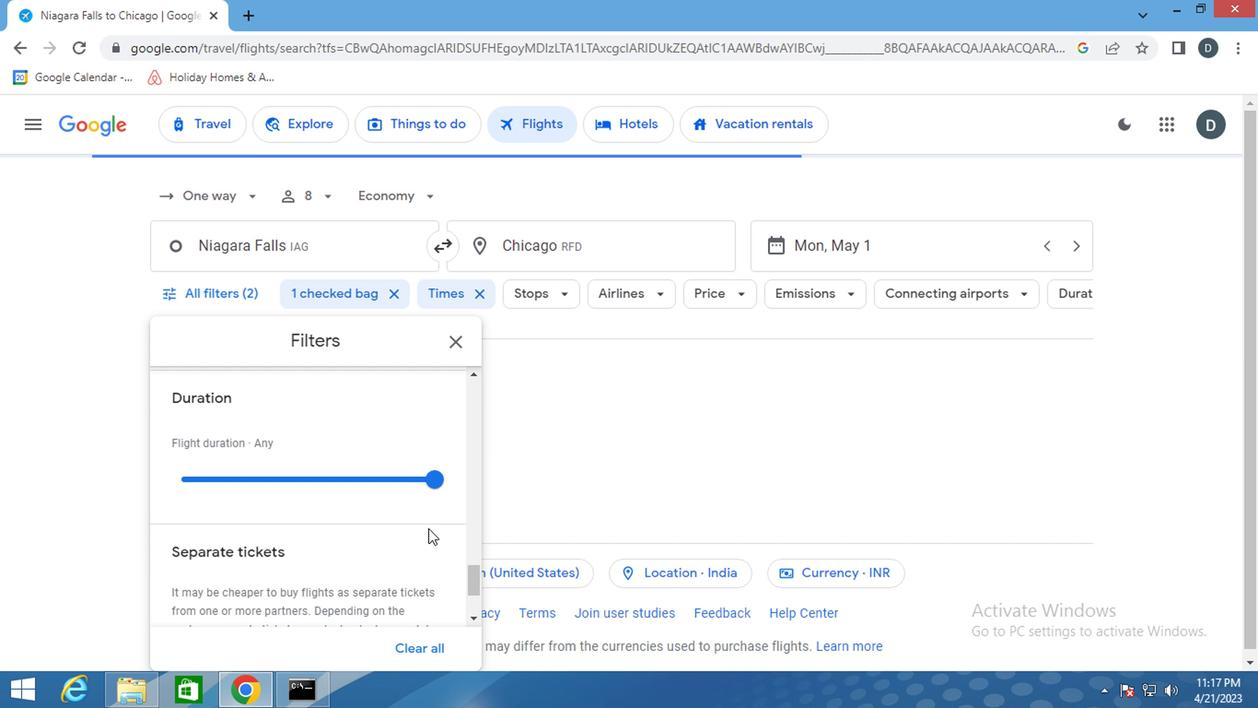 
Action: Mouse scrolled (426, 528) with delta (0, 0)
Screenshot: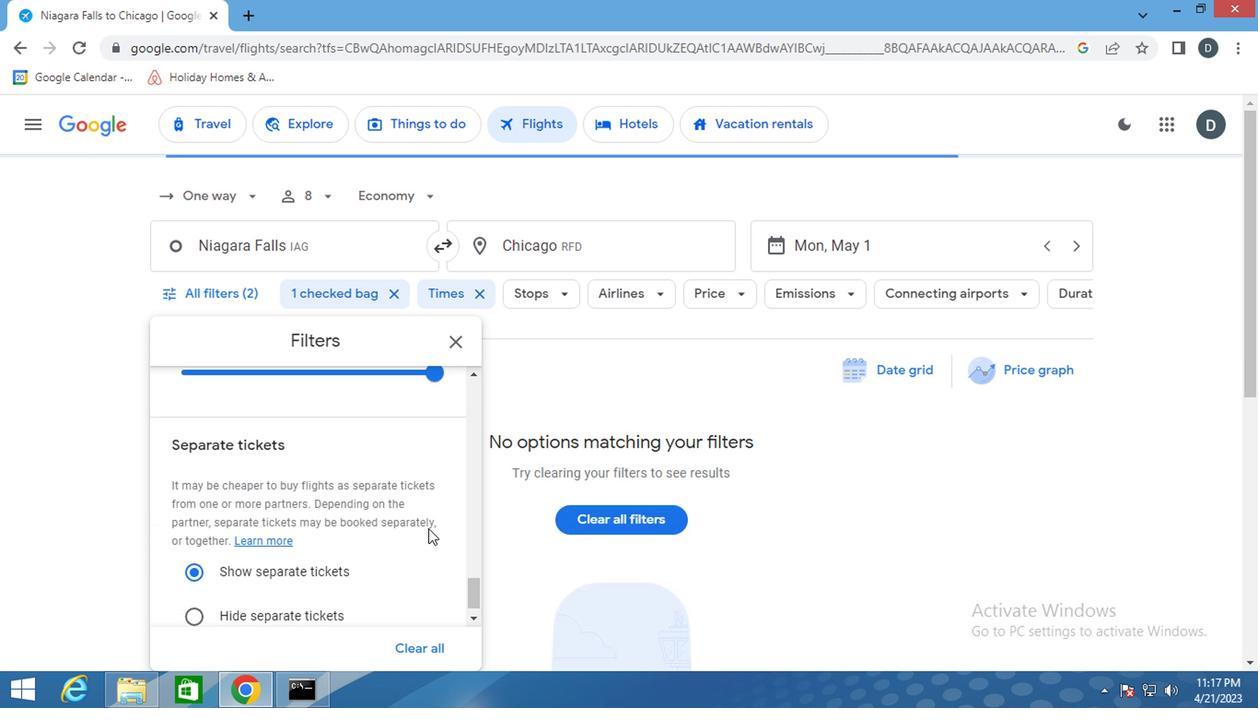 
Action: Mouse scrolled (426, 528) with delta (0, 0)
Screenshot: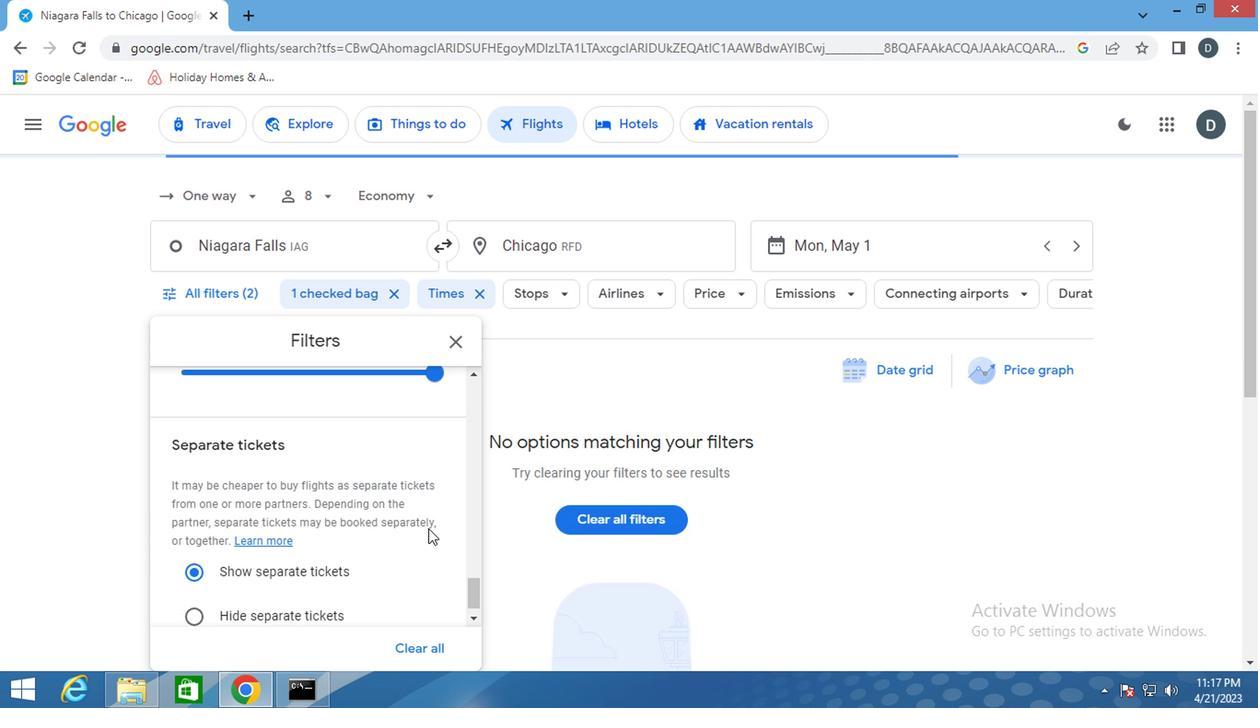 
Action: Mouse scrolled (426, 528) with delta (0, 0)
Screenshot: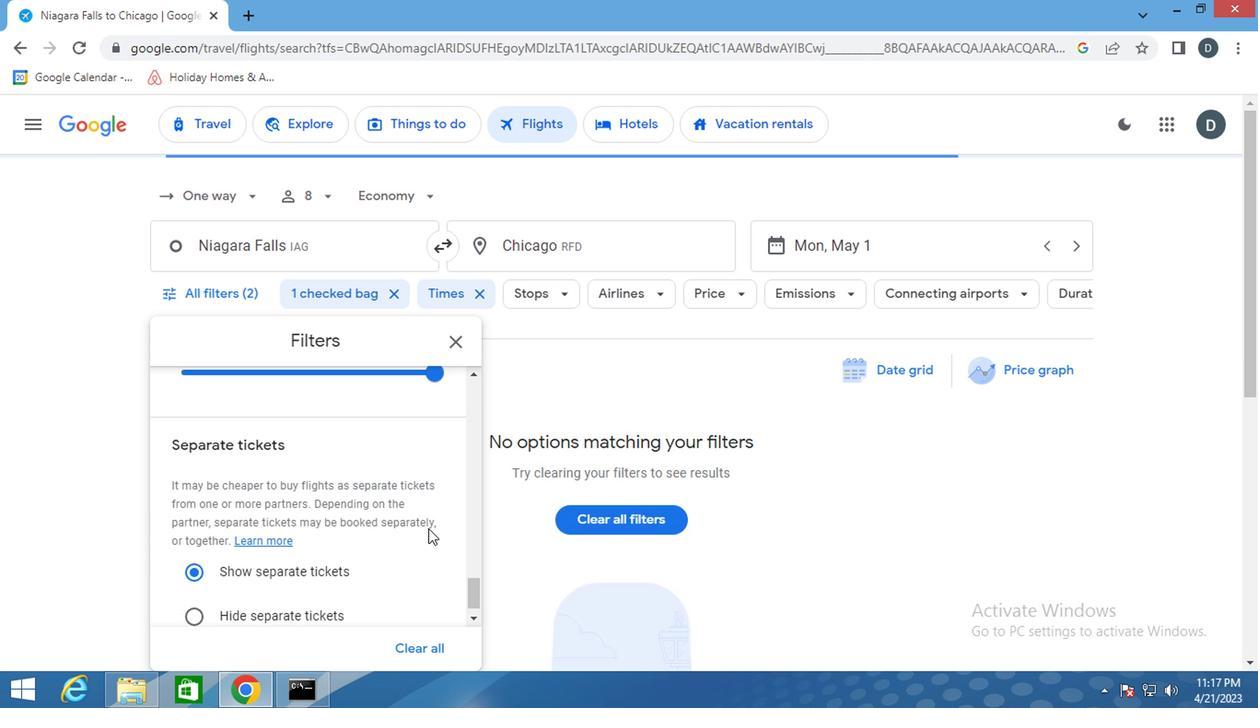 
Action: Mouse scrolled (426, 528) with delta (0, 0)
Screenshot: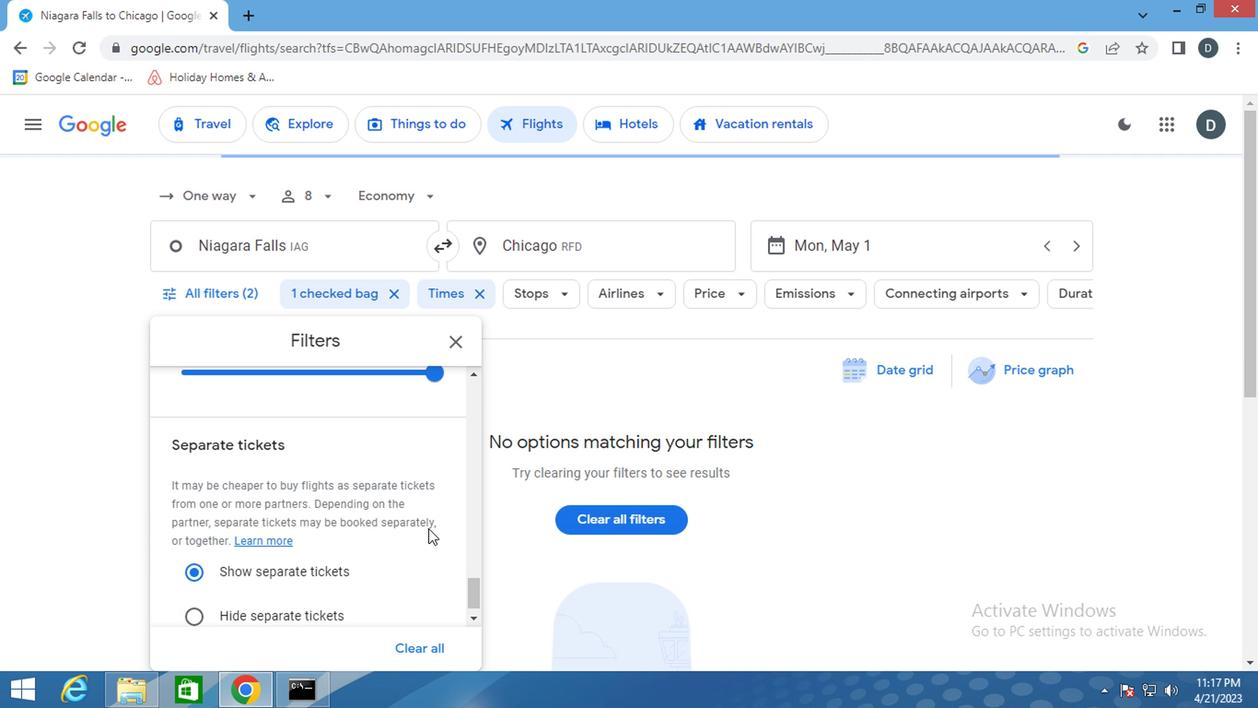 
Action: Mouse scrolled (426, 528) with delta (0, 0)
Screenshot: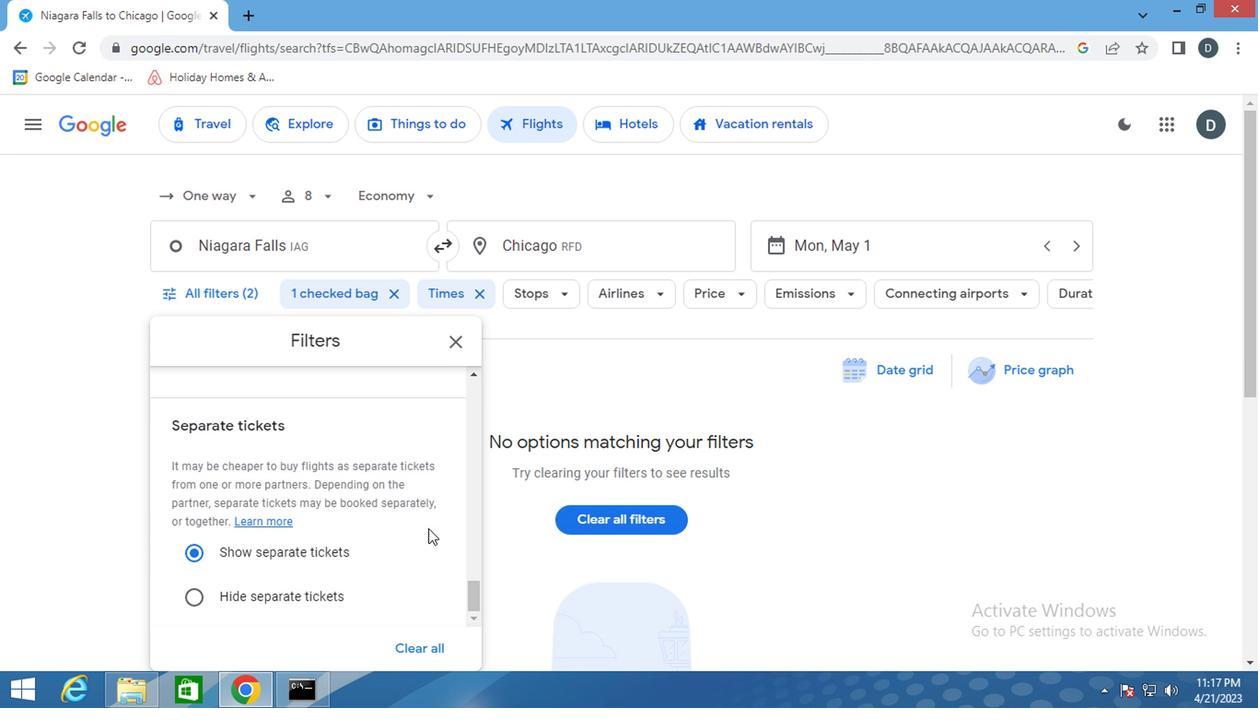 
Action: Mouse scrolled (426, 528) with delta (0, 0)
Screenshot: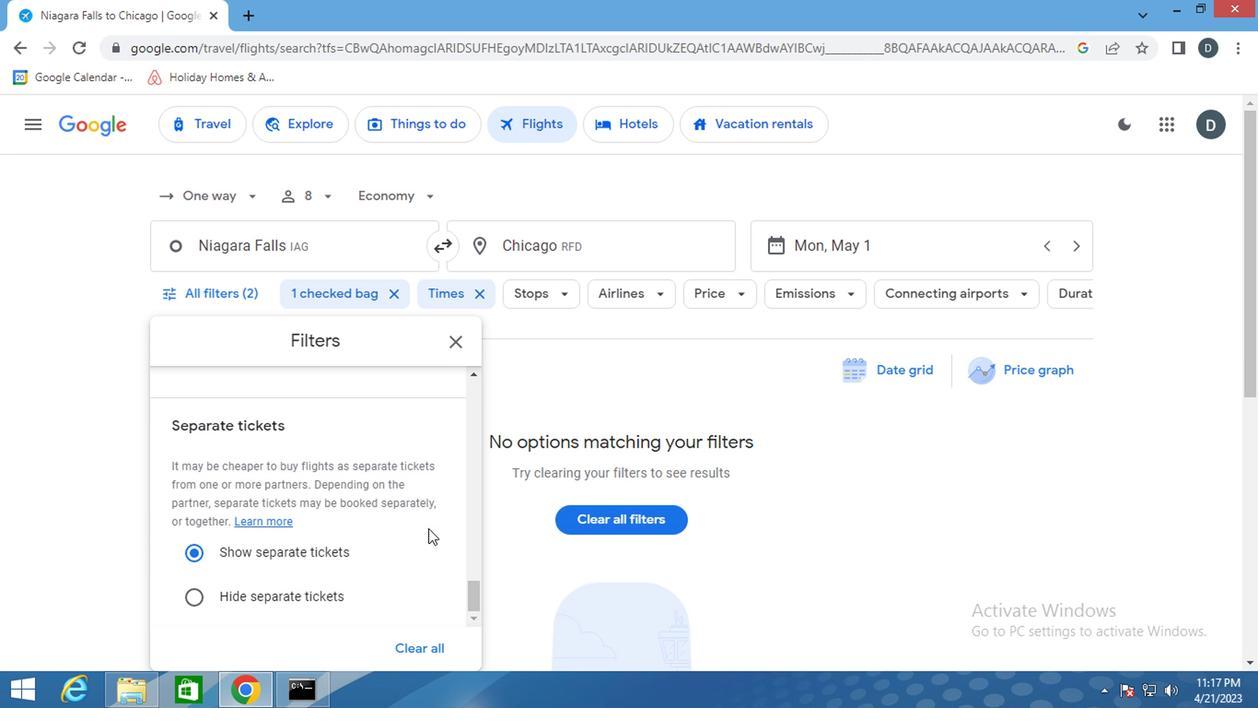 
Action: Mouse scrolled (426, 528) with delta (0, 0)
Screenshot: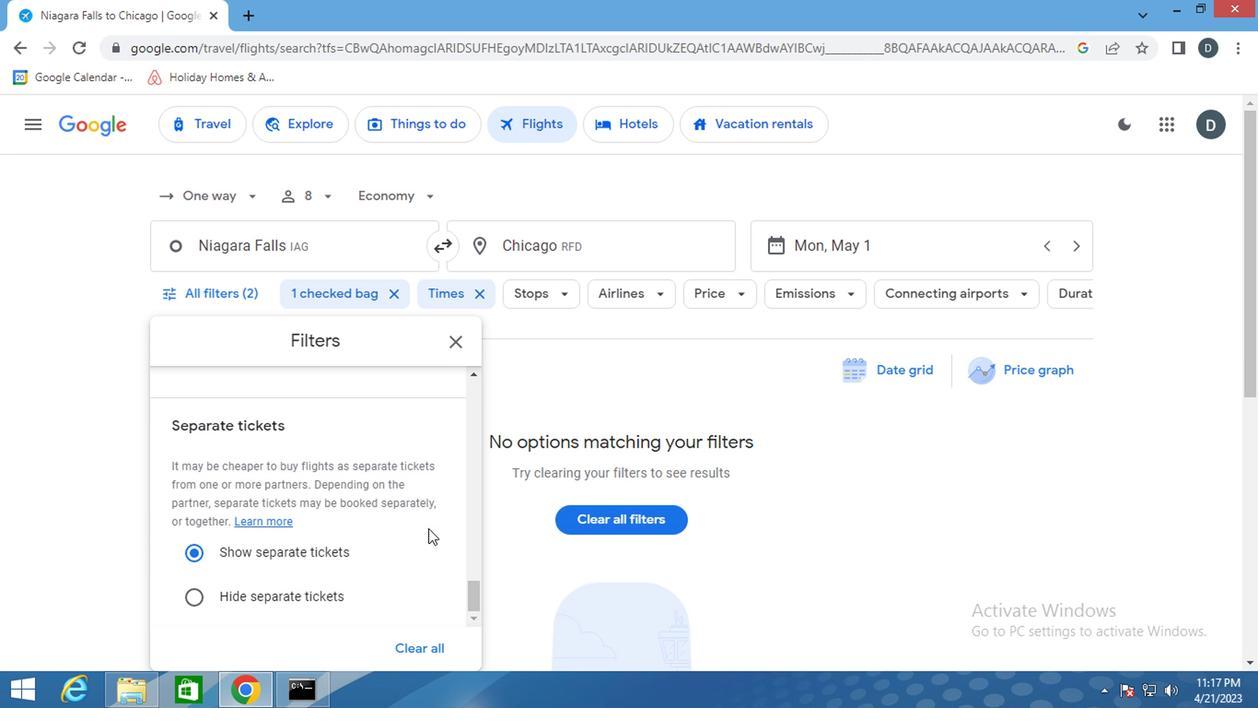 
Action: Mouse scrolled (426, 528) with delta (0, 0)
Screenshot: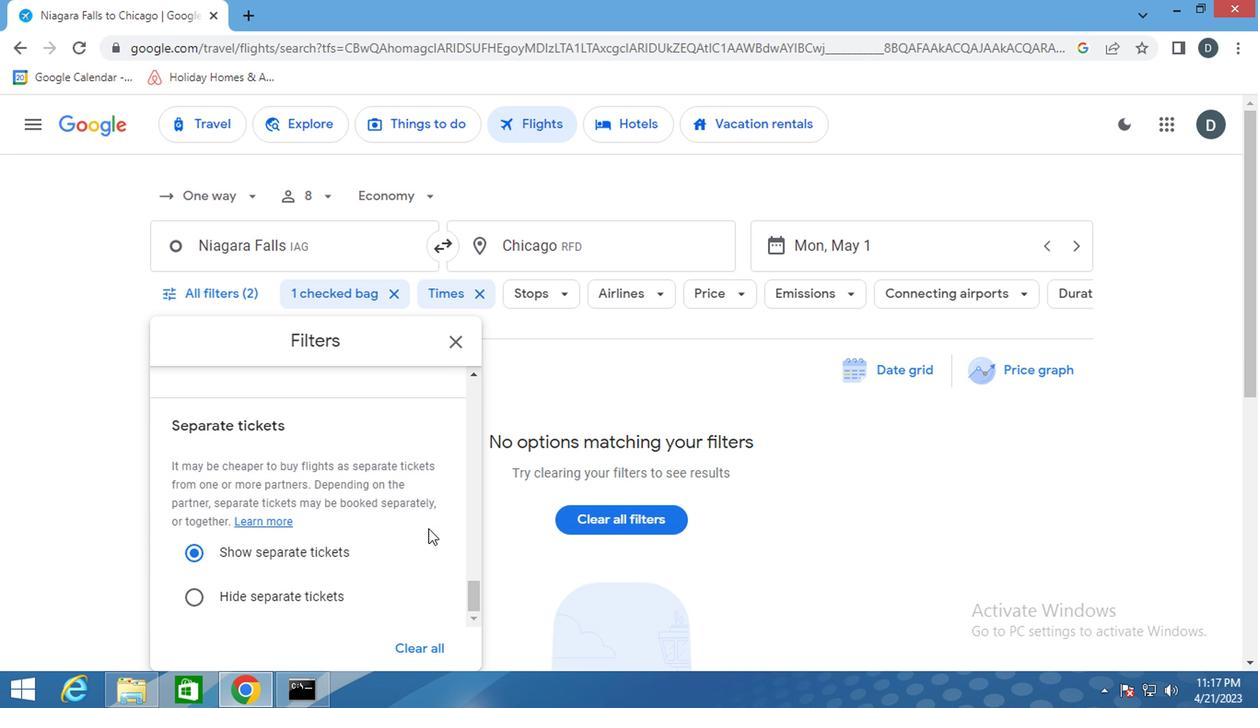 
Action: Mouse moved to (435, 345)
Screenshot: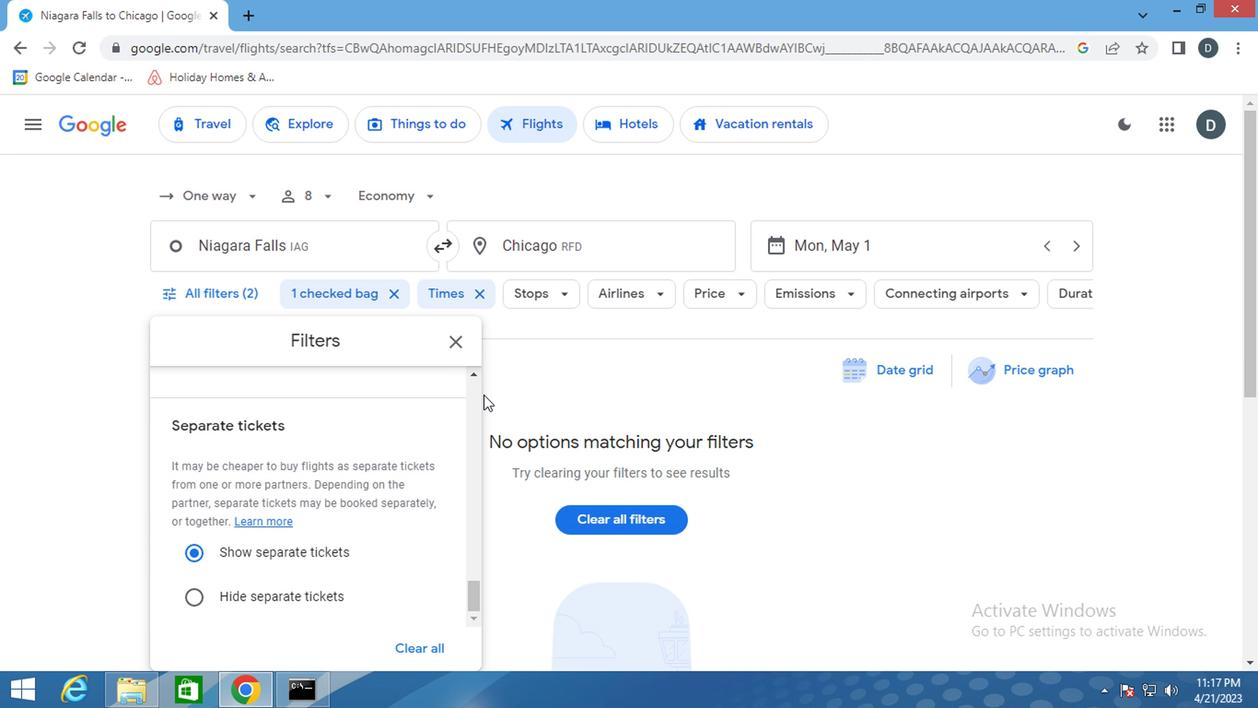 
Action: Mouse pressed left at (435, 345)
Screenshot: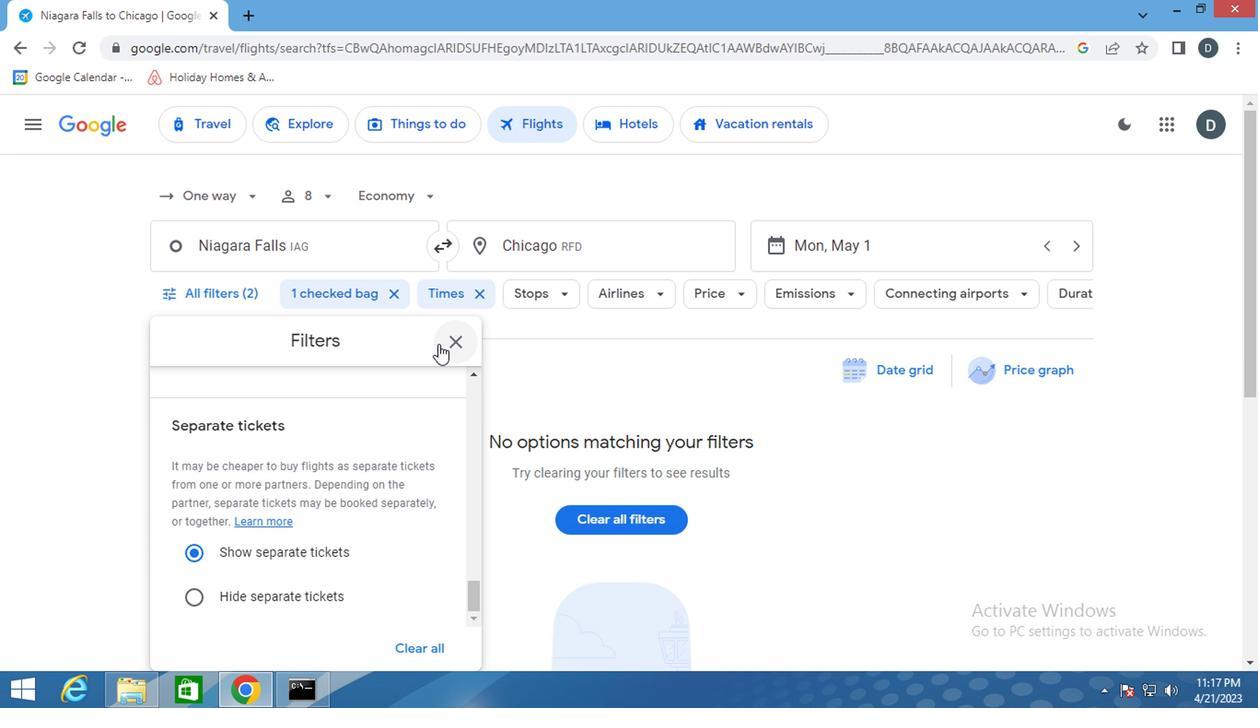 
